 Task: Look for space in Williamsport, United States from 6th September, 2023 to 10th September, 2023 for 1 adult in price range Rs.9000 to Rs.17000. Place can be private room with 1  bedroom having 1 bed and 1 bathroom. Property type can be house, flat, guest house, hotel. Booking option can be shelf check-in. Required host language is English.
Action: Mouse moved to (590, 77)
Screenshot: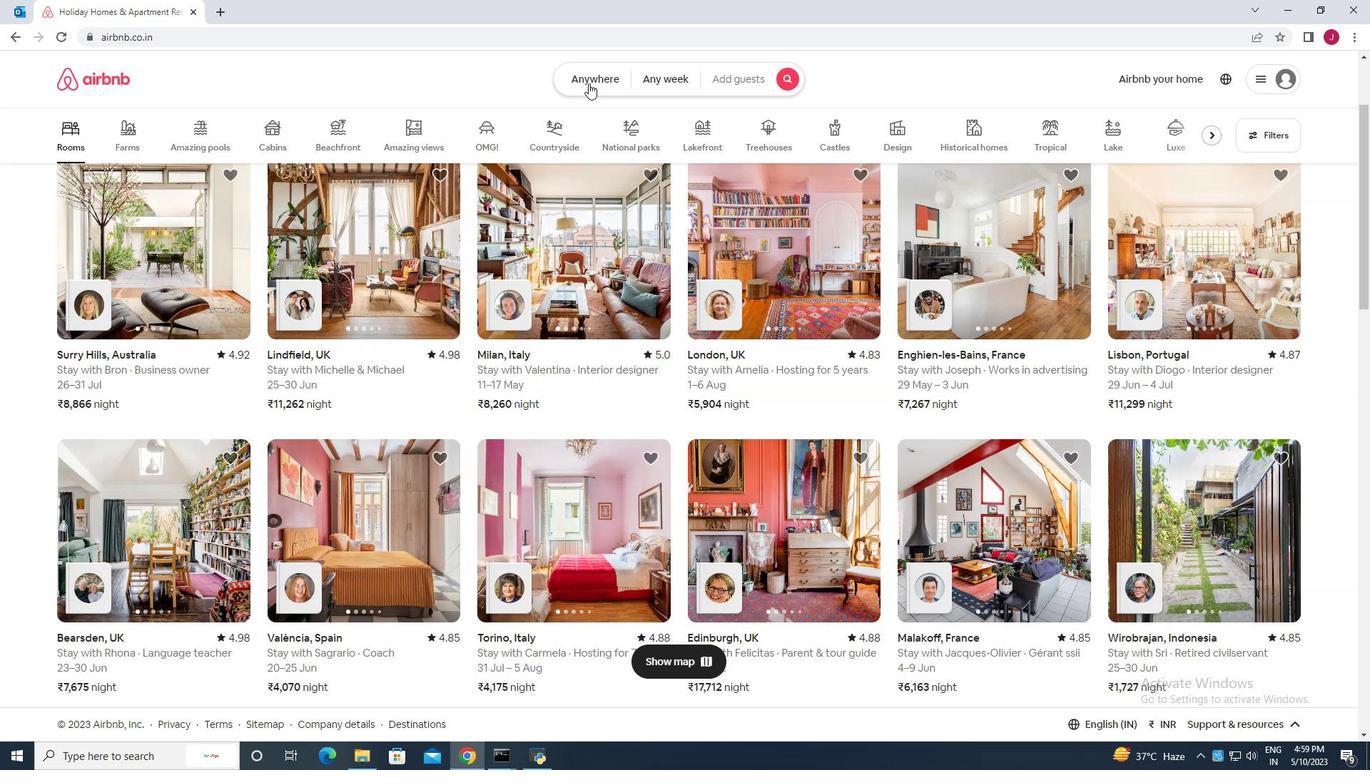 
Action: Mouse pressed left at (590, 77)
Screenshot: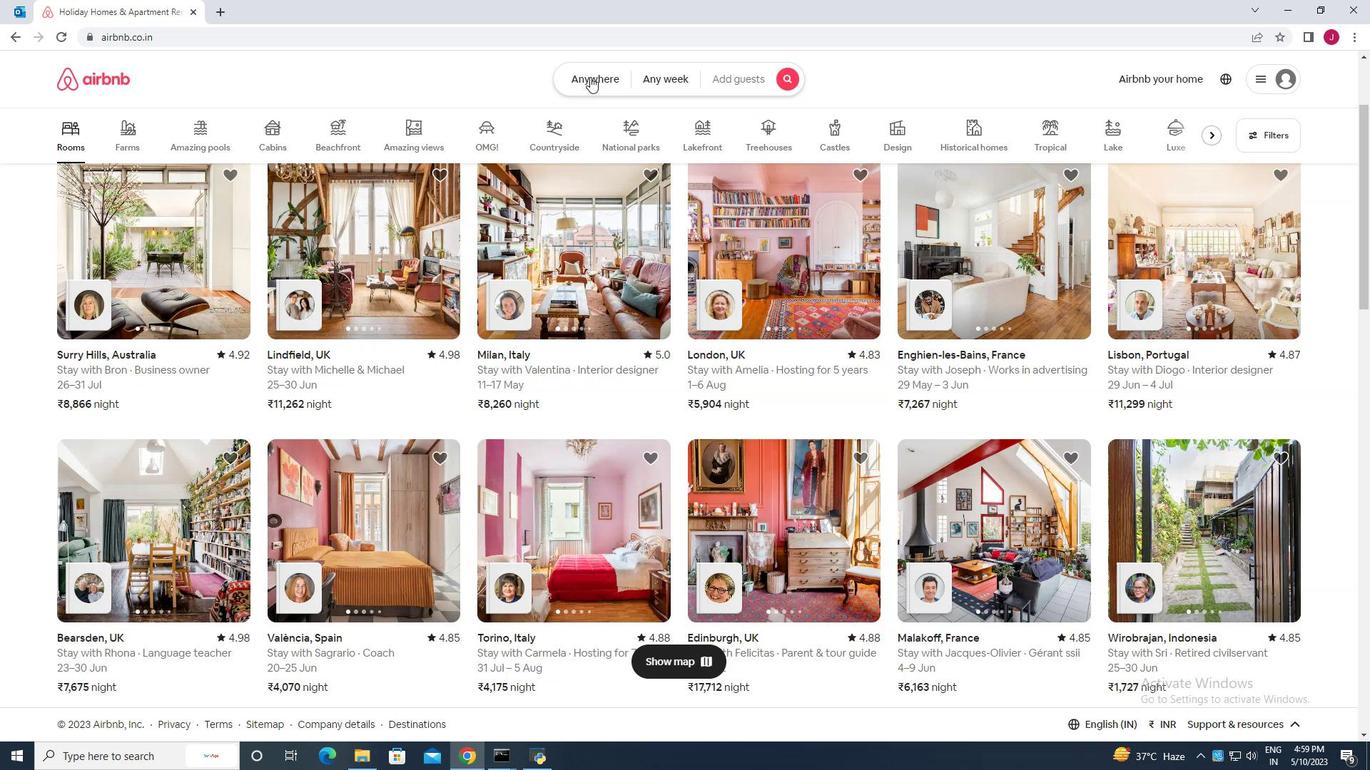 
Action: Mouse moved to (450, 138)
Screenshot: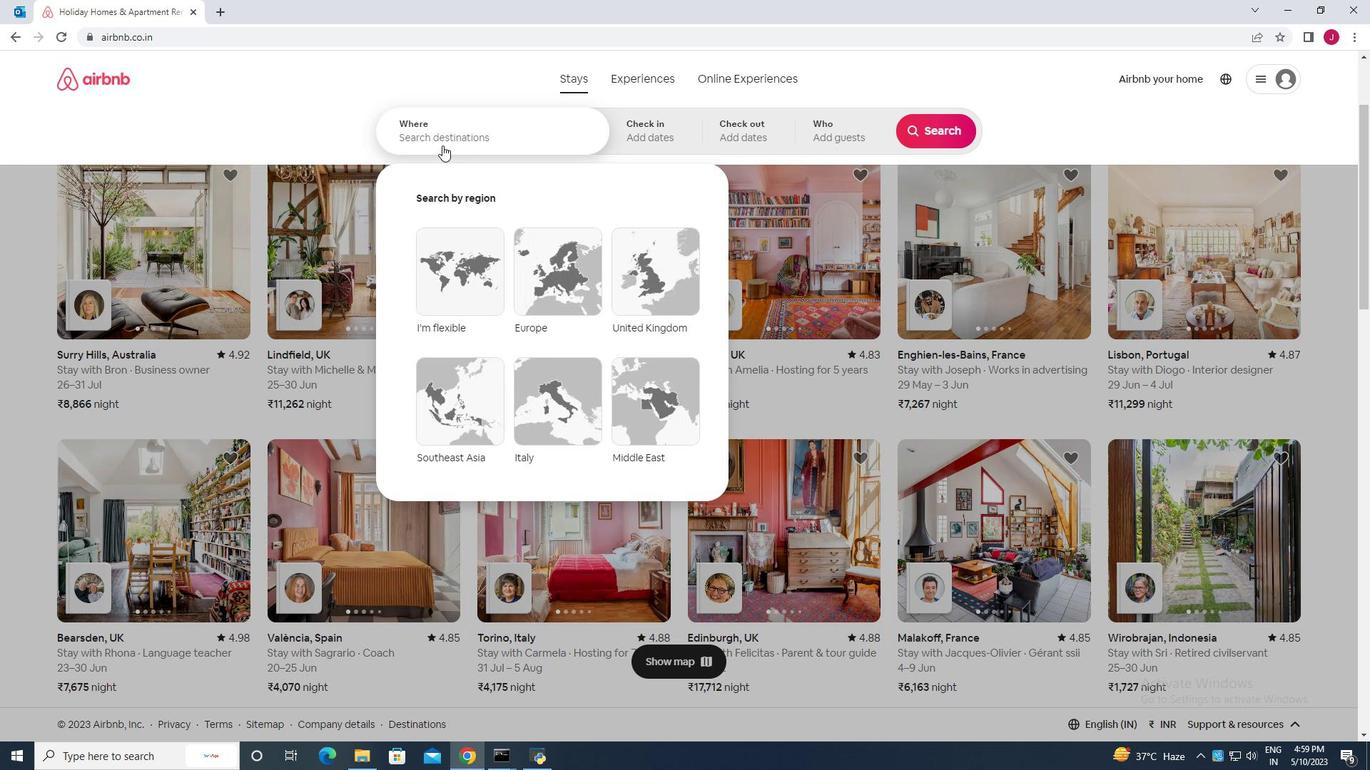 
Action: Mouse pressed left at (450, 138)
Screenshot: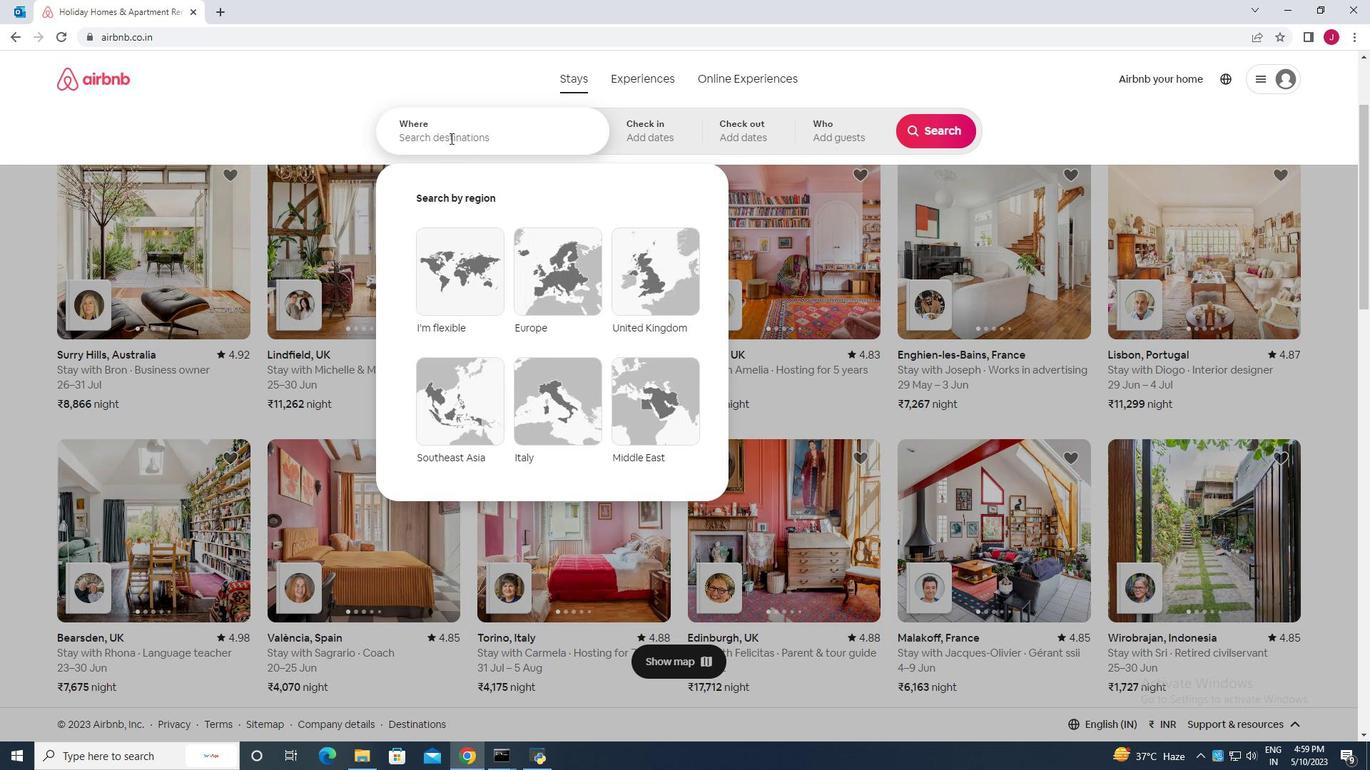 
Action: Key pressed willima<Key.backspace><Key.backspace>amsport<Key.space>united<Key.space>states<Key.enter>
Screenshot: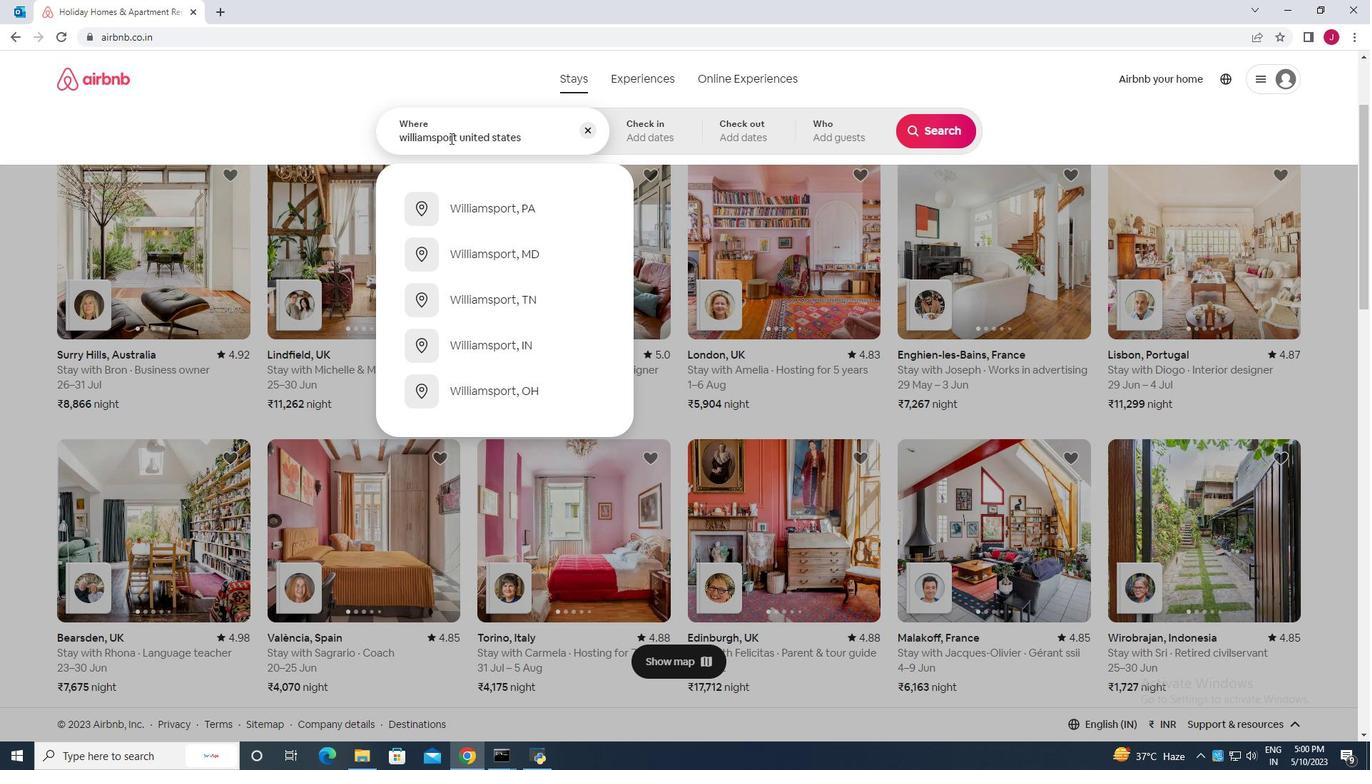 
Action: Mouse moved to (931, 247)
Screenshot: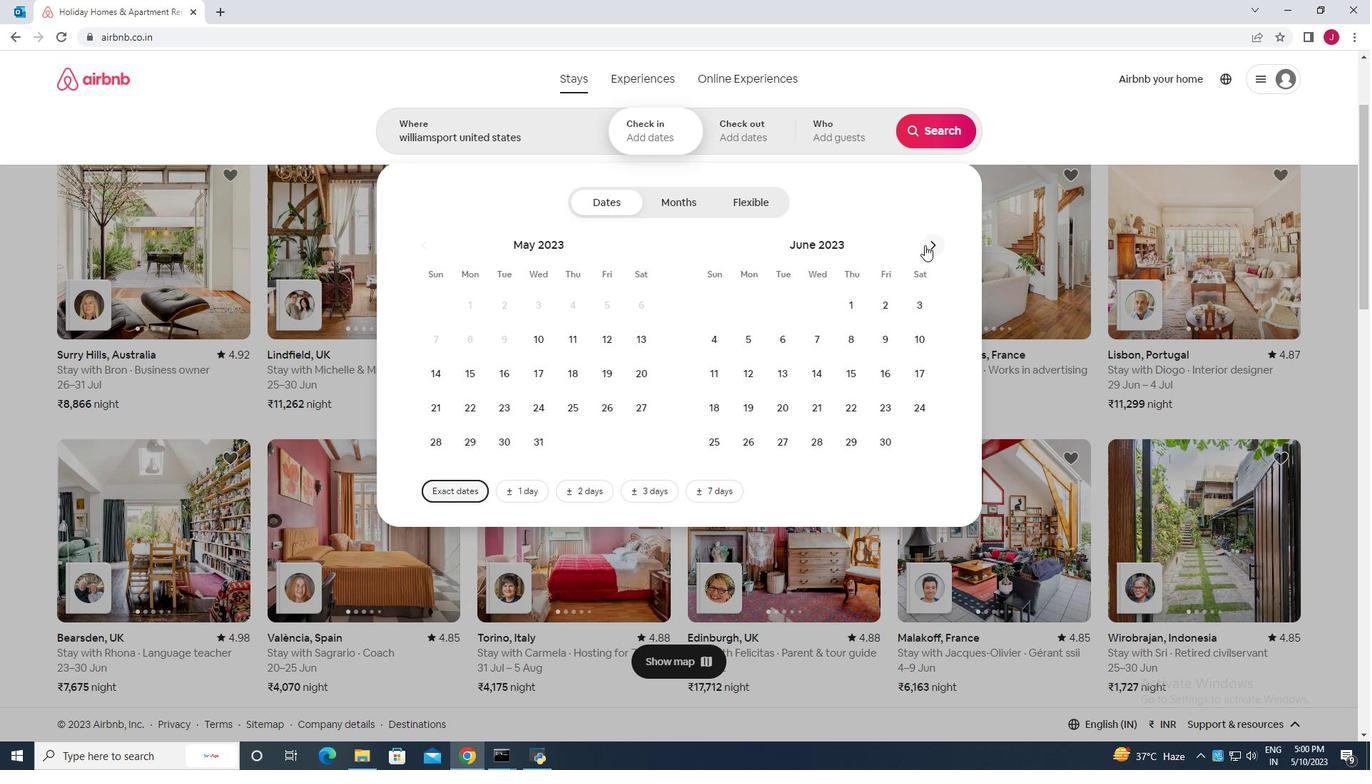 
Action: Mouse pressed left at (931, 247)
Screenshot: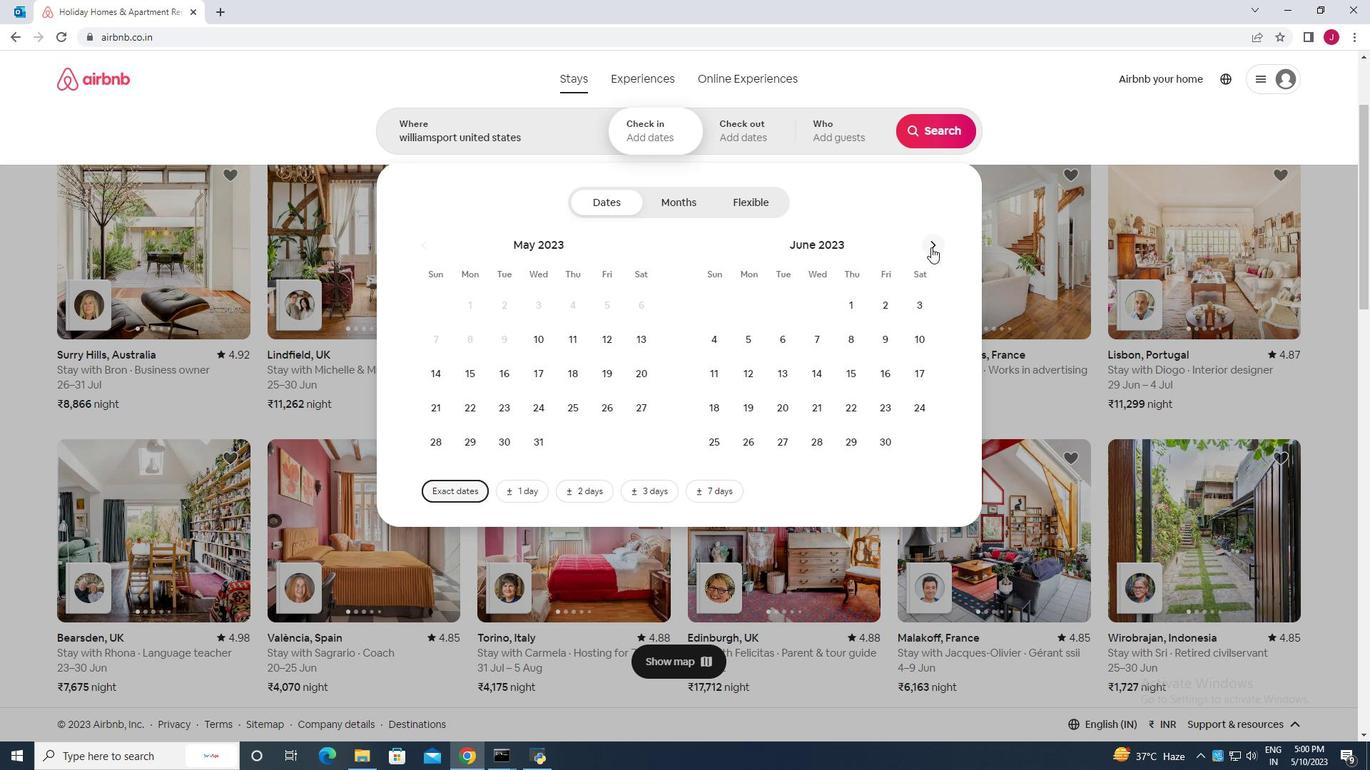 
Action: Mouse pressed left at (931, 247)
Screenshot: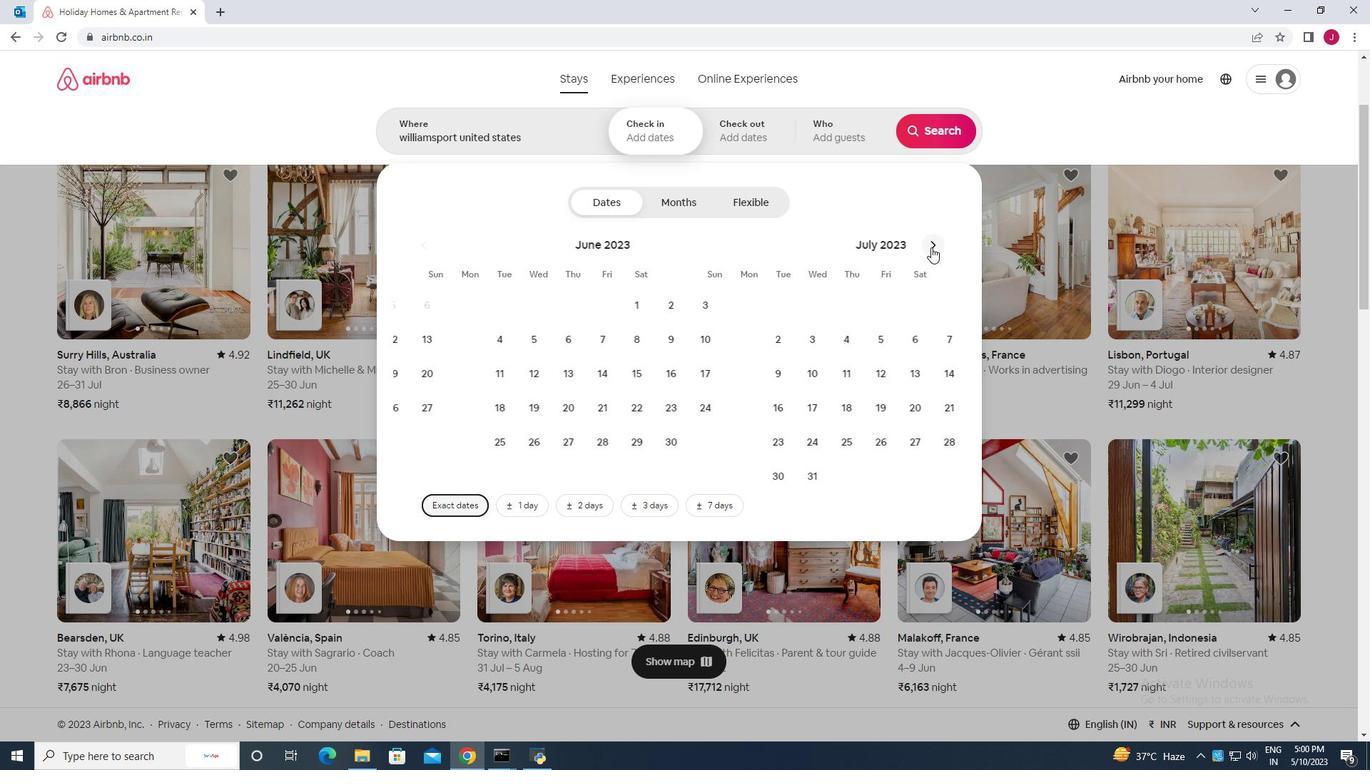 
Action: Mouse moved to (928, 249)
Screenshot: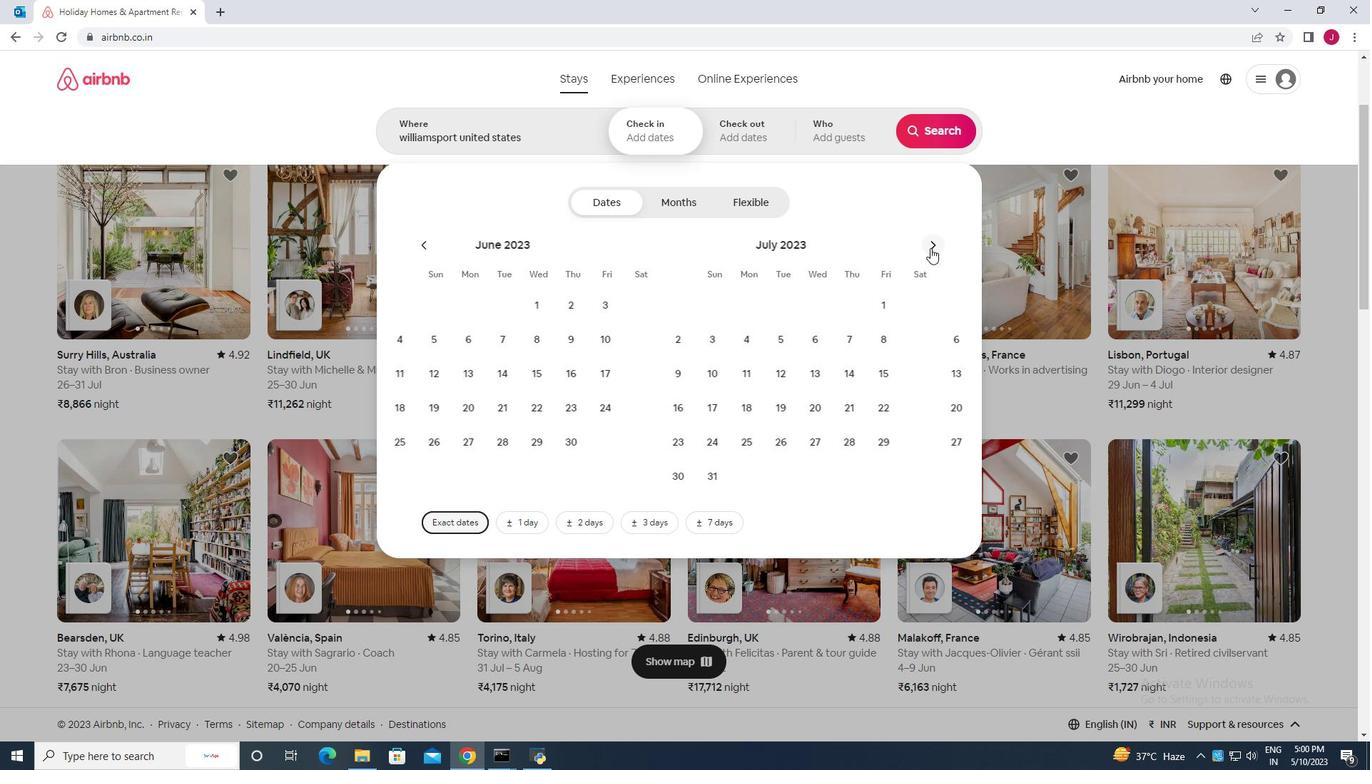 
Action: Mouse pressed left at (928, 249)
Screenshot: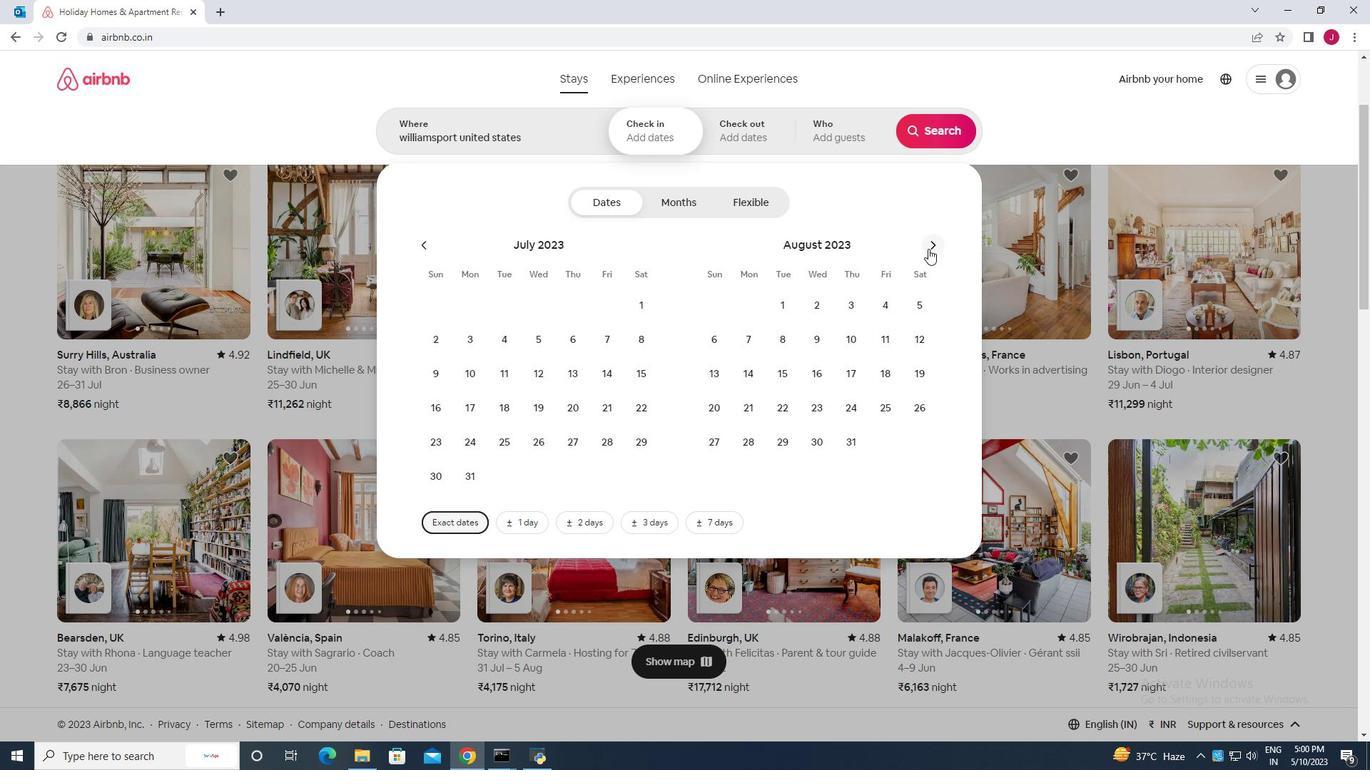 
Action: Mouse moved to (814, 341)
Screenshot: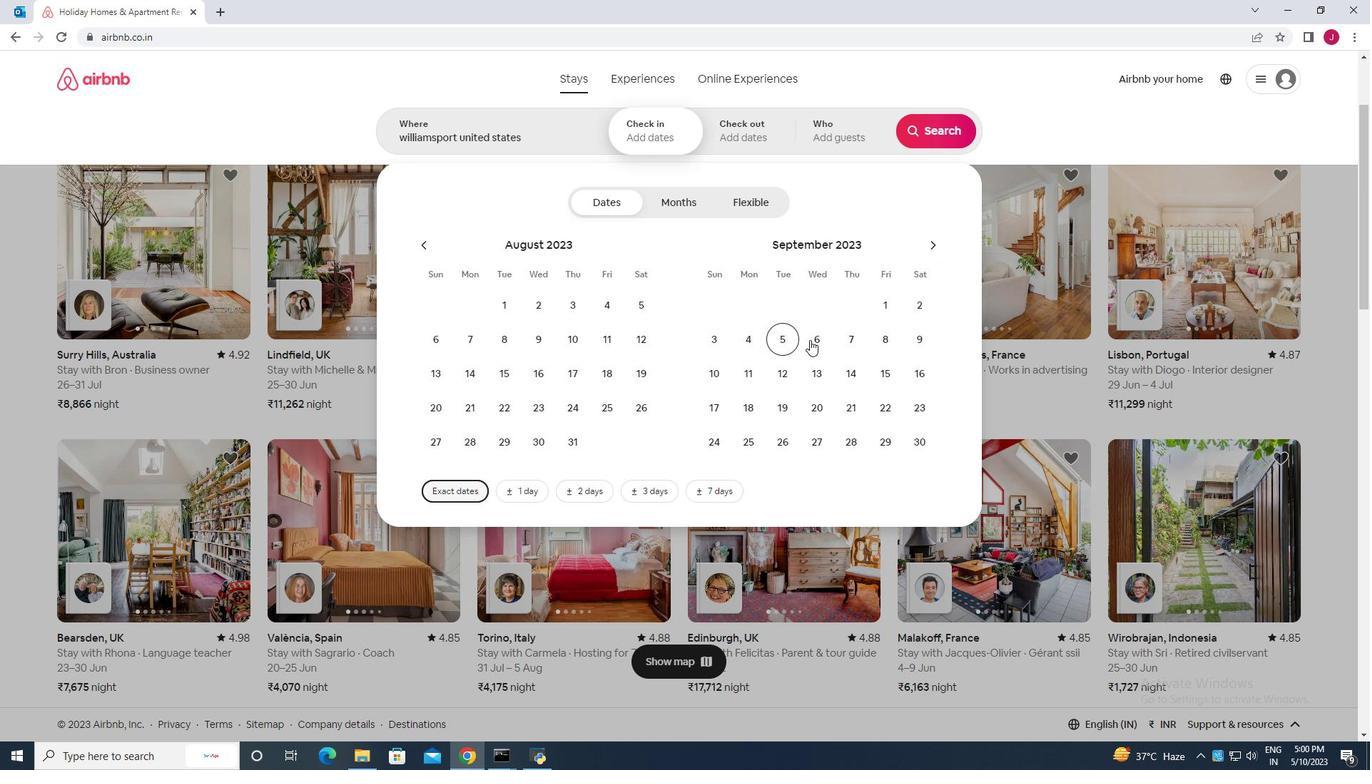 
Action: Mouse pressed left at (814, 341)
Screenshot: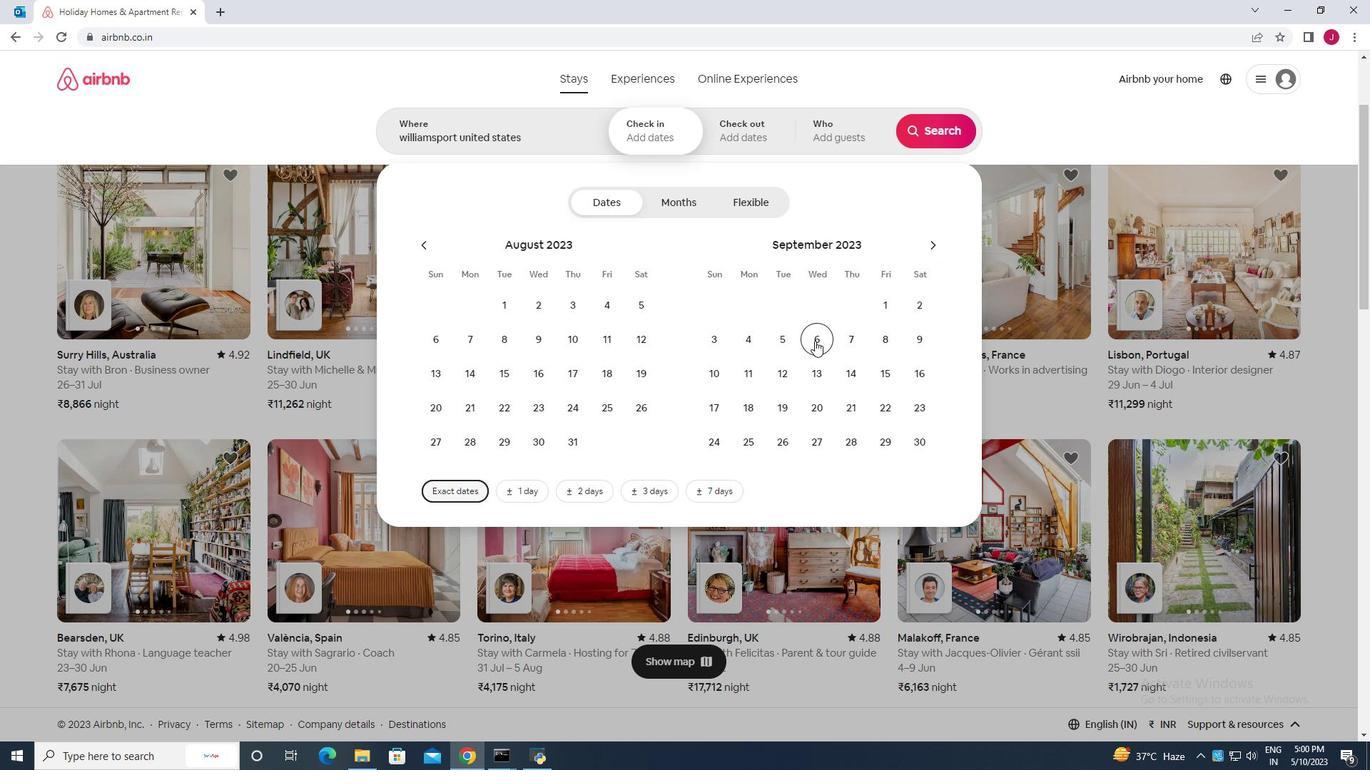 
Action: Mouse moved to (722, 374)
Screenshot: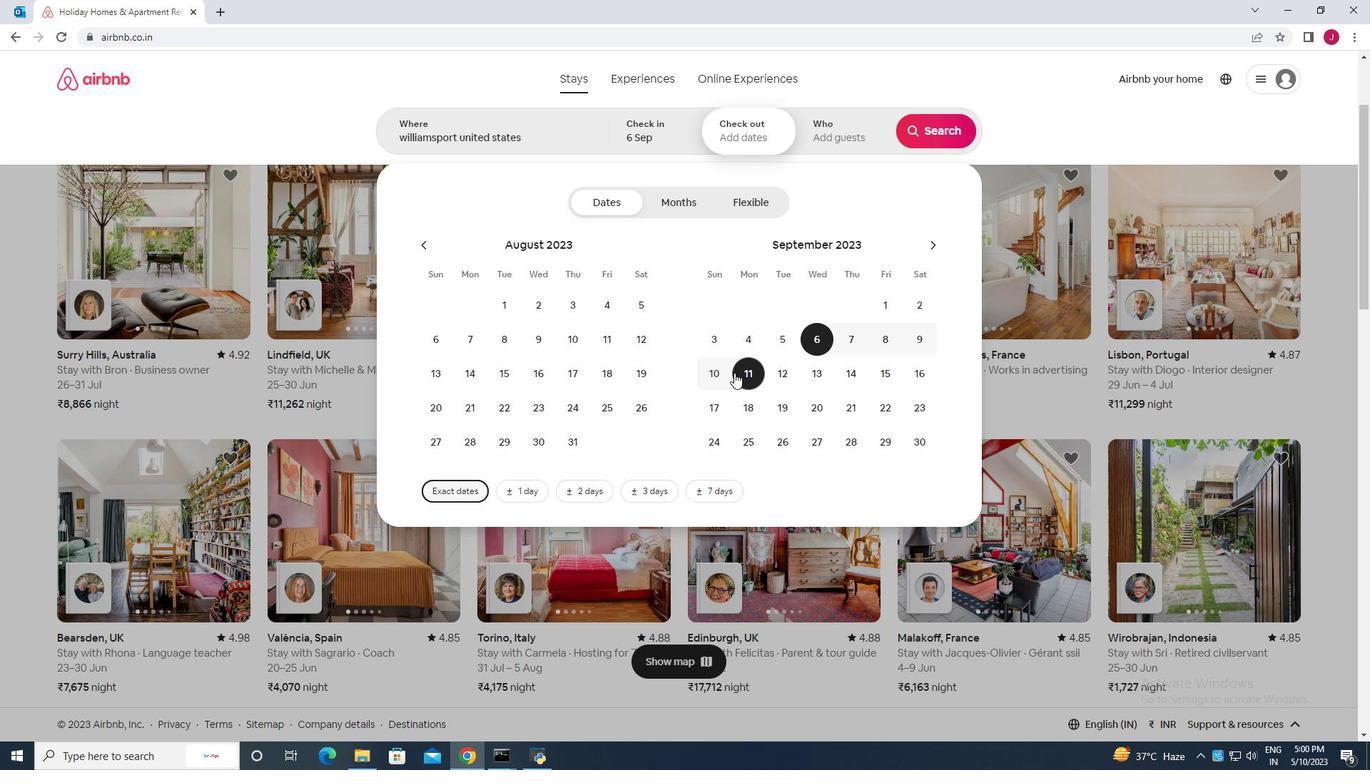 
Action: Mouse pressed left at (722, 374)
Screenshot: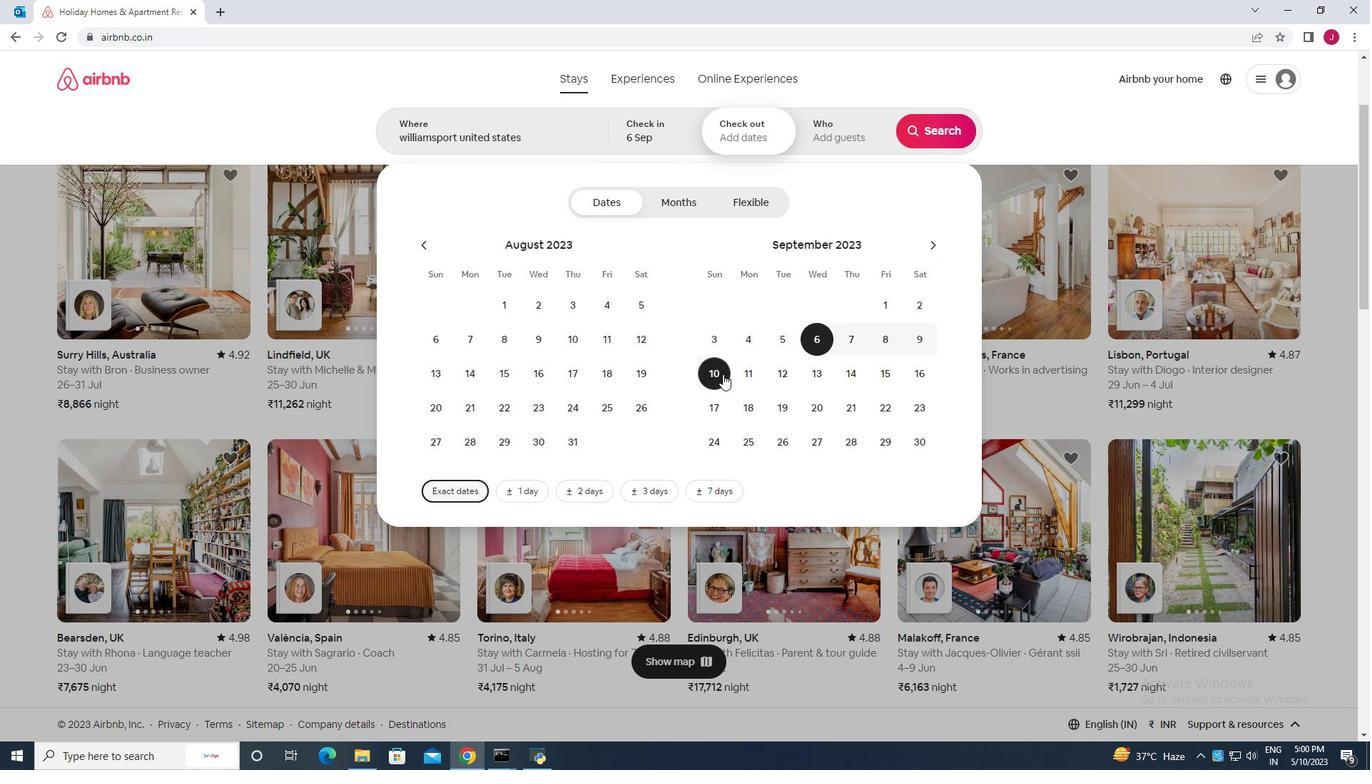 
Action: Mouse moved to (825, 139)
Screenshot: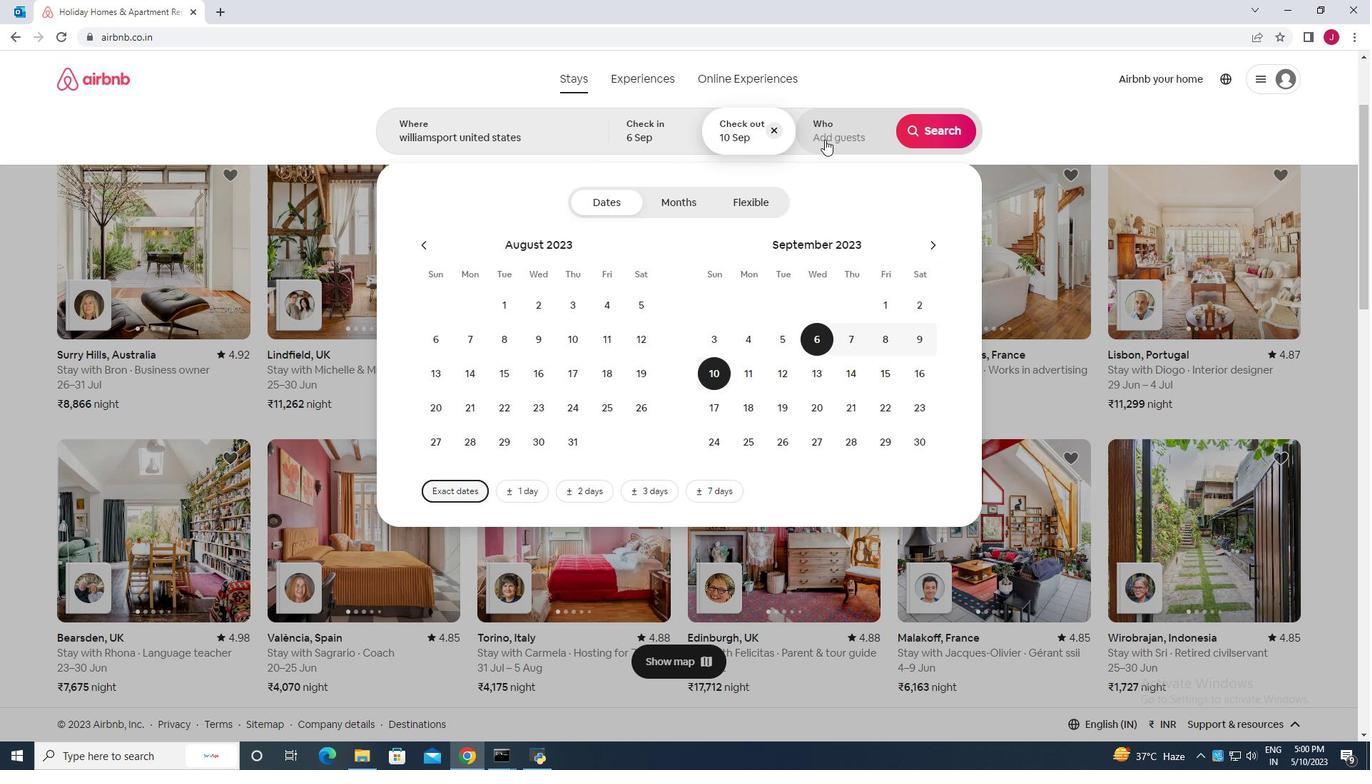
Action: Mouse pressed left at (825, 139)
Screenshot: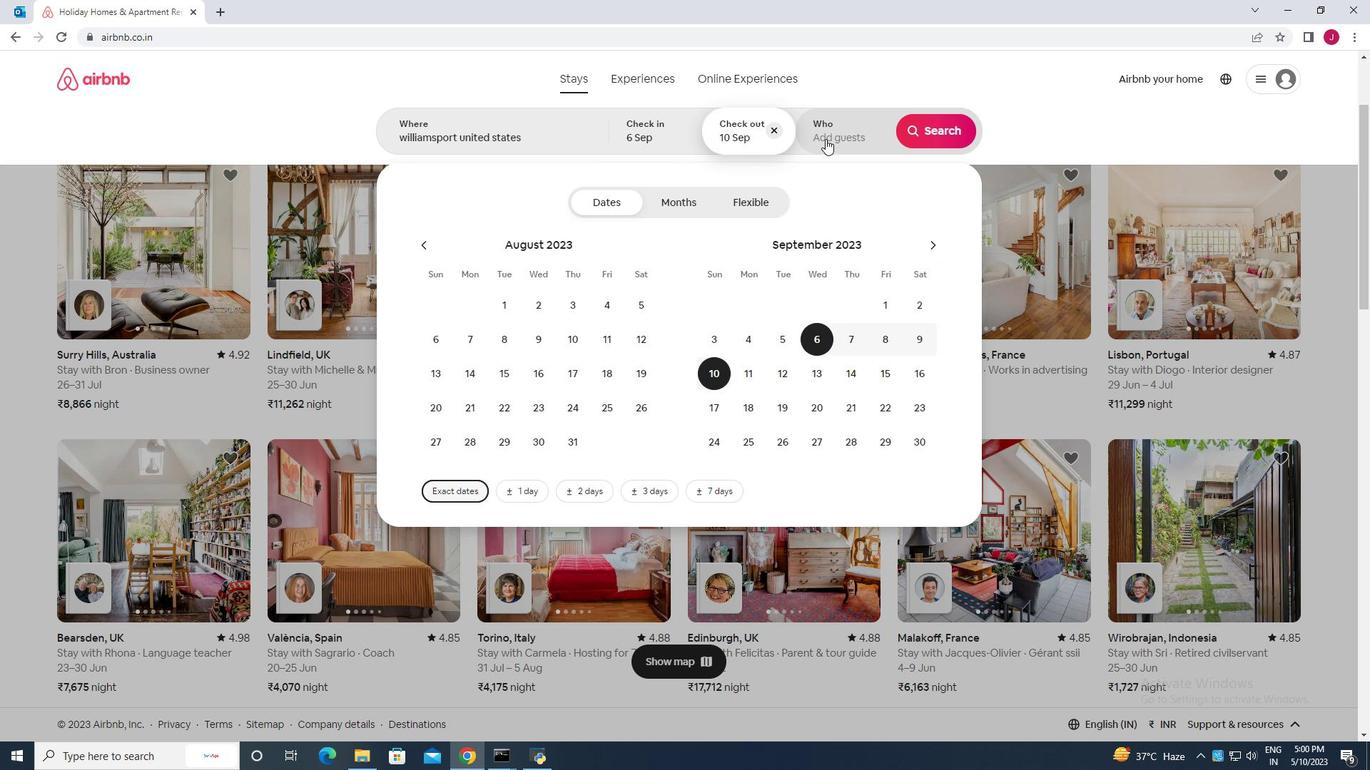 
Action: Mouse moved to (942, 206)
Screenshot: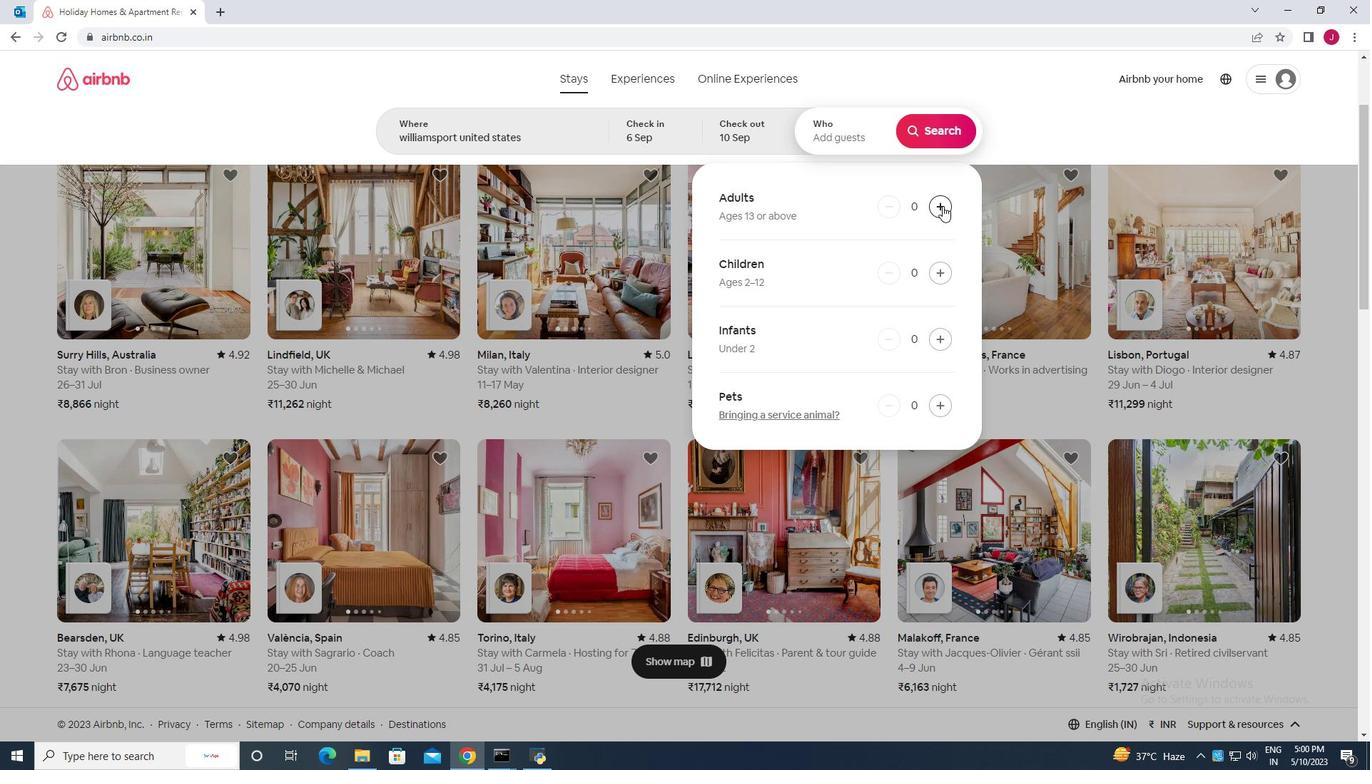 
Action: Mouse pressed left at (942, 206)
Screenshot: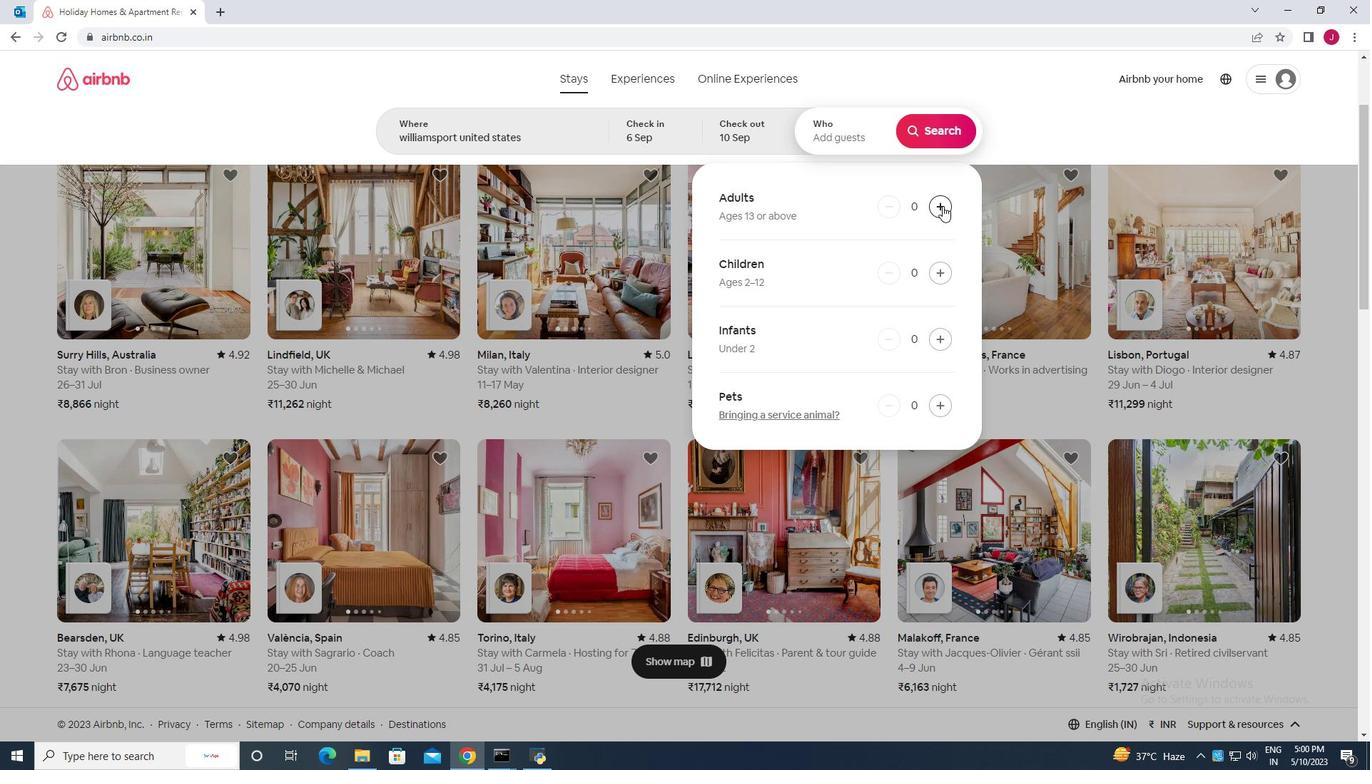 
Action: Mouse moved to (934, 137)
Screenshot: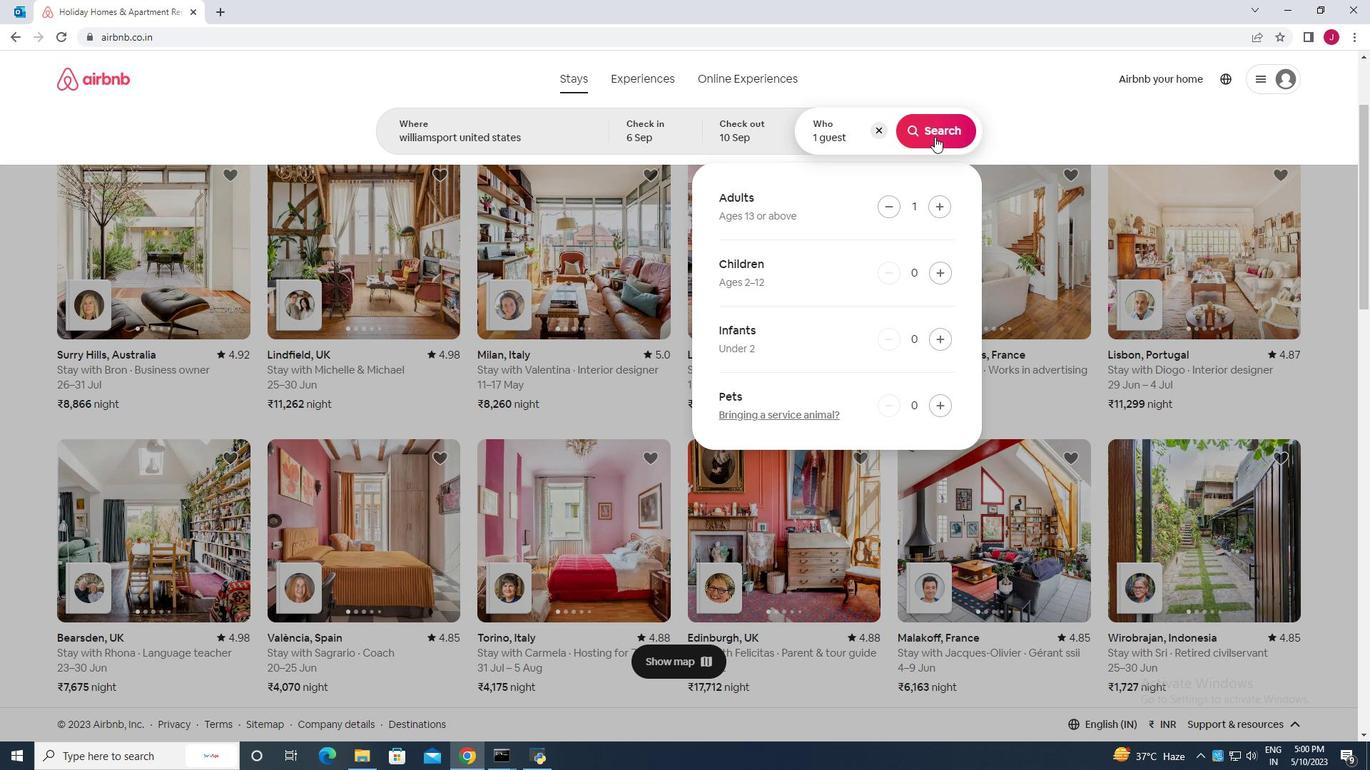 
Action: Mouse pressed left at (934, 137)
Screenshot: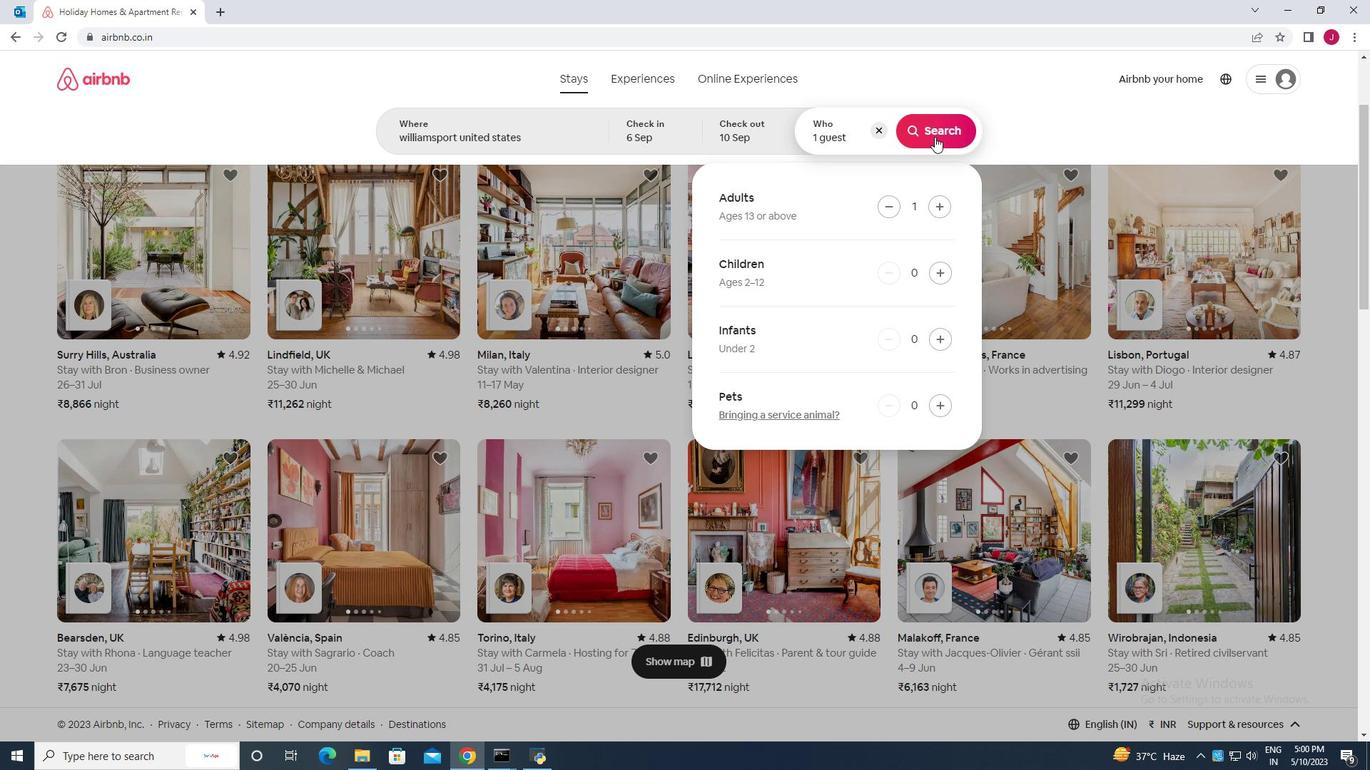 
Action: Mouse moved to (1314, 139)
Screenshot: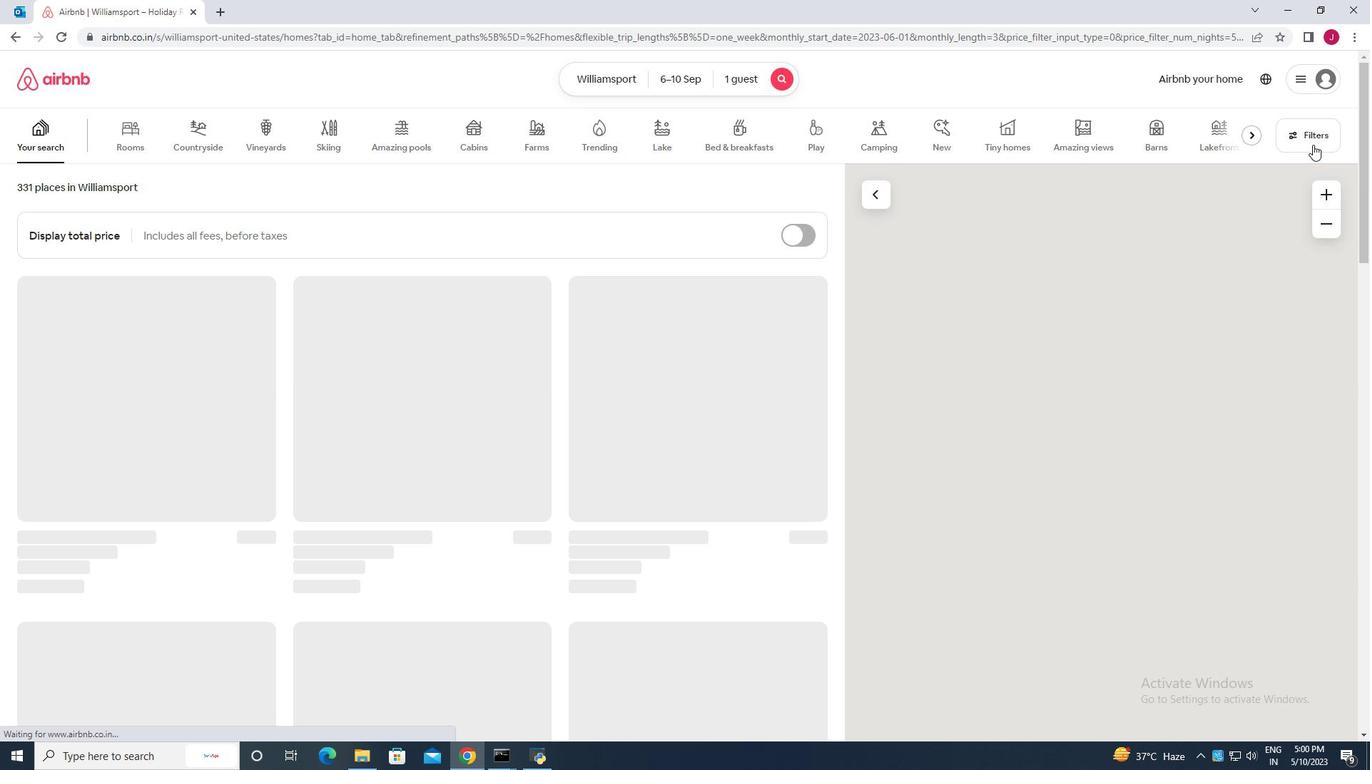 
Action: Mouse pressed left at (1314, 139)
Screenshot: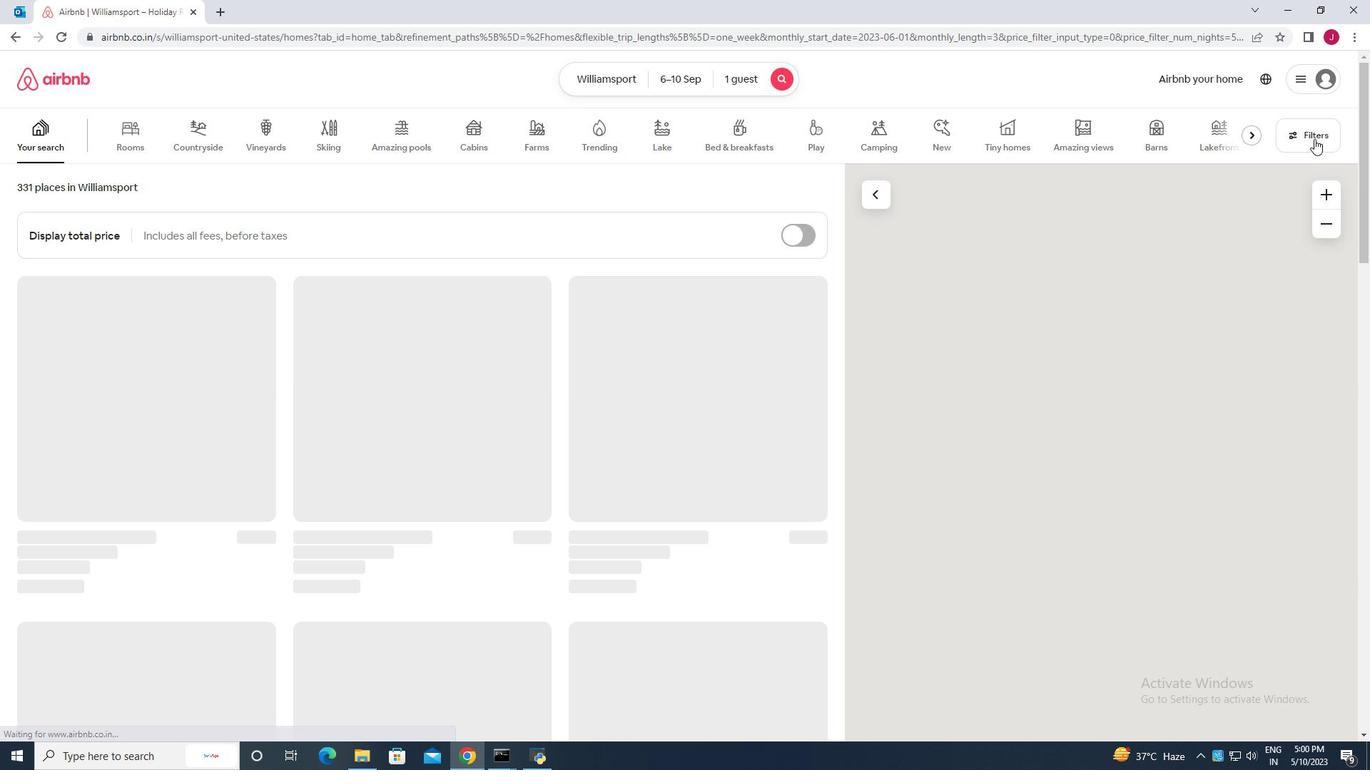 
Action: Mouse moved to (521, 486)
Screenshot: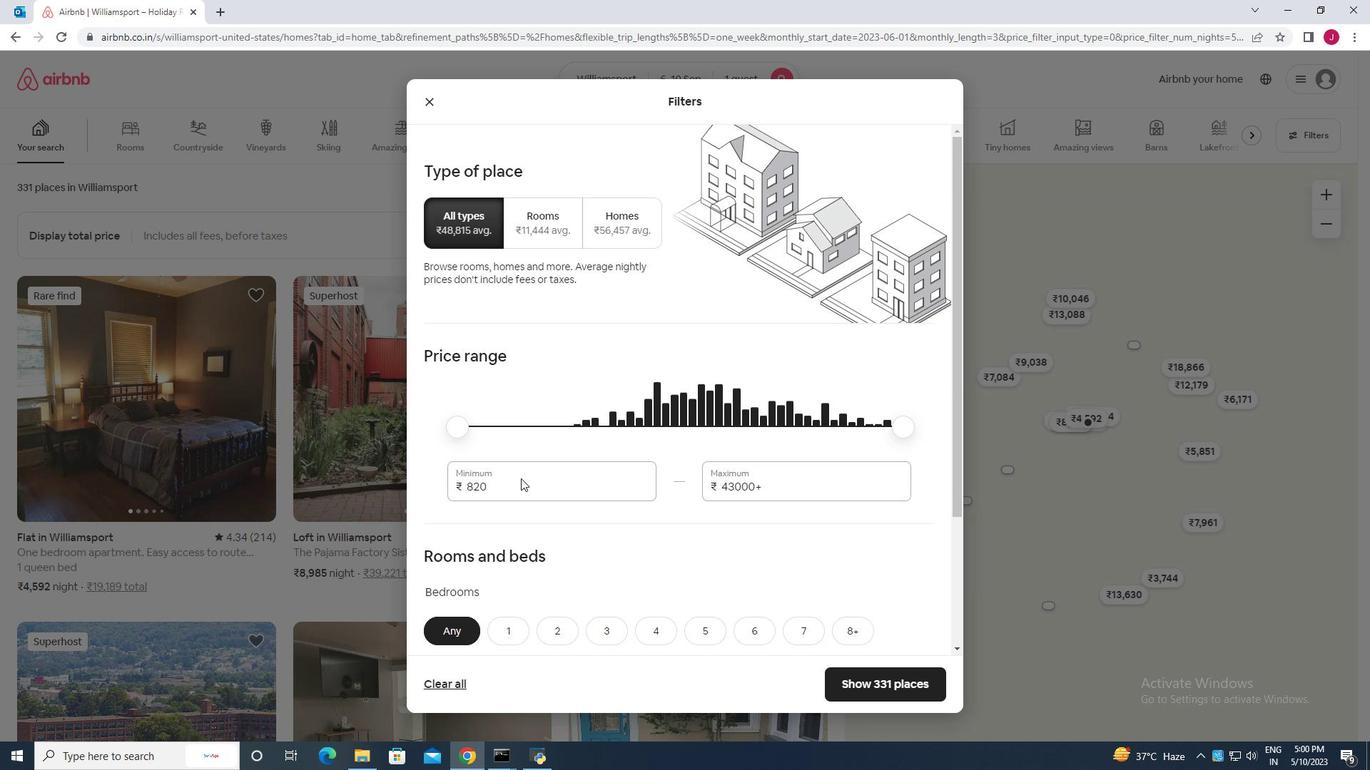 
Action: Mouse pressed left at (521, 486)
Screenshot: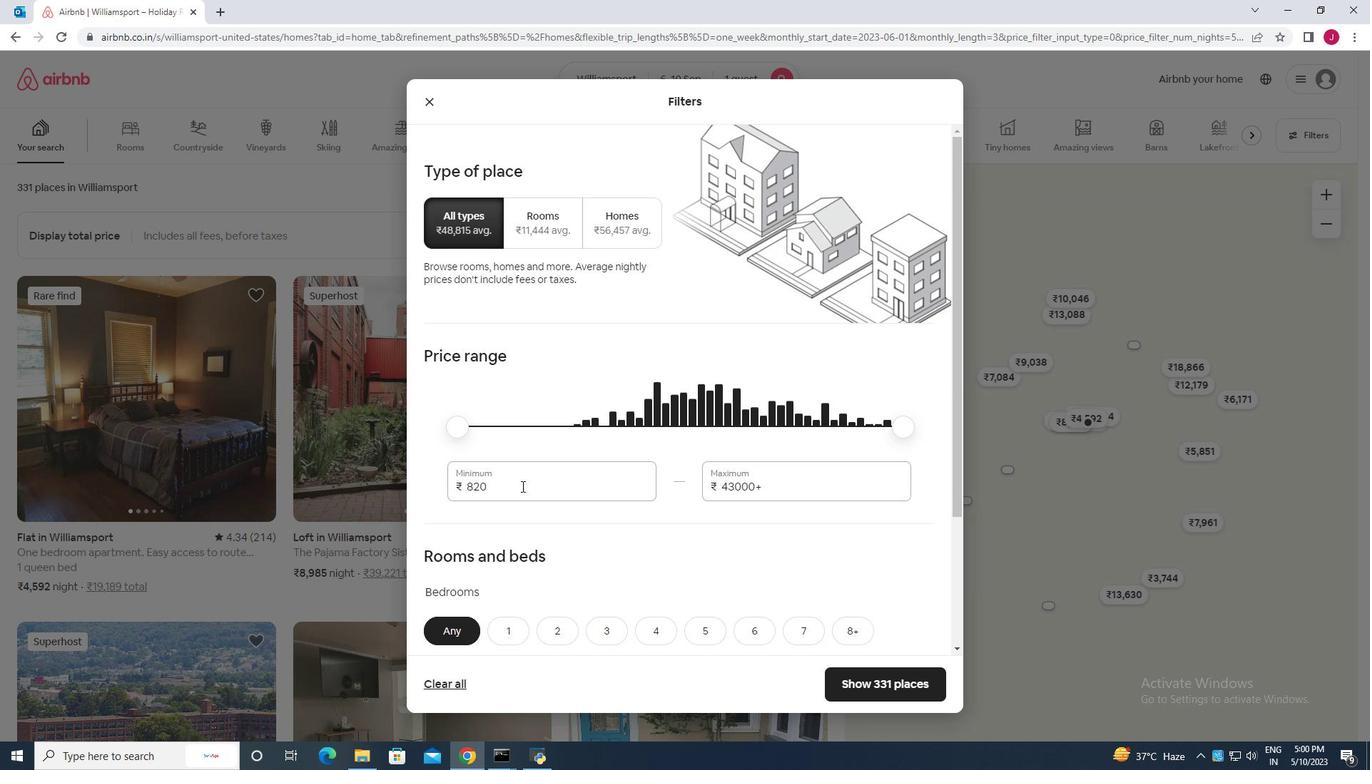 
Action: Mouse moved to (518, 486)
Screenshot: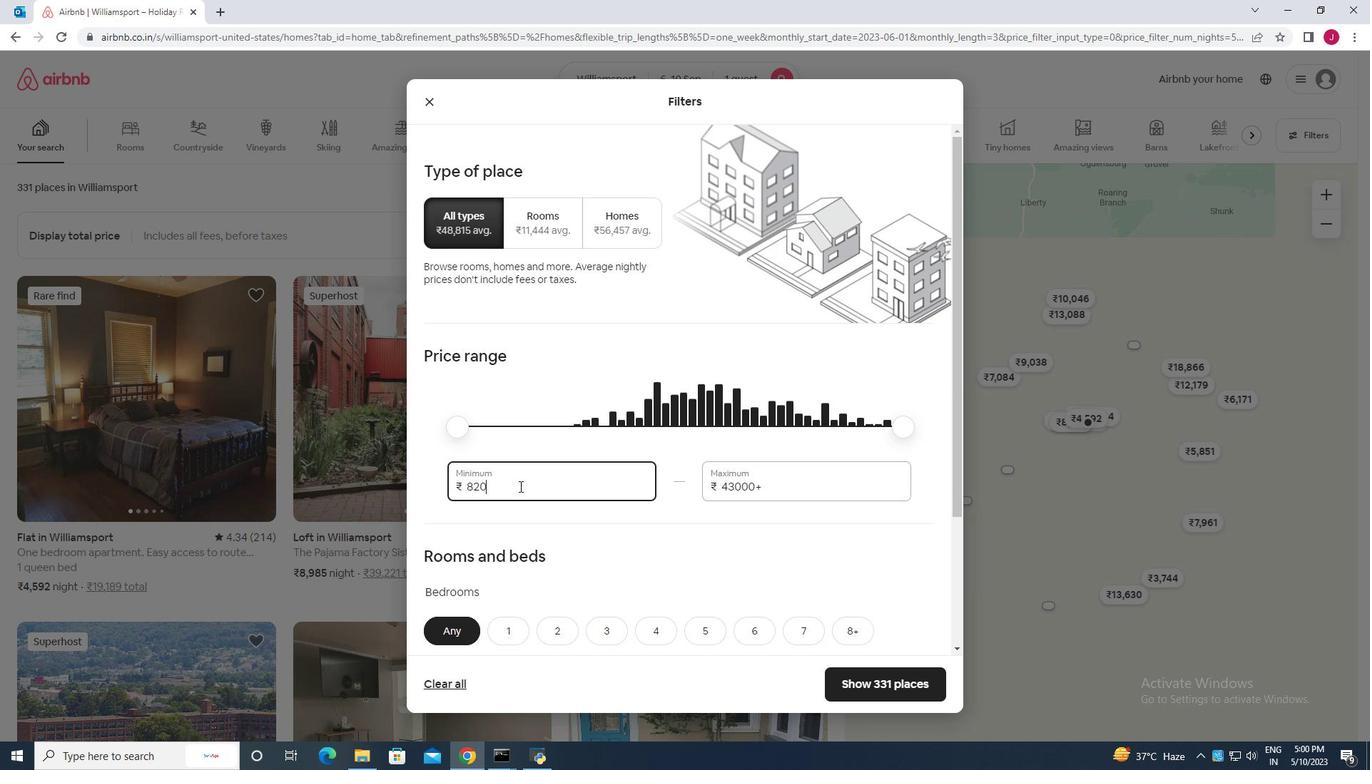 
Action: Key pressed <Key.backspace><Key.backspace><Key.backspace><Key.backspace><Key.backspace><Key.backspace><Key.backspace><Key.backspace><Key.backspace><Key.backspace><Key.backspace><Key.backspace><Key.backspace><Key.backspace><Key.backspace><Key.backspace><Key.backspace><Key.backspace><Key.backspace>9000
Screenshot: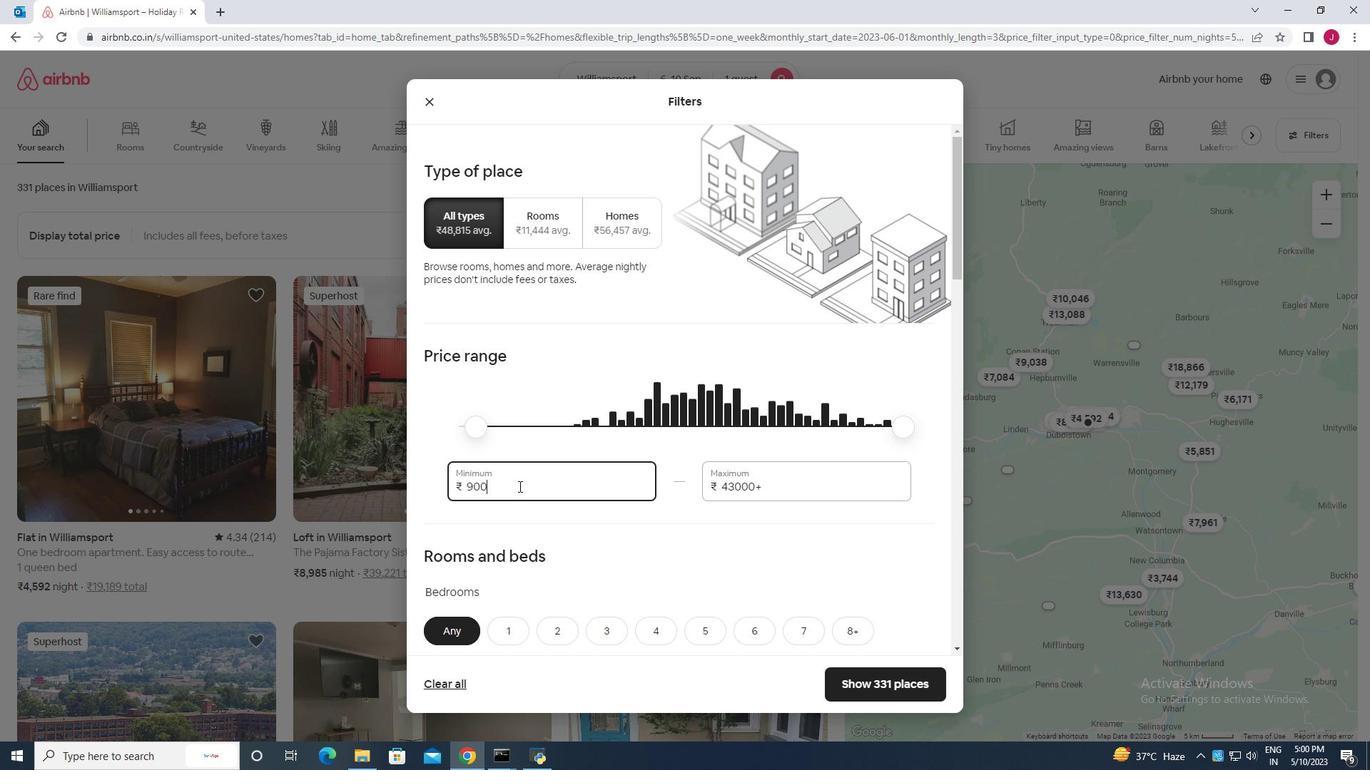 
Action: Mouse moved to (821, 493)
Screenshot: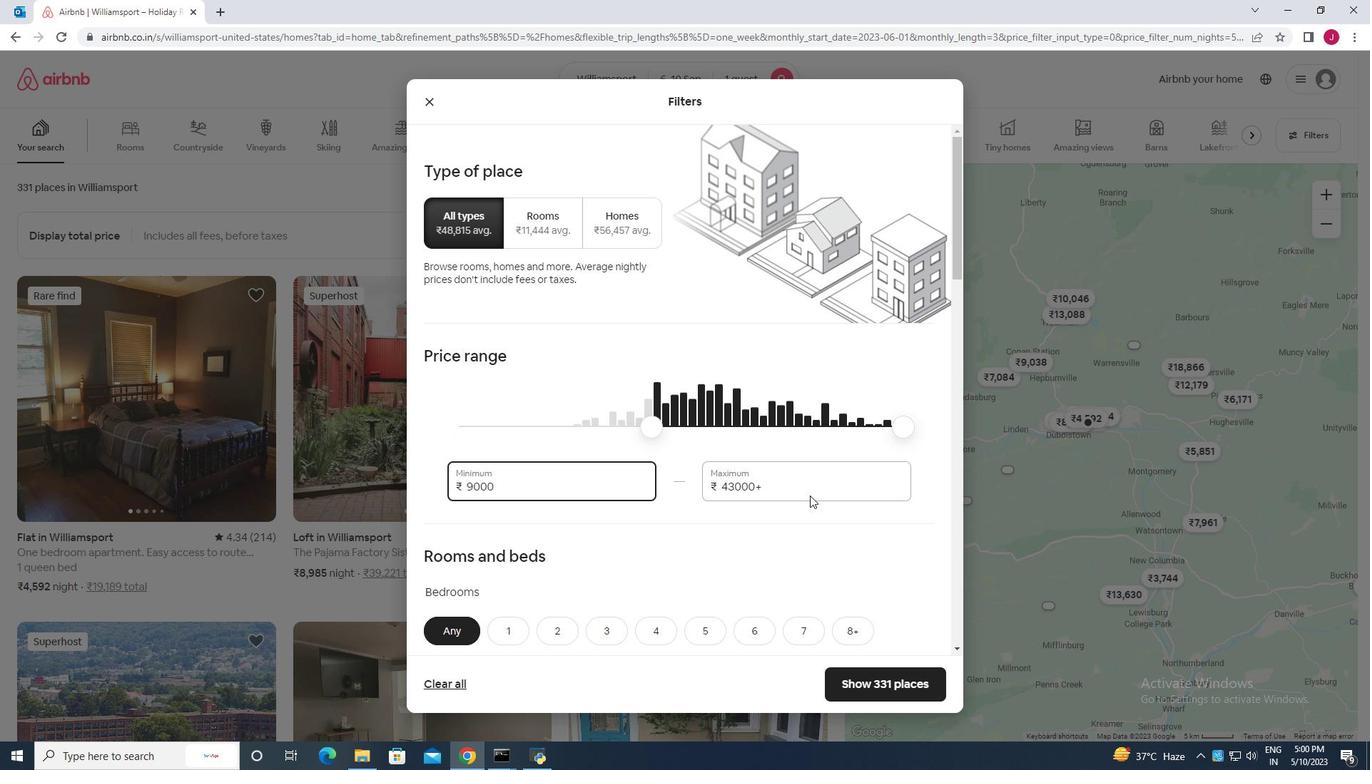
Action: Mouse pressed left at (821, 493)
Screenshot: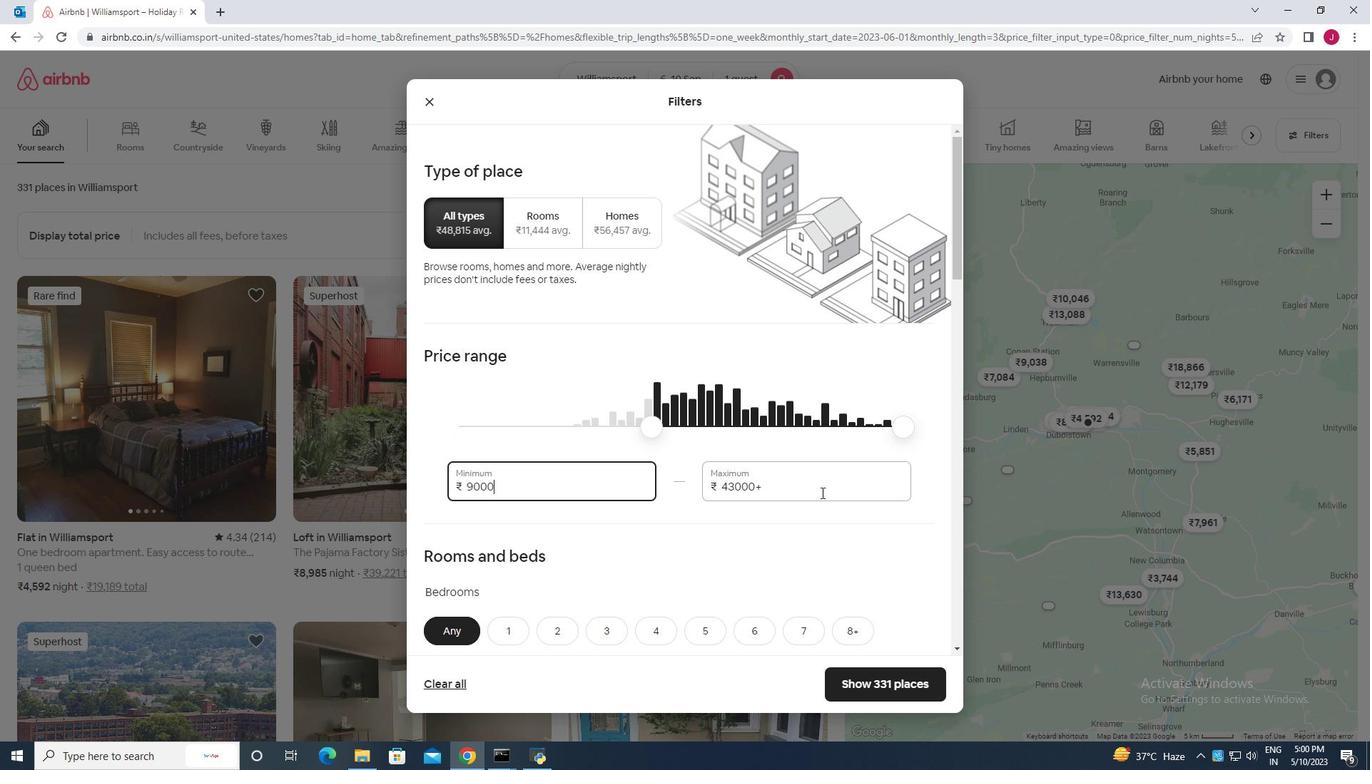 
Action: Mouse moved to (808, 485)
Screenshot: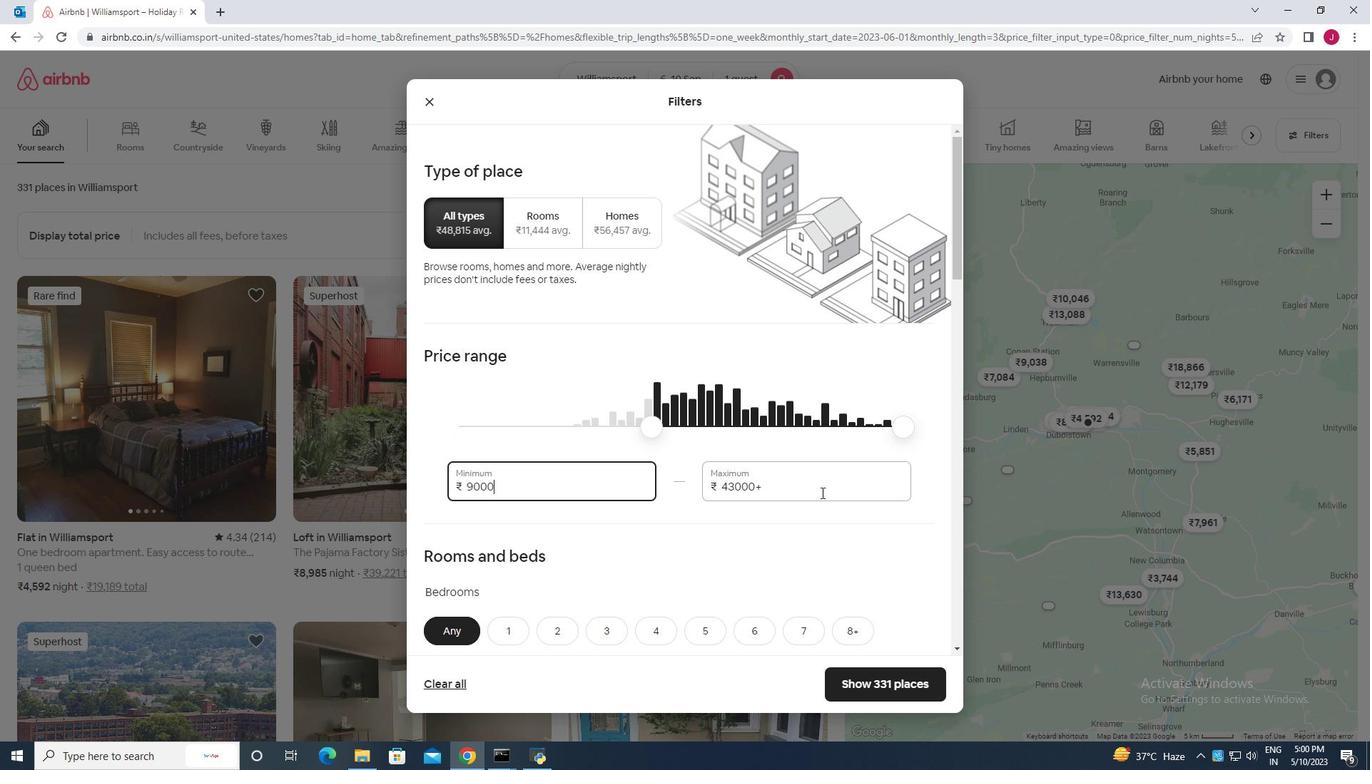 
Action: Key pressed <Key.backspace><Key.backspace><Key.backspace><Key.backspace><Key.backspace><Key.backspace><Key.backspace><Key.backspace><Key.backspace><Key.backspace><Key.backspace><Key.backspace>17000
Screenshot: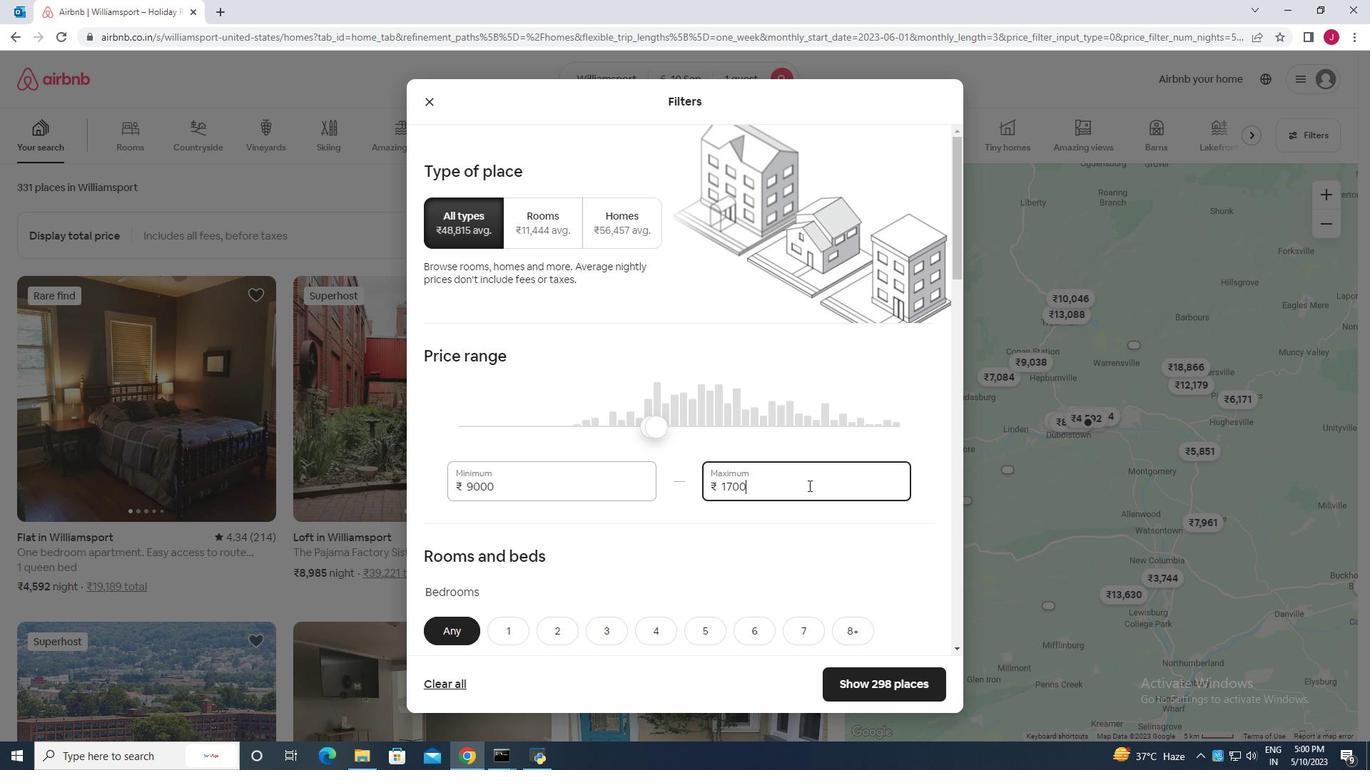 
Action: Mouse moved to (808, 496)
Screenshot: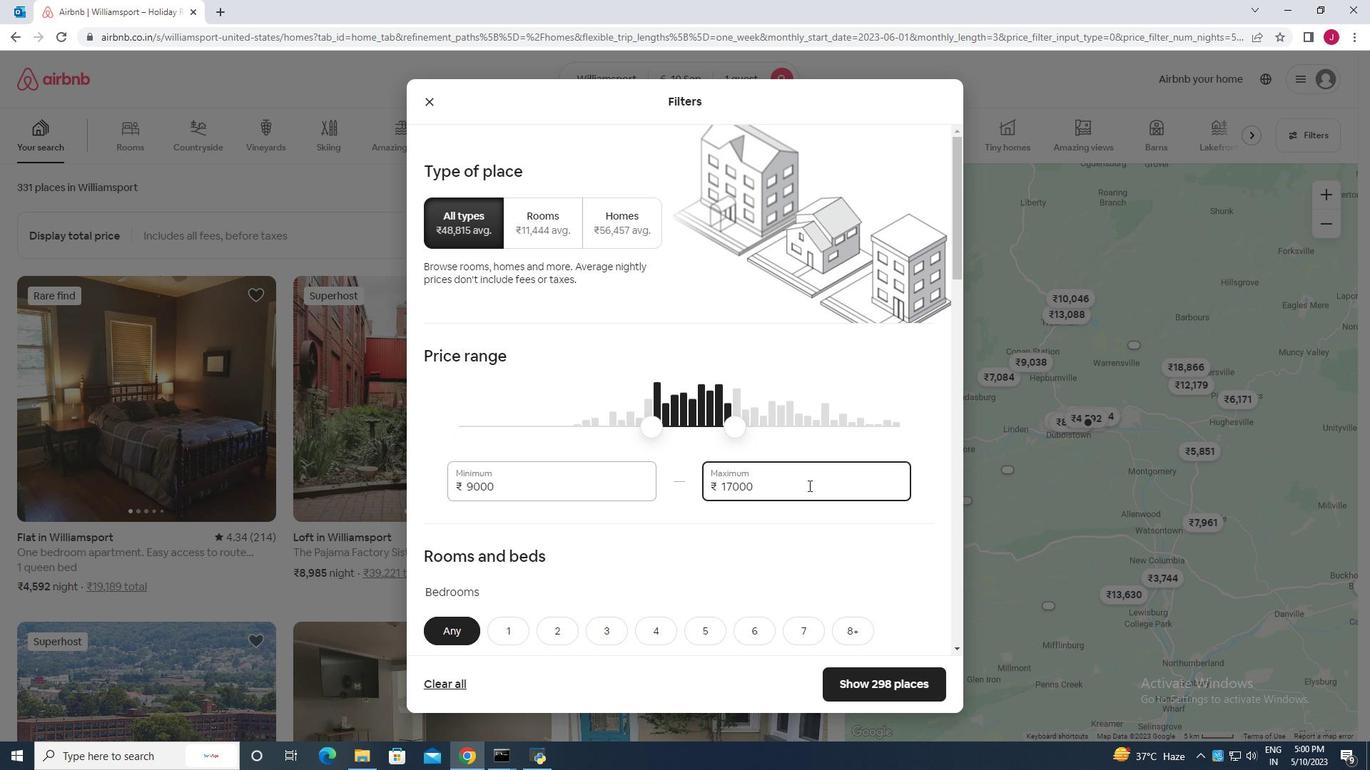 
Action: Mouse scrolled (808, 495) with delta (0, 0)
Screenshot: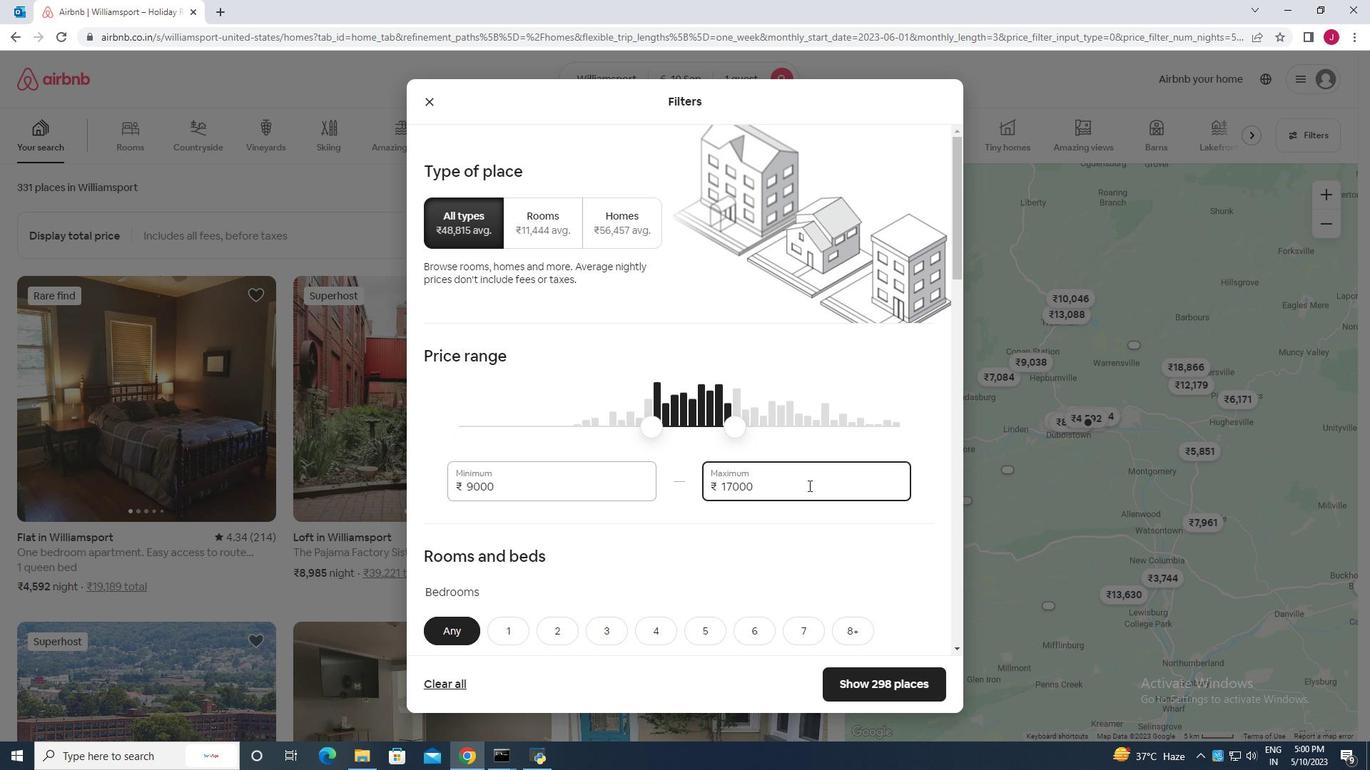 
Action: Mouse moved to (808, 500)
Screenshot: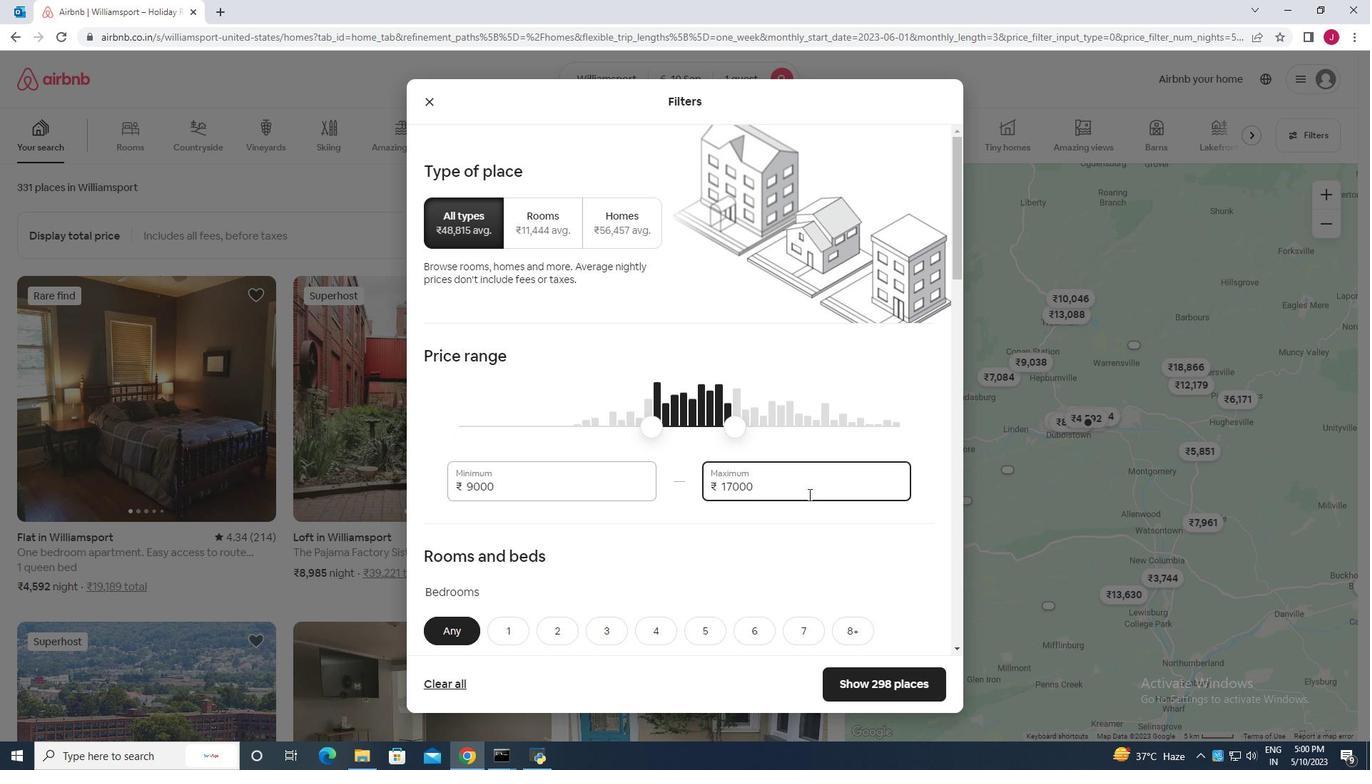 
Action: Mouse scrolled (808, 499) with delta (0, 0)
Screenshot: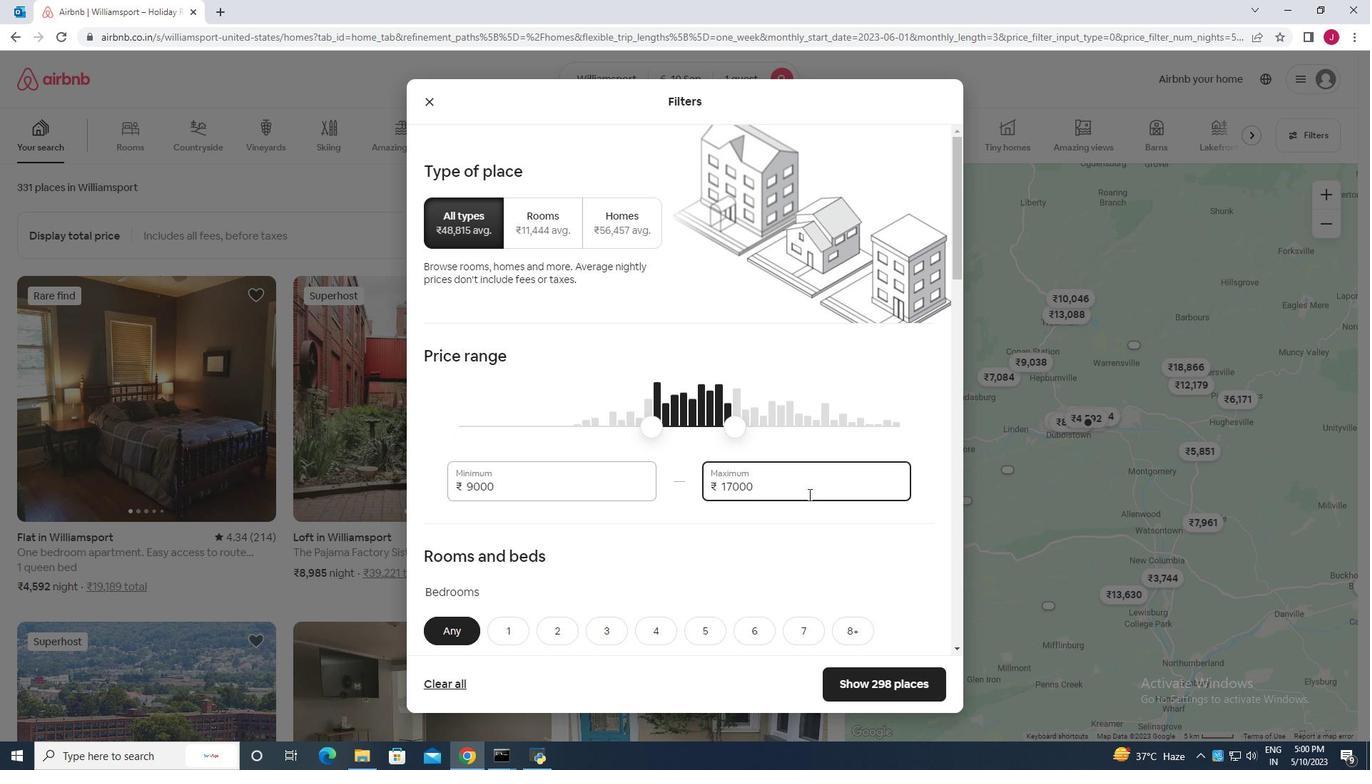 
Action: Mouse moved to (809, 503)
Screenshot: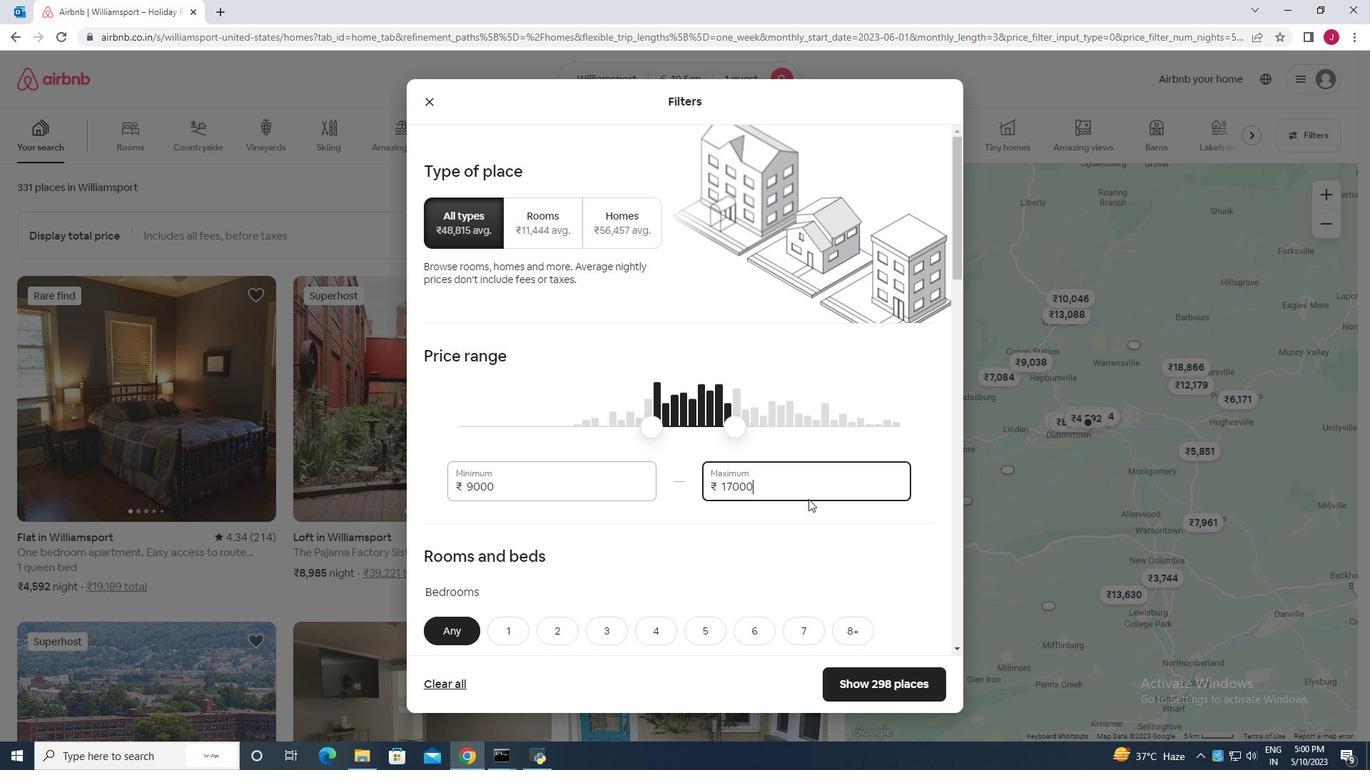 
Action: Mouse scrolled (809, 502) with delta (0, 0)
Screenshot: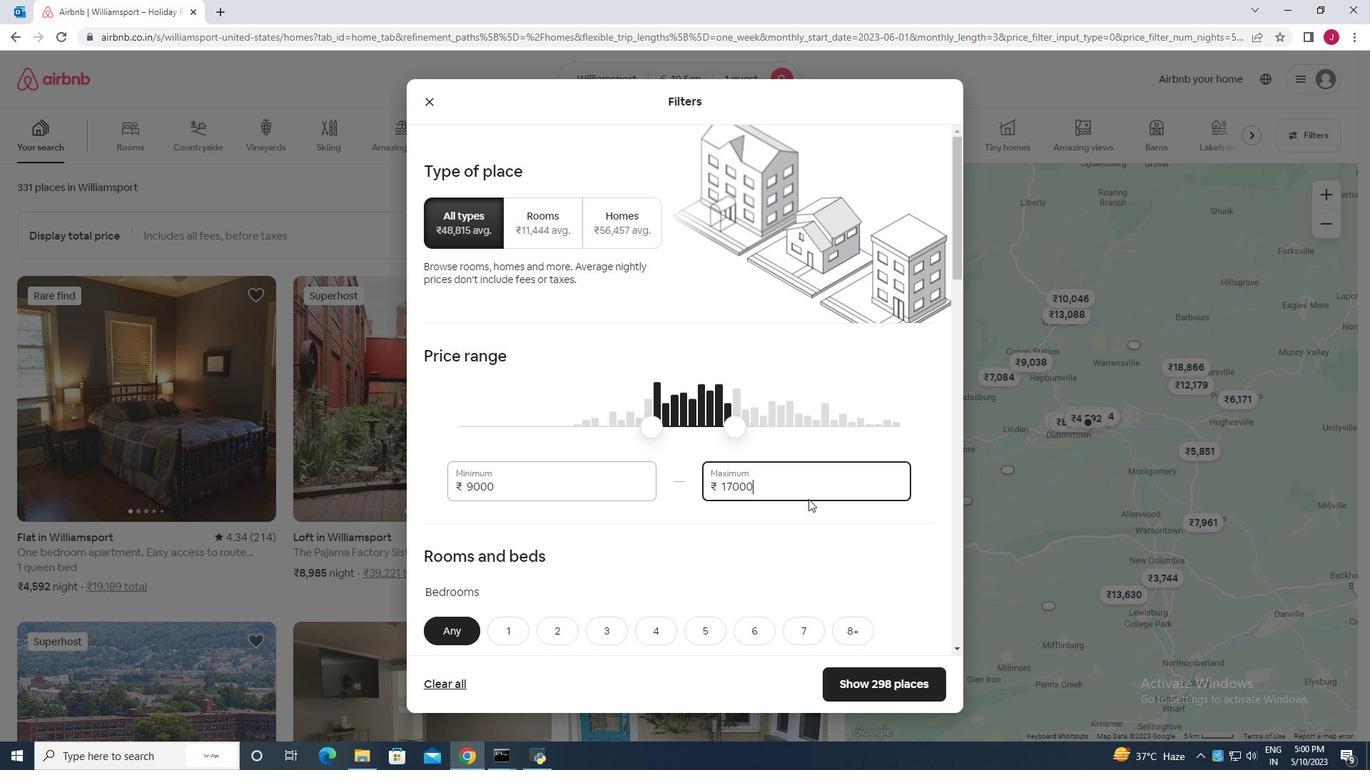 
Action: Mouse moved to (510, 422)
Screenshot: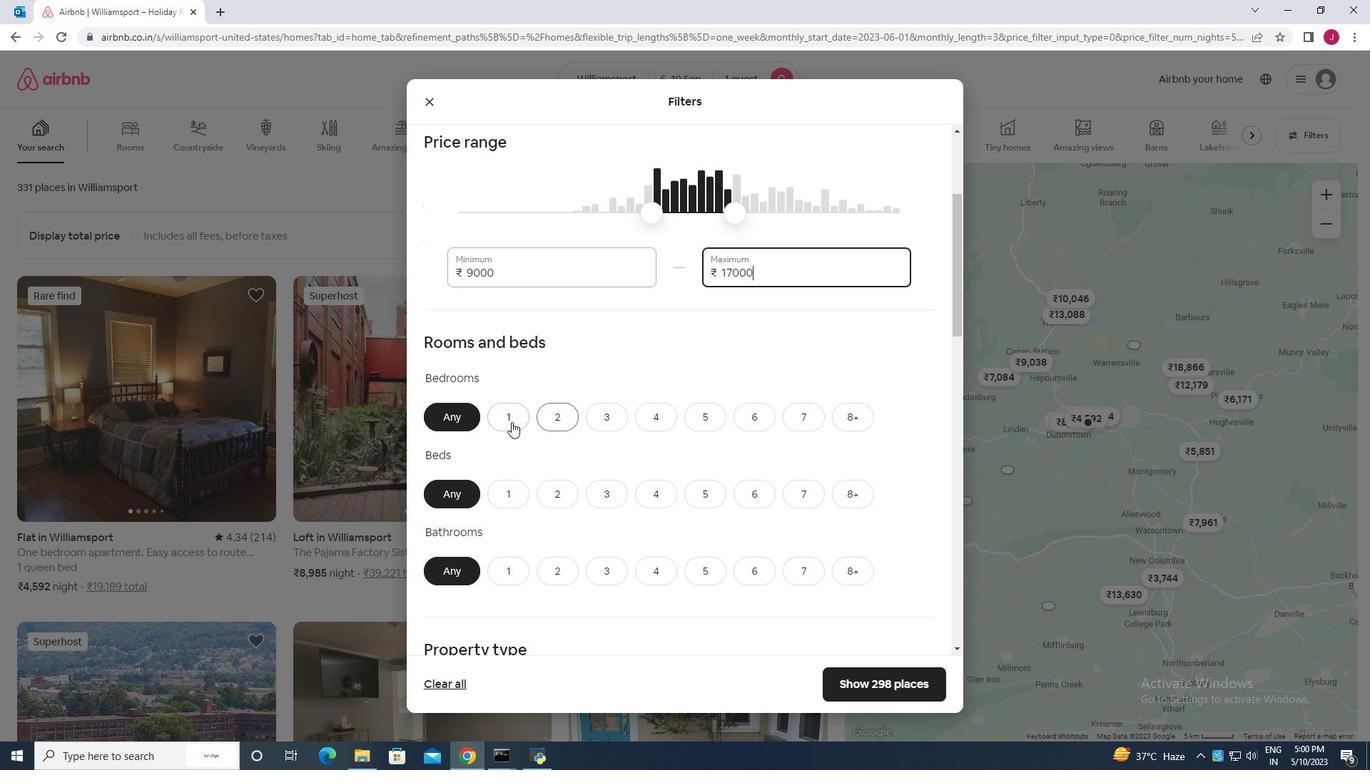 
Action: Mouse pressed left at (510, 422)
Screenshot: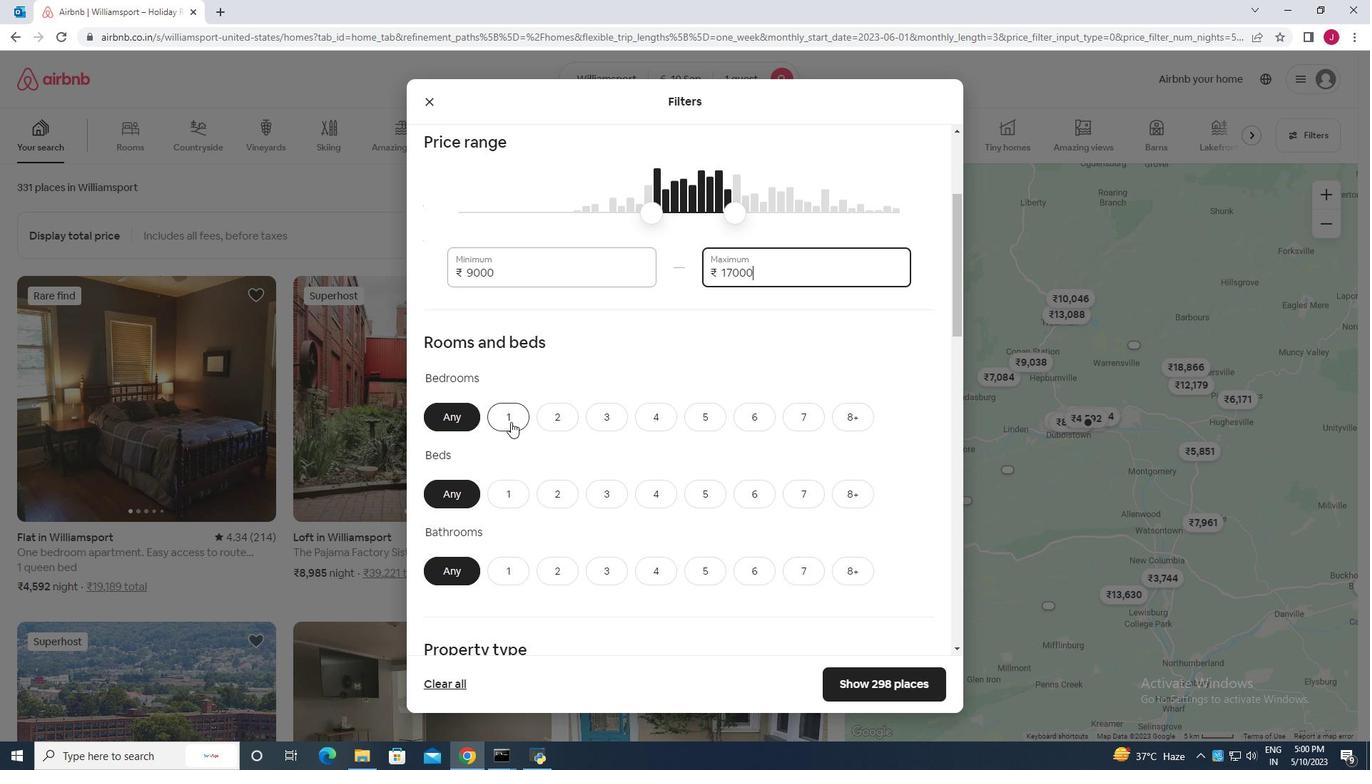 
Action: Mouse moved to (508, 499)
Screenshot: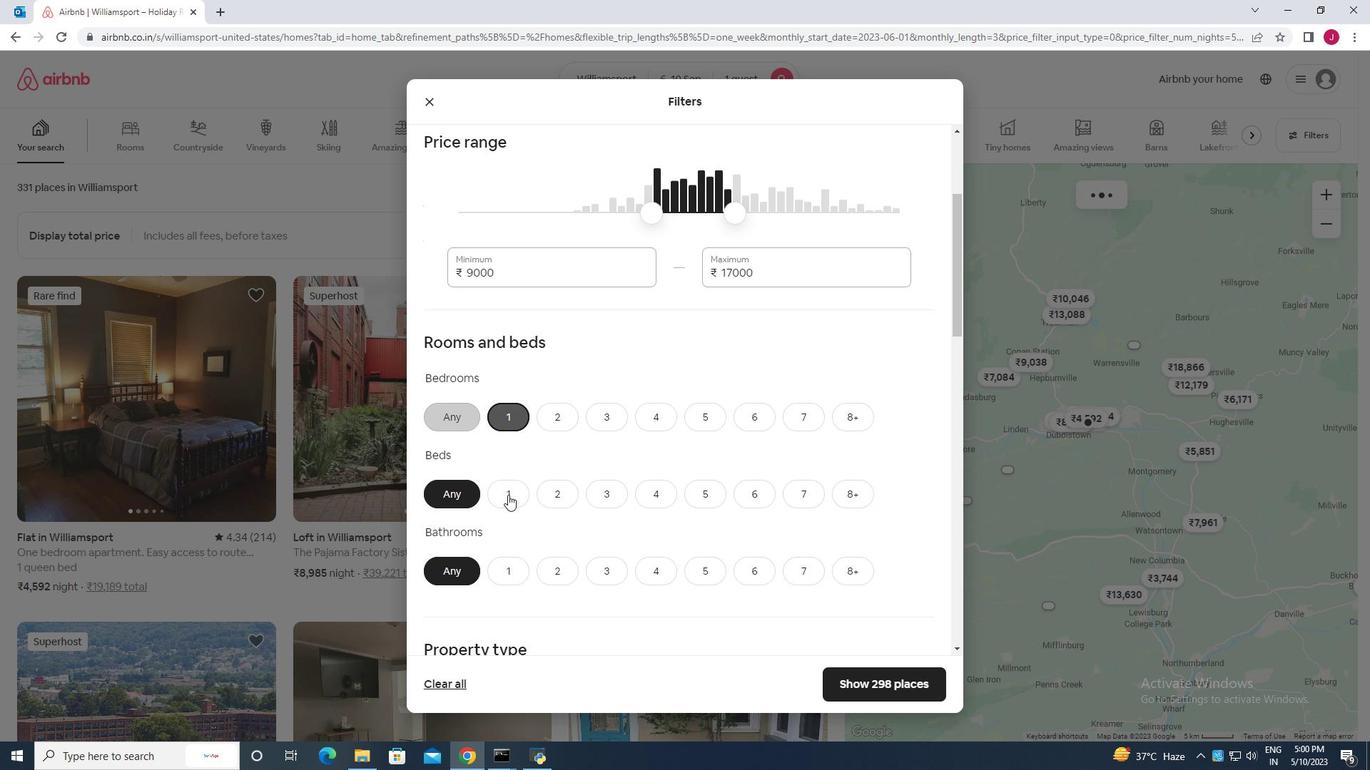 
Action: Mouse pressed left at (508, 499)
Screenshot: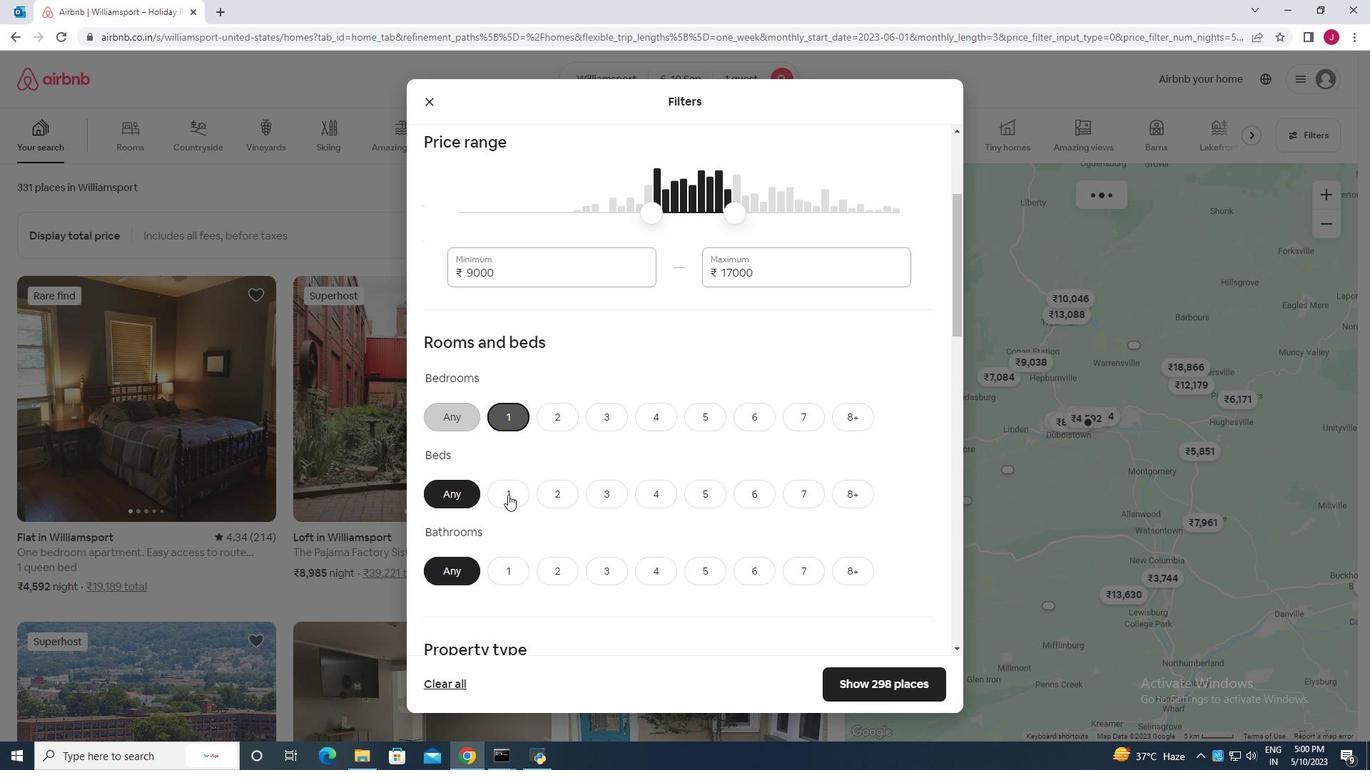 
Action: Mouse moved to (512, 565)
Screenshot: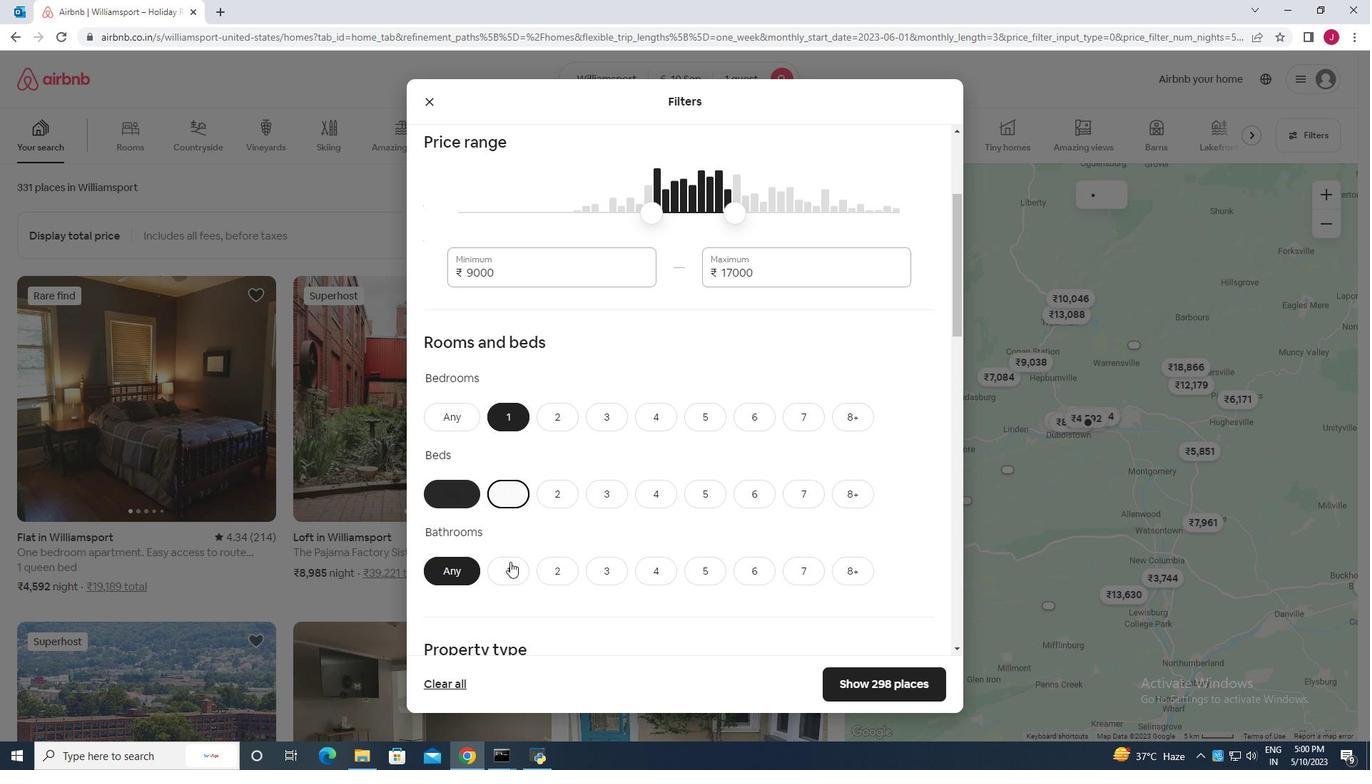
Action: Mouse pressed left at (512, 565)
Screenshot: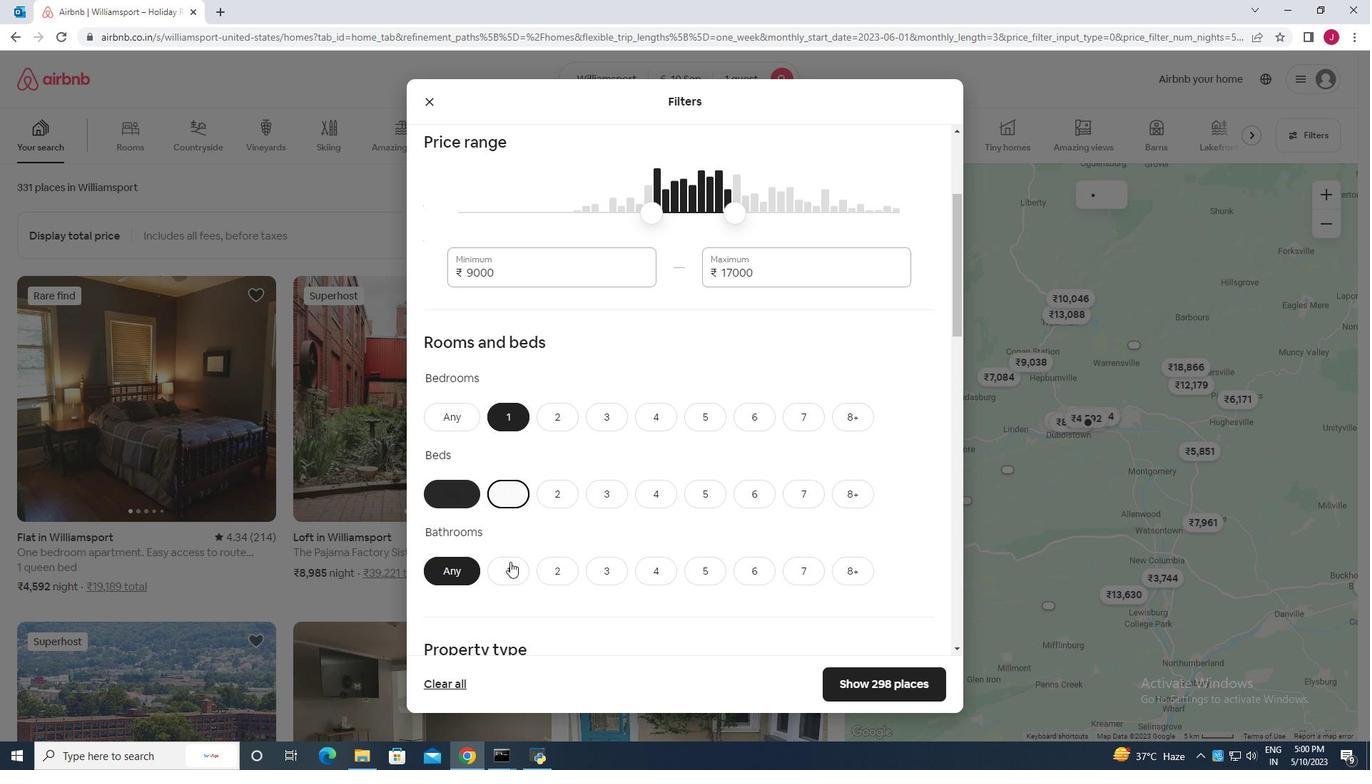 
Action: Mouse moved to (551, 549)
Screenshot: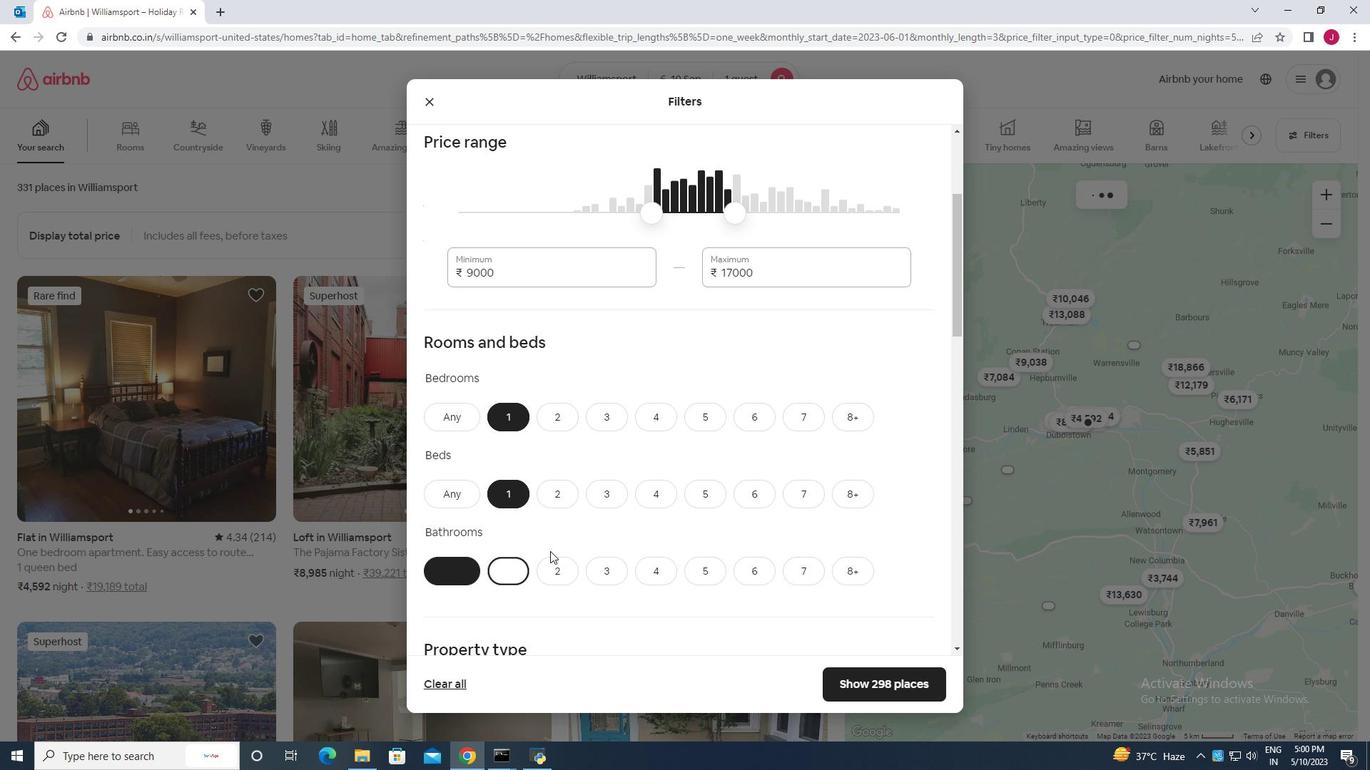 
Action: Mouse scrolled (551, 548) with delta (0, 0)
Screenshot: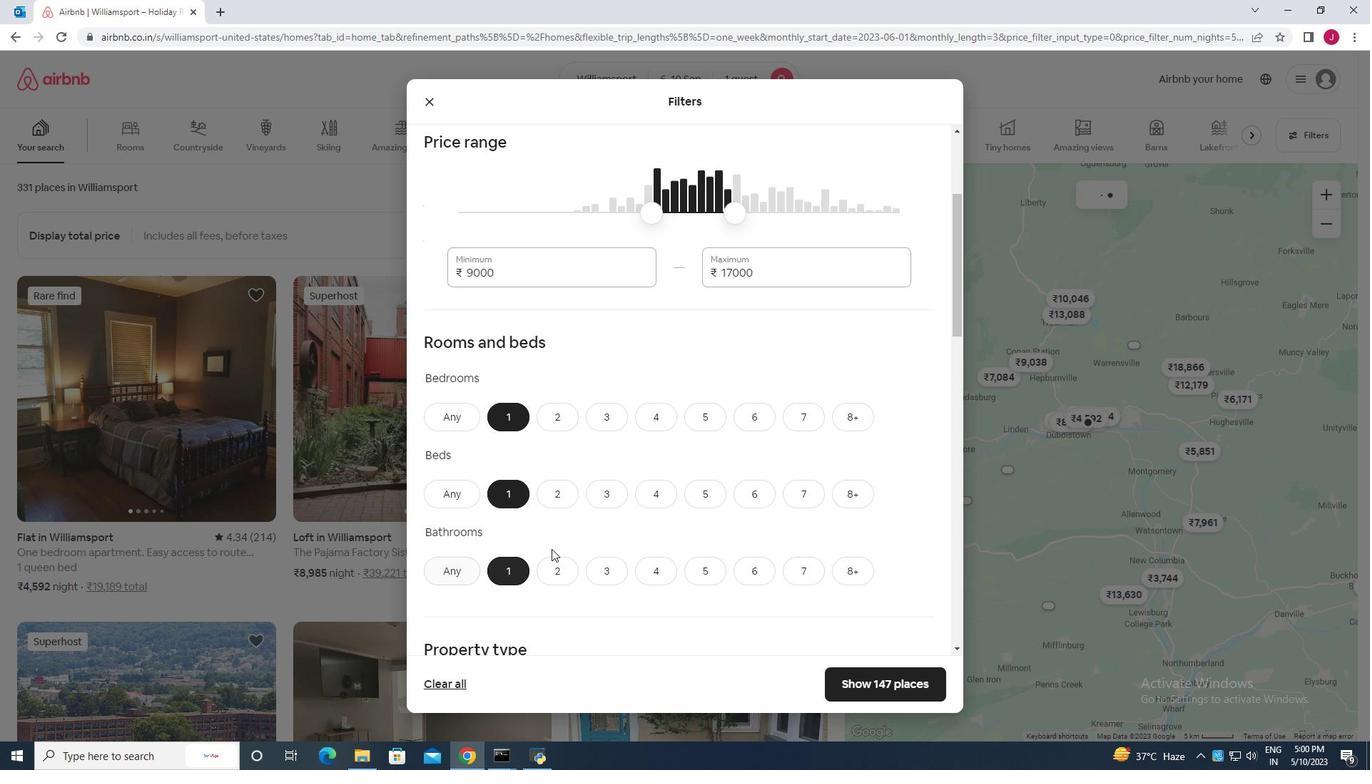 
Action: Mouse scrolled (551, 548) with delta (0, 0)
Screenshot: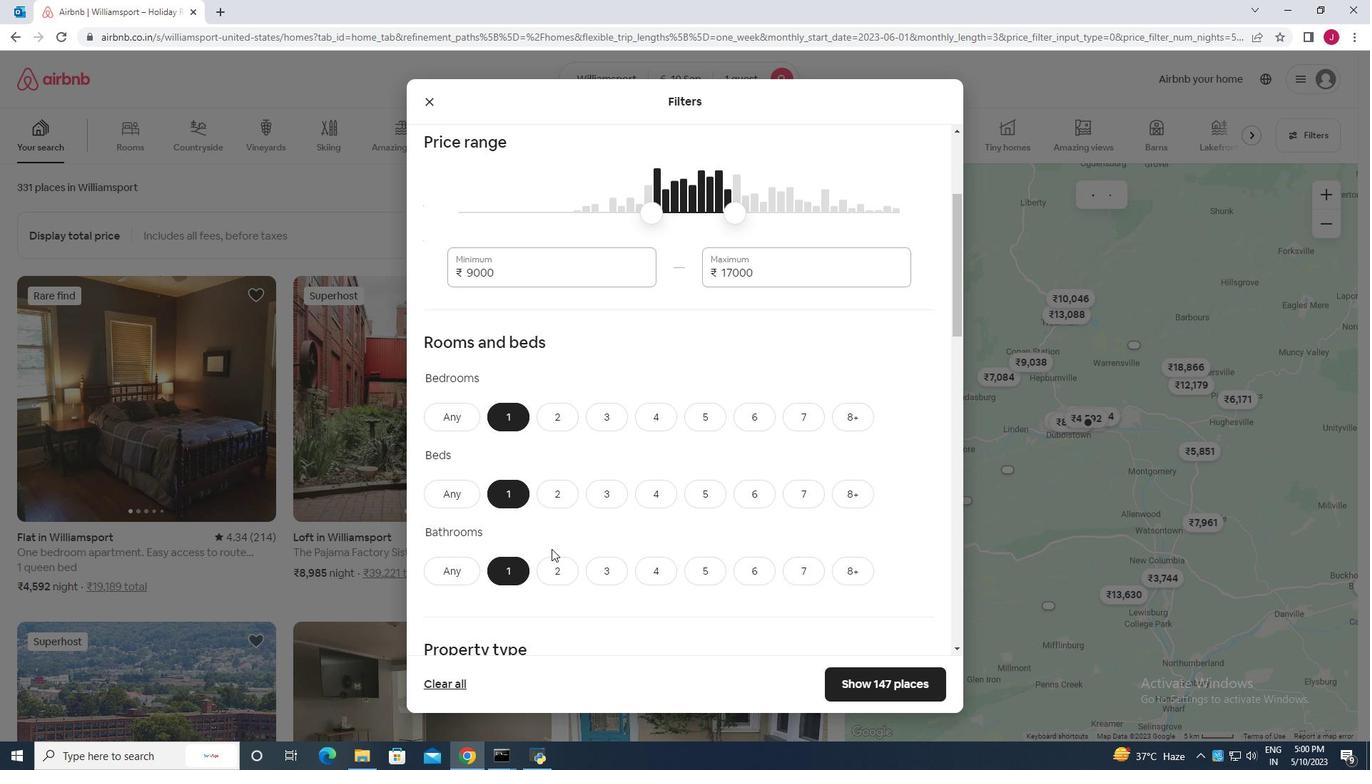 
Action: Mouse scrolled (551, 548) with delta (0, 0)
Screenshot: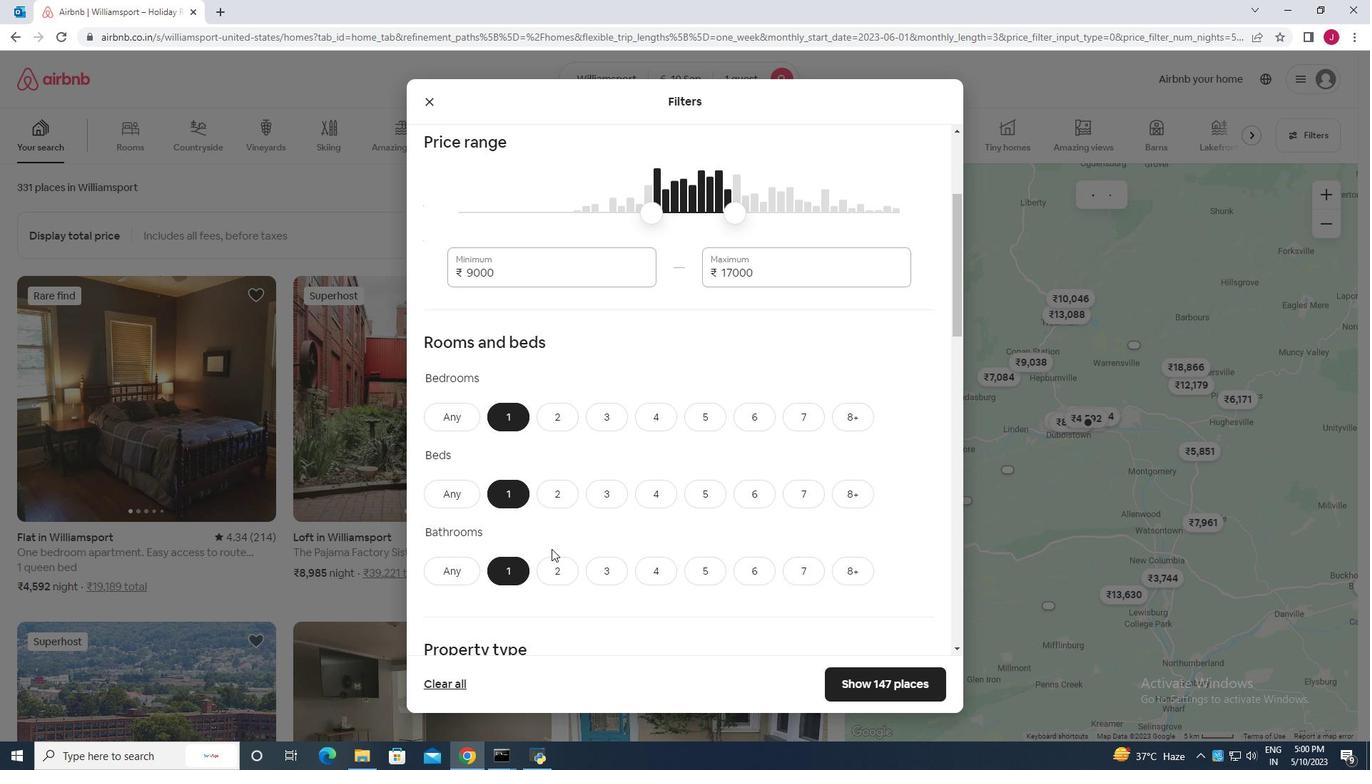 
Action: Mouse scrolled (551, 548) with delta (0, 0)
Screenshot: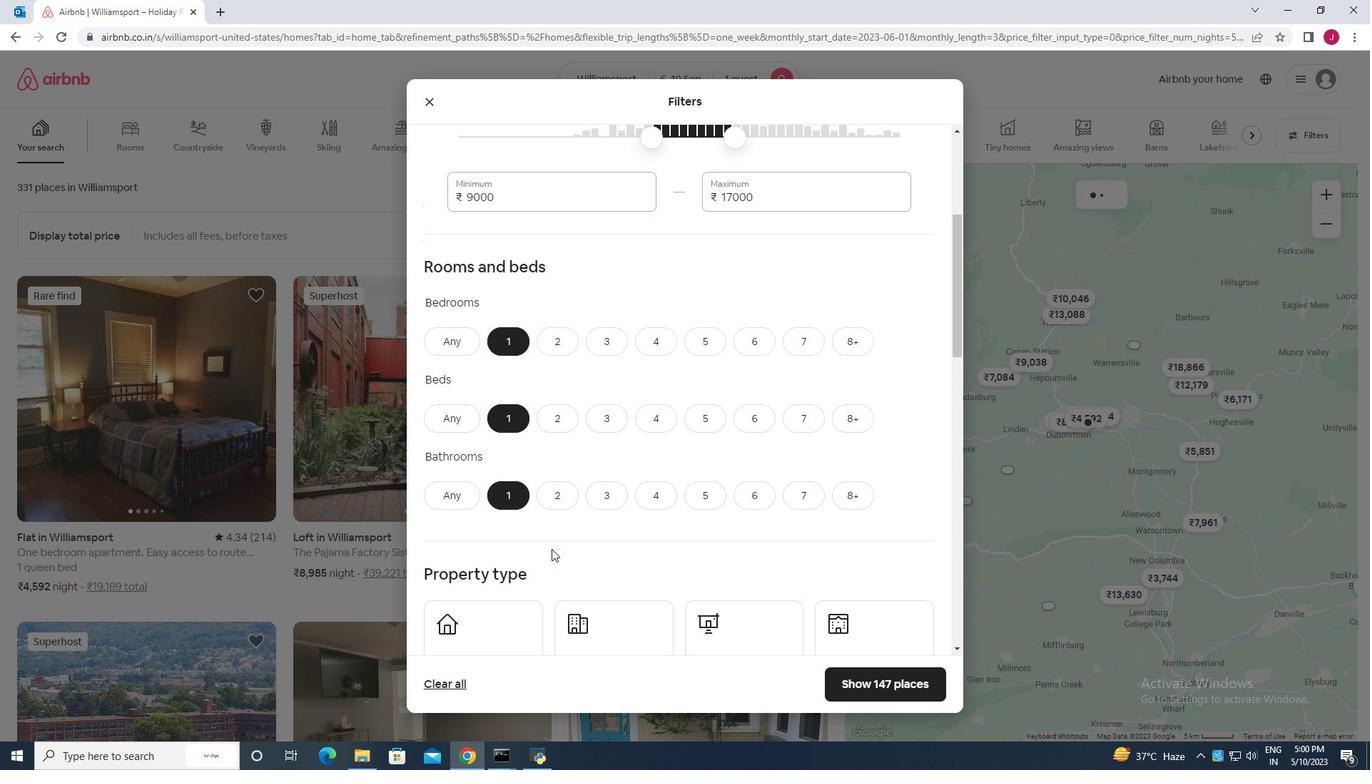 
Action: Mouse scrolled (551, 548) with delta (0, 0)
Screenshot: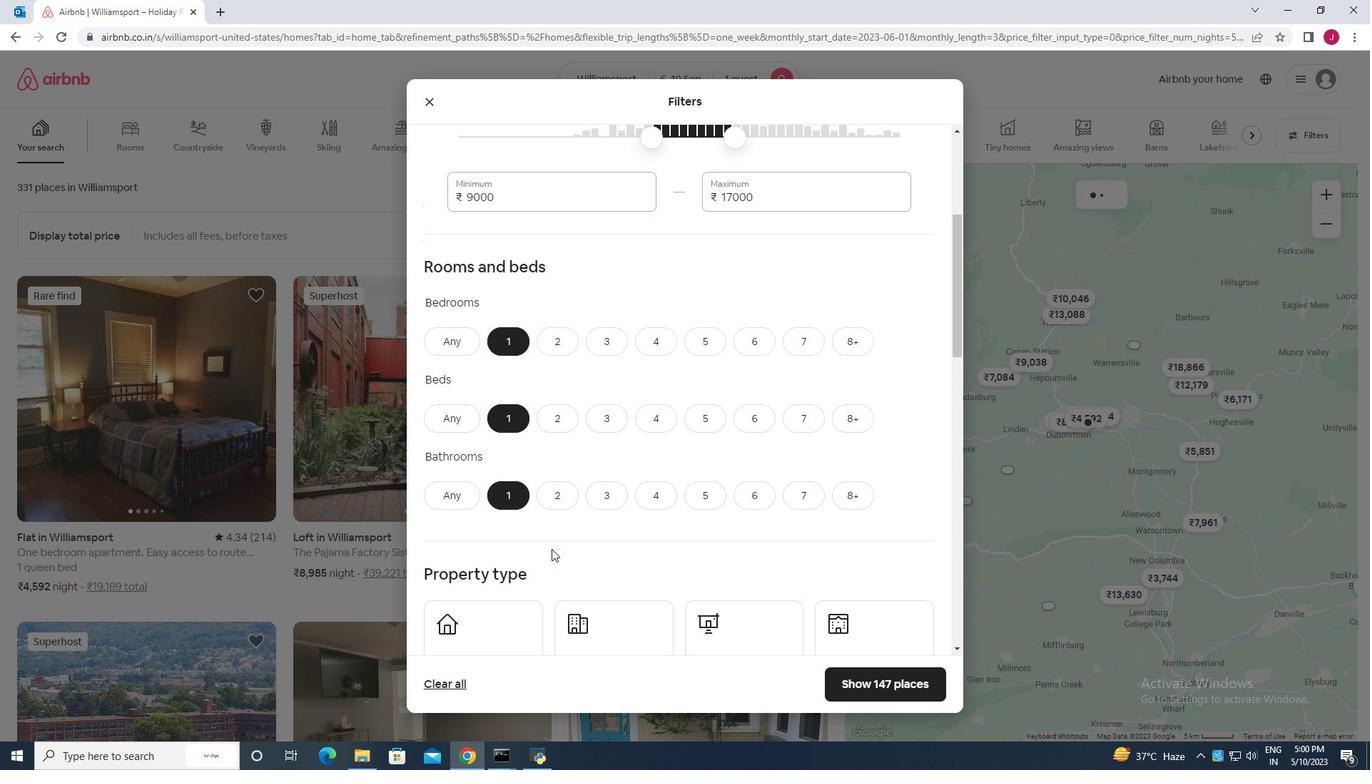 
Action: Mouse scrolled (551, 548) with delta (0, 0)
Screenshot: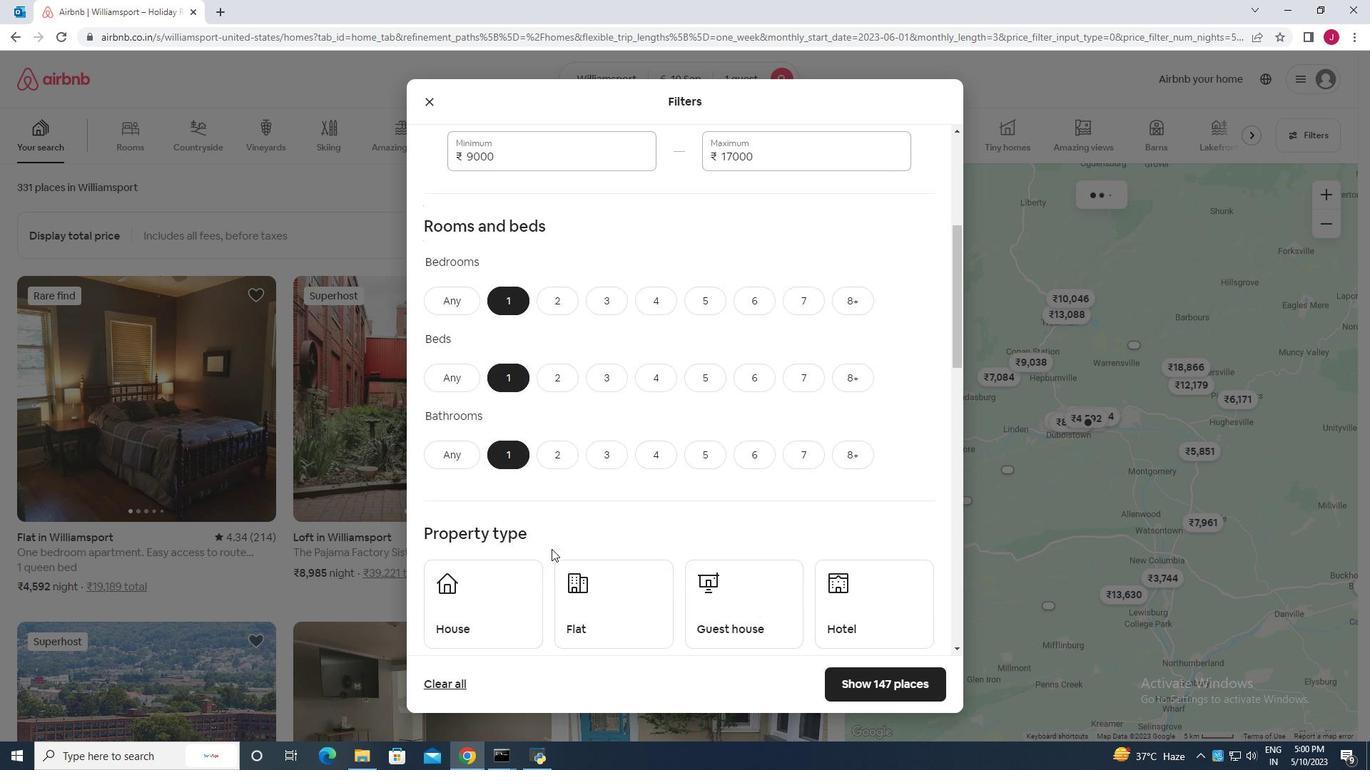 
Action: Mouse moved to (462, 306)
Screenshot: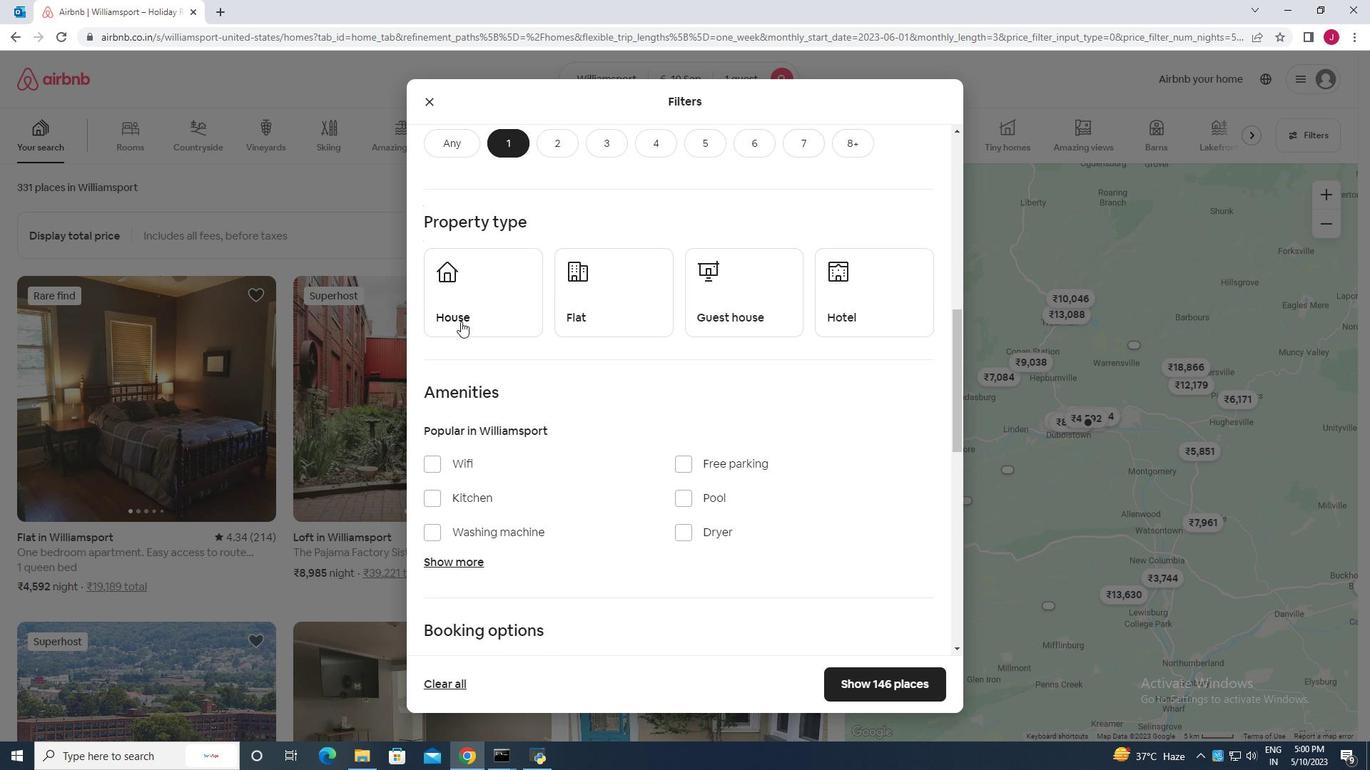 
Action: Mouse pressed left at (462, 306)
Screenshot: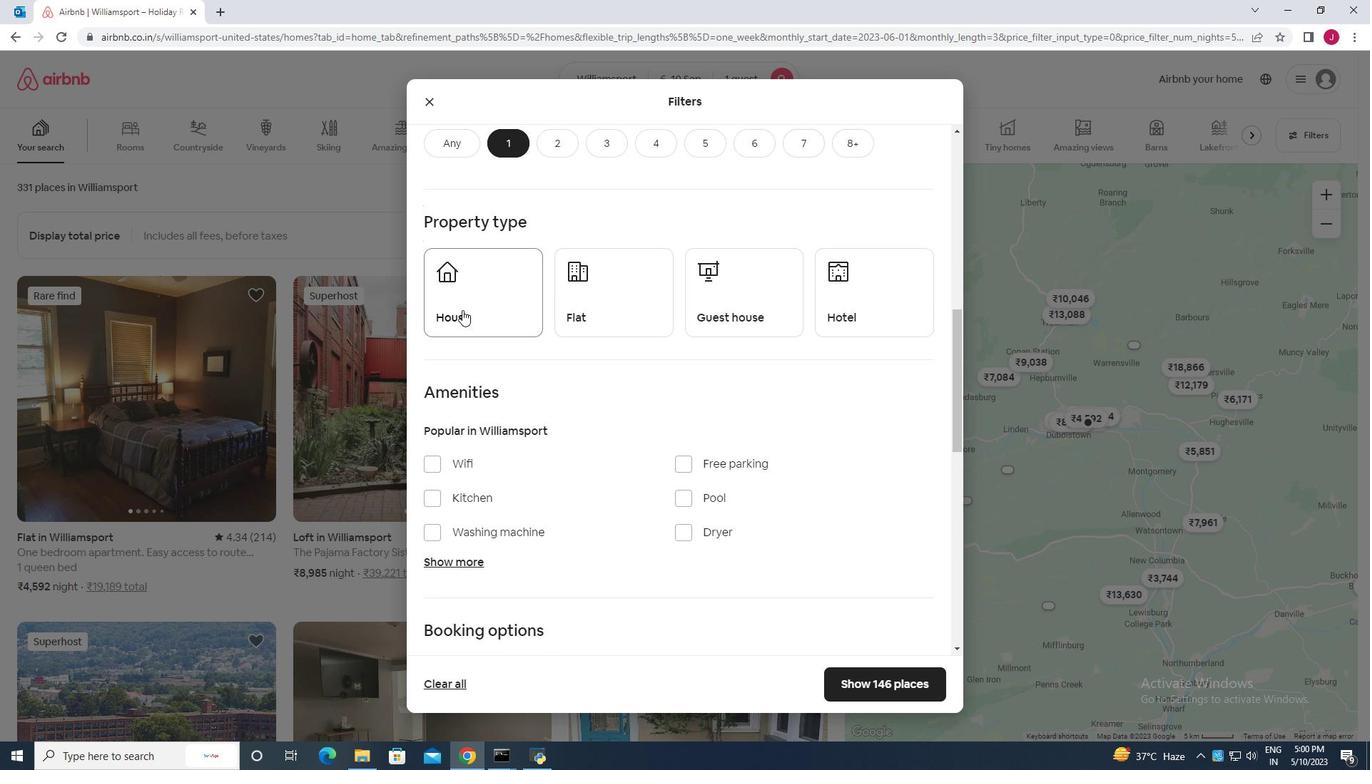 
Action: Mouse moved to (595, 292)
Screenshot: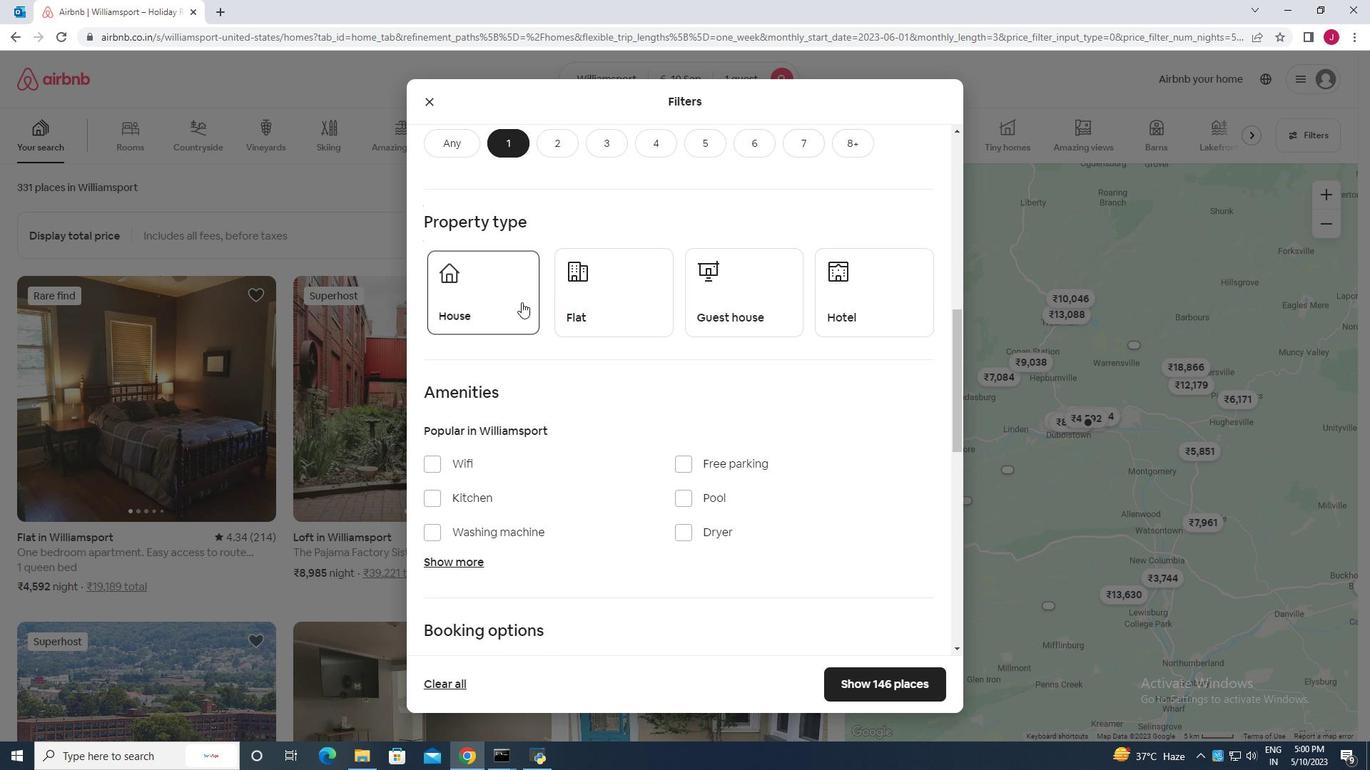 
Action: Mouse pressed left at (595, 292)
Screenshot: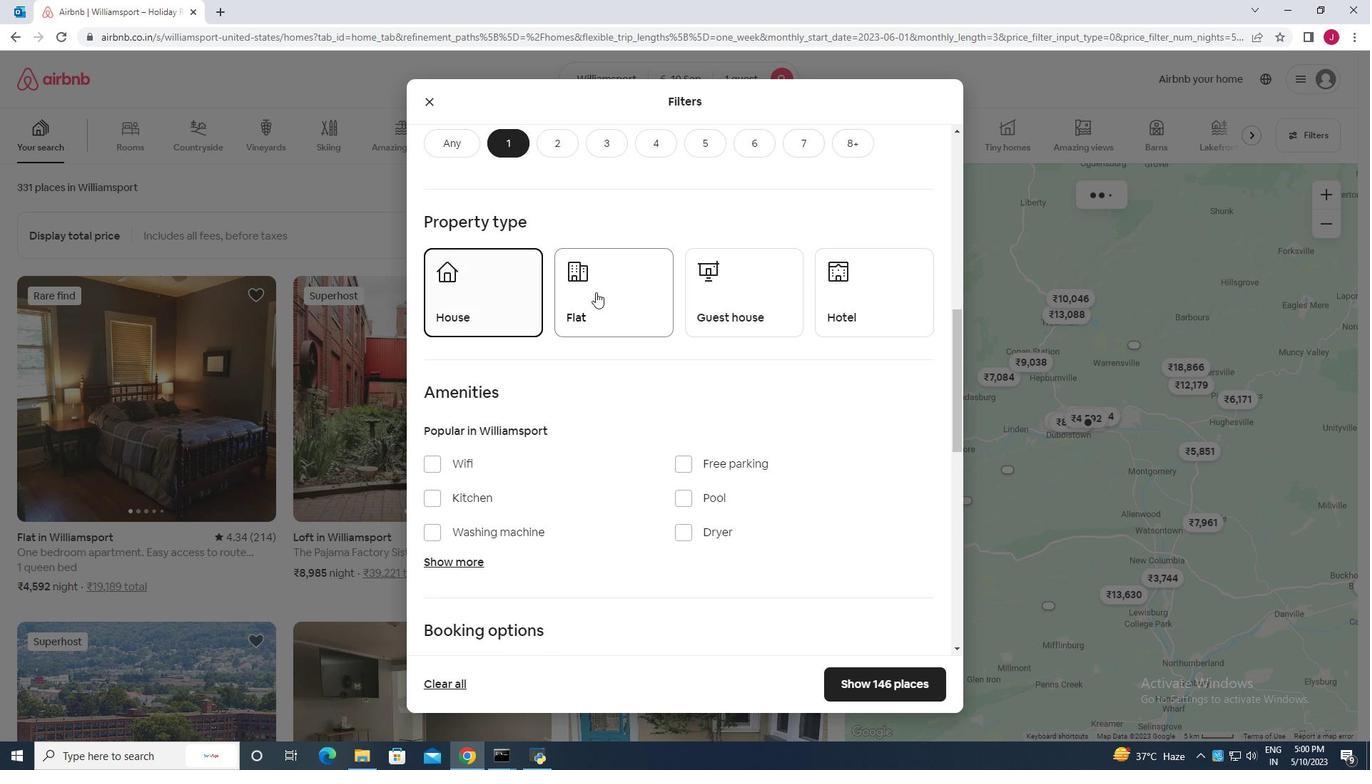 
Action: Mouse moved to (692, 299)
Screenshot: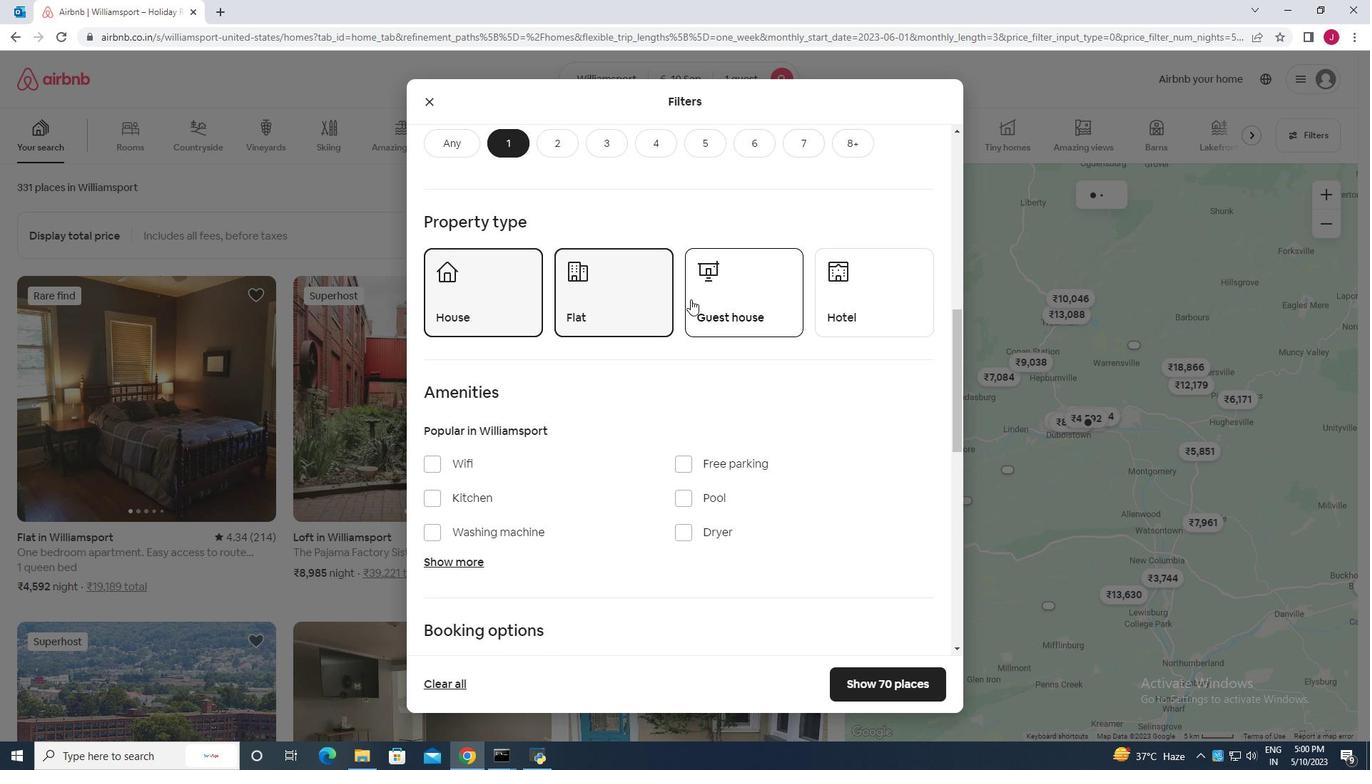 
Action: Mouse pressed left at (692, 299)
Screenshot: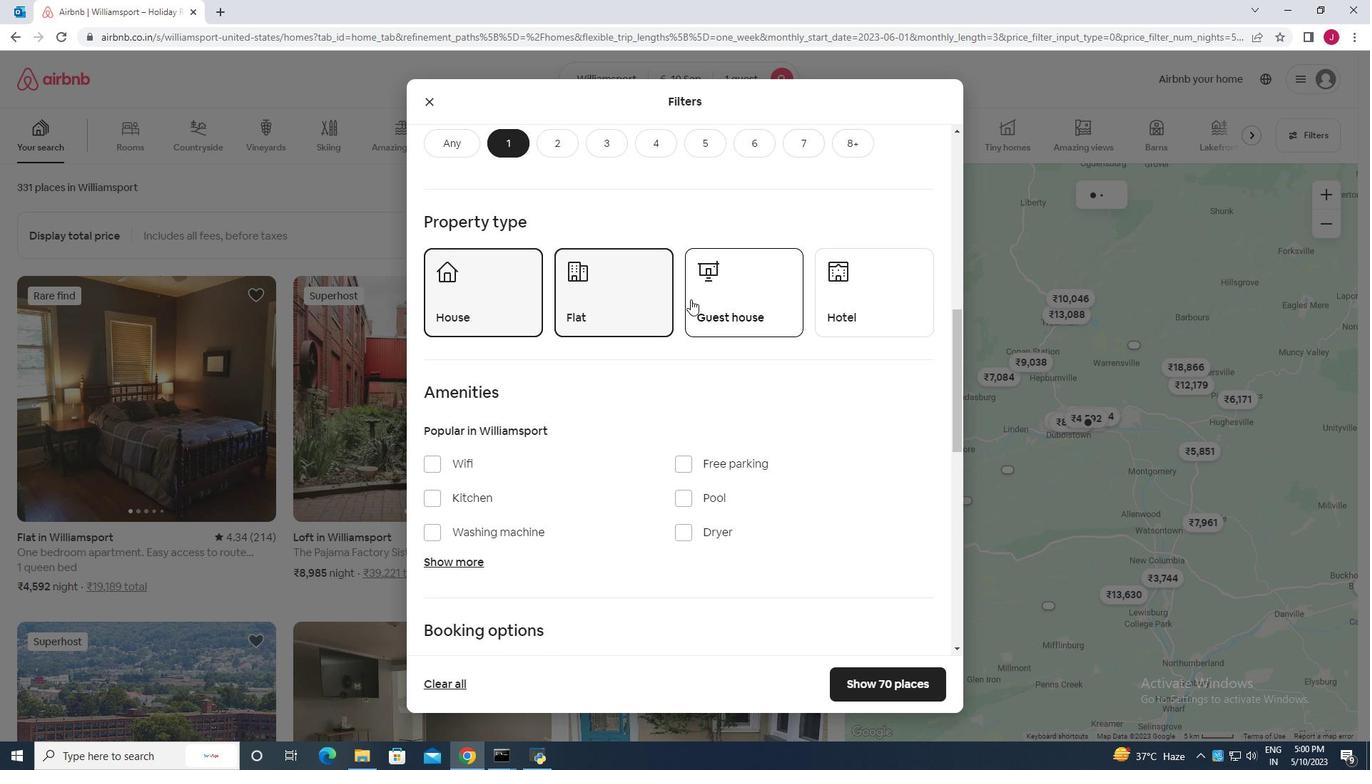 
Action: Mouse moved to (880, 311)
Screenshot: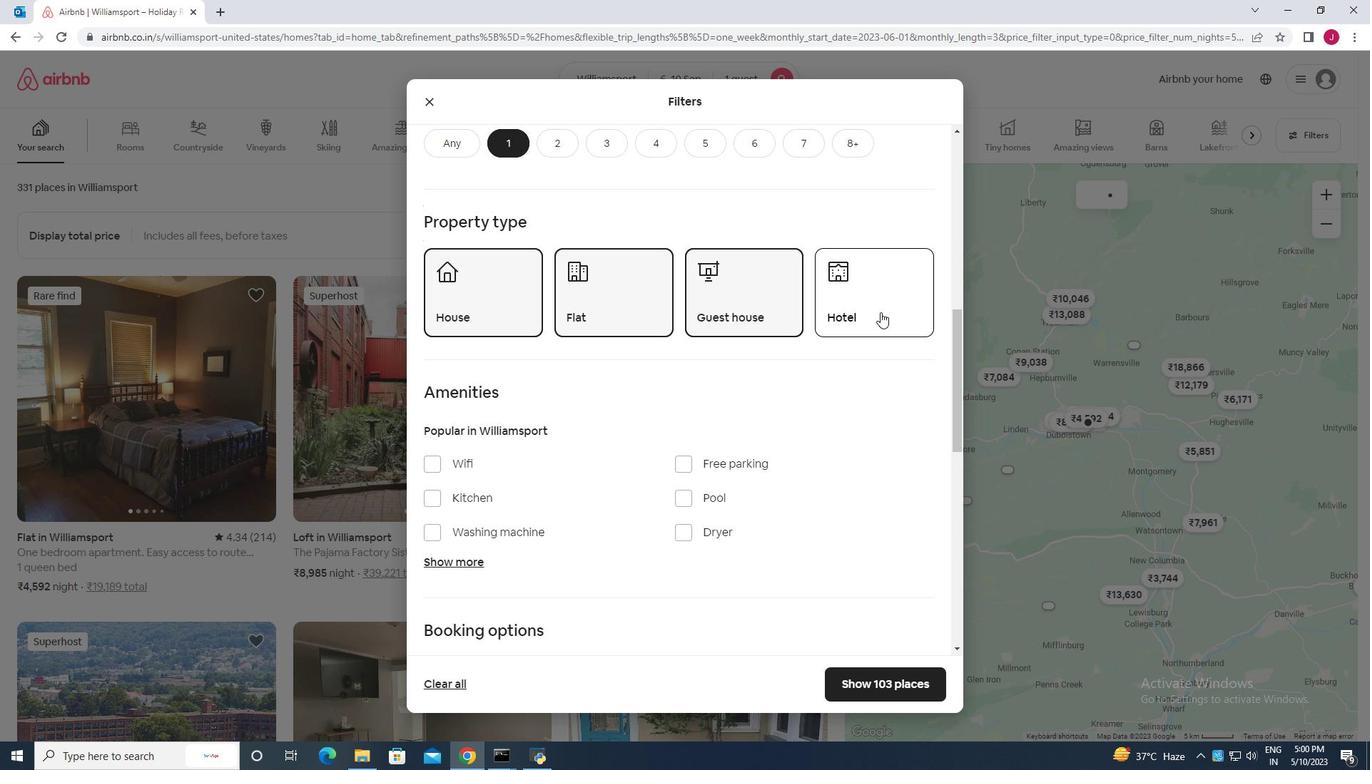 
Action: Mouse pressed left at (880, 311)
Screenshot: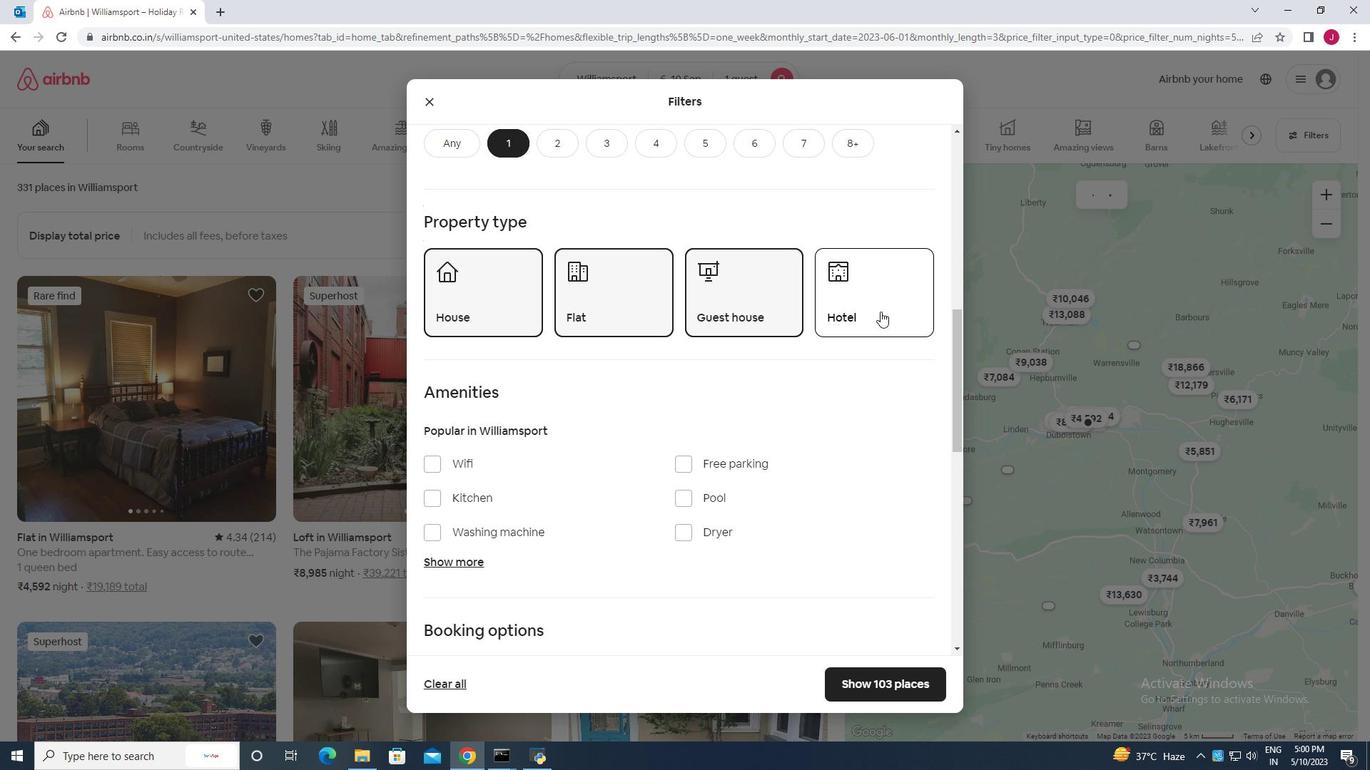 
Action: Mouse moved to (777, 340)
Screenshot: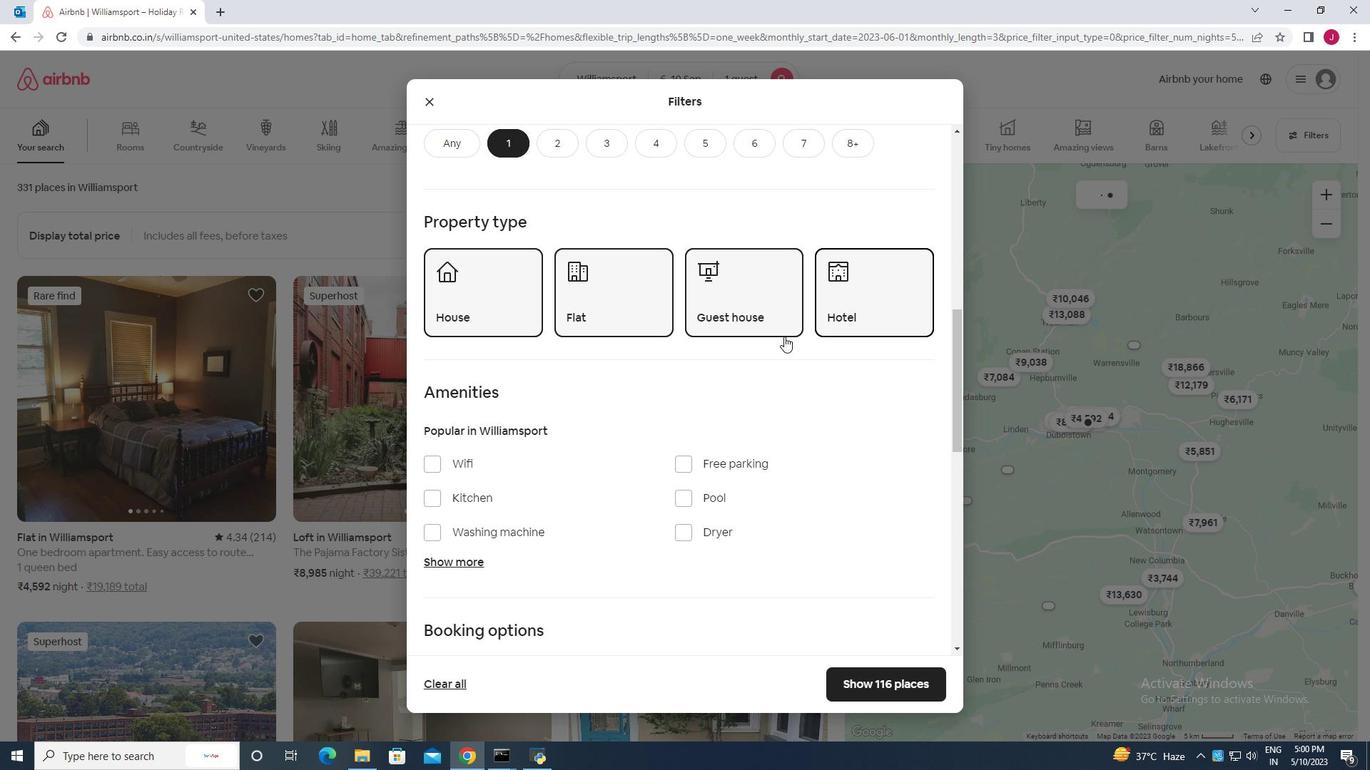 
Action: Mouse scrolled (777, 339) with delta (0, 0)
Screenshot: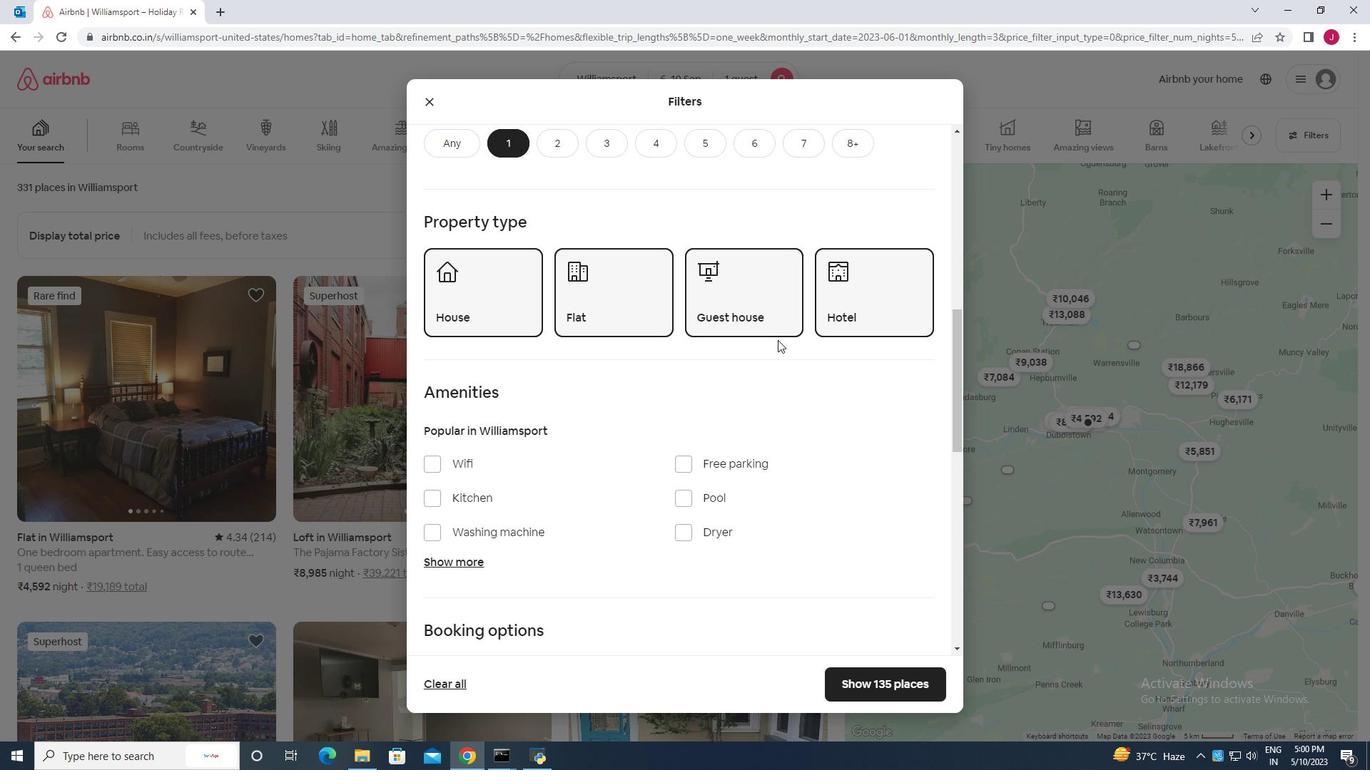 
Action: Mouse scrolled (777, 339) with delta (0, 0)
Screenshot: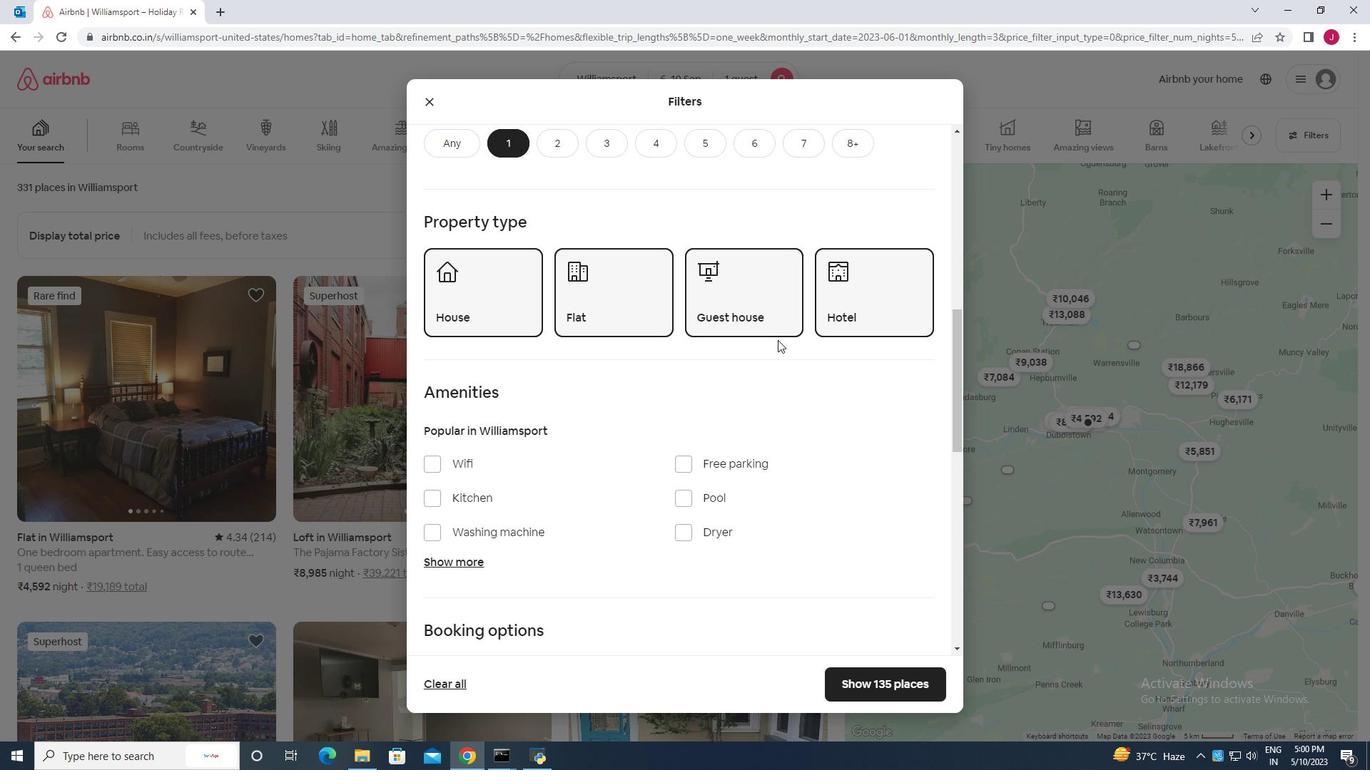 
Action: Mouse moved to (759, 373)
Screenshot: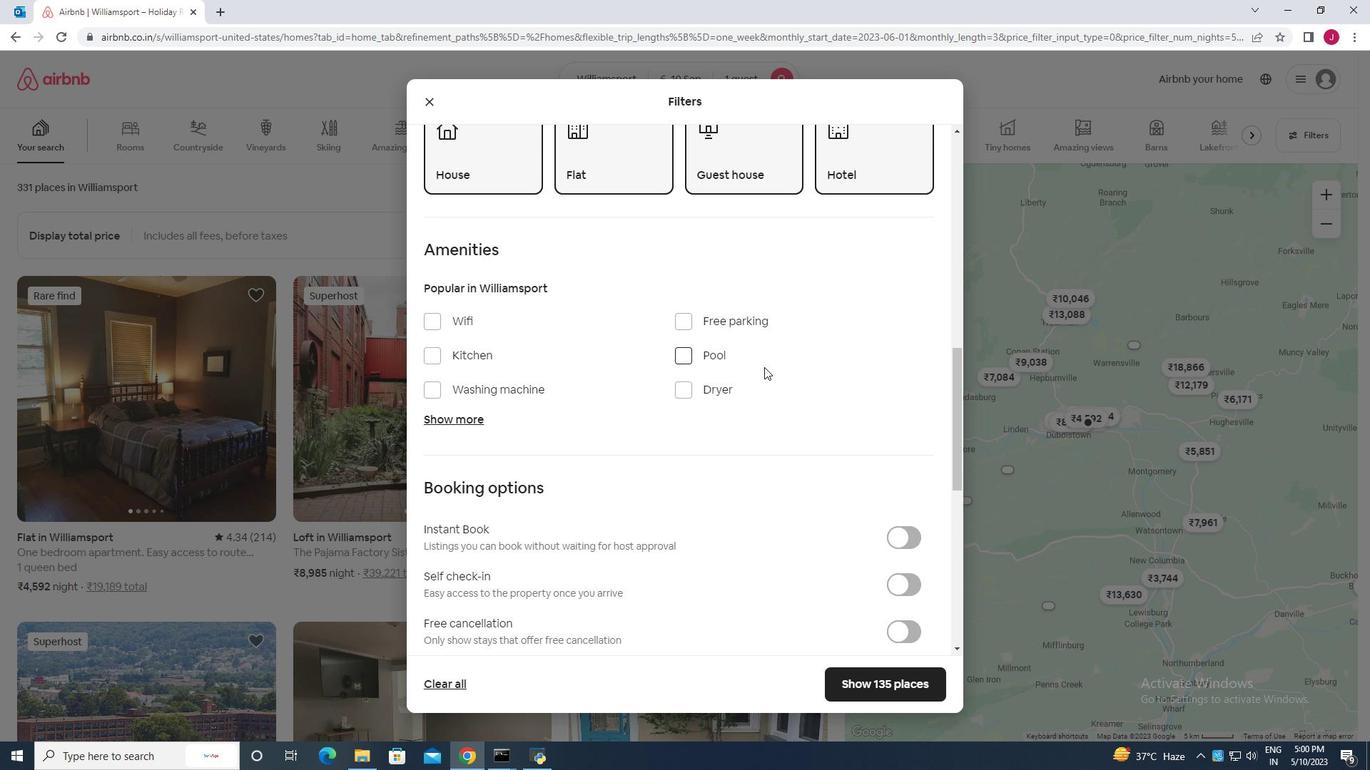 
Action: Mouse scrolled (759, 372) with delta (0, 0)
Screenshot: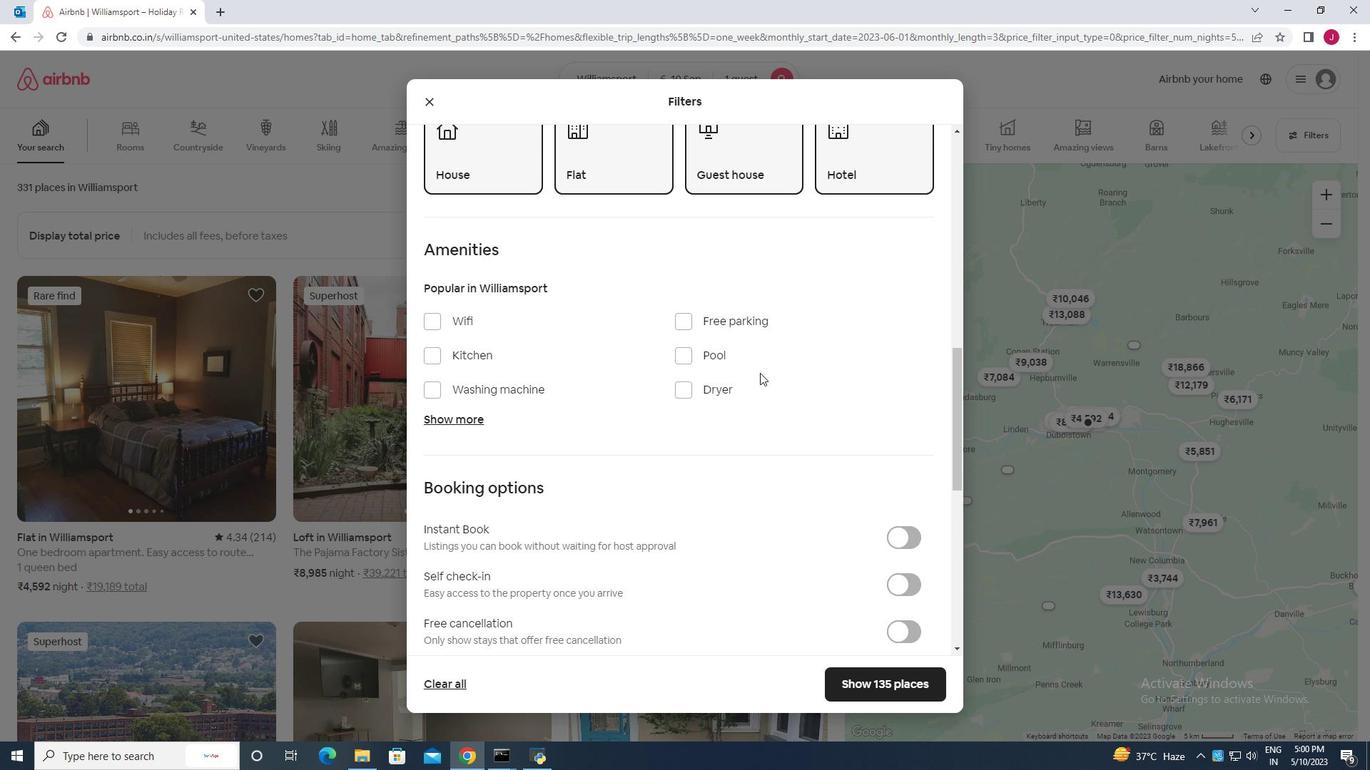 
Action: Mouse scrolled (759, 372) with delta (0, 0)
Screenshot: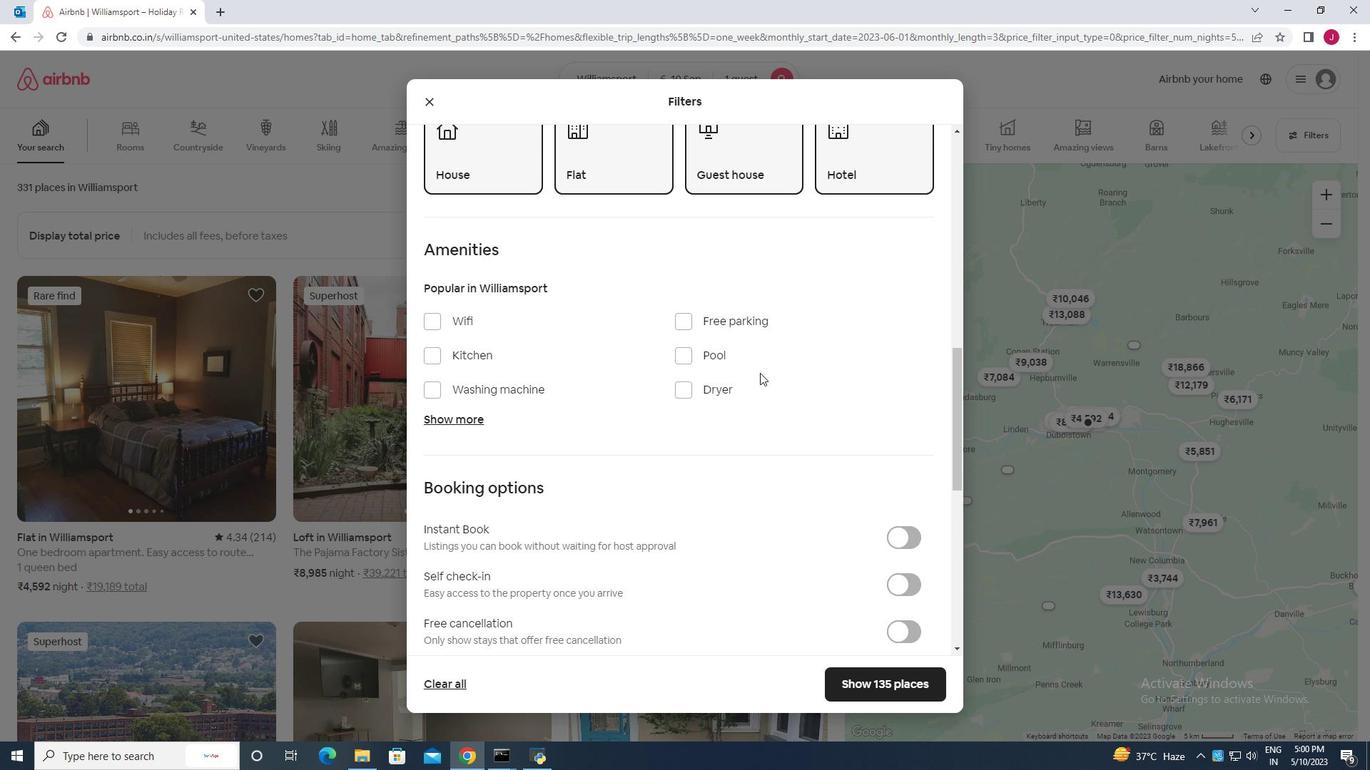 
Action: Mouse moved to (910, 444)
Screenshot: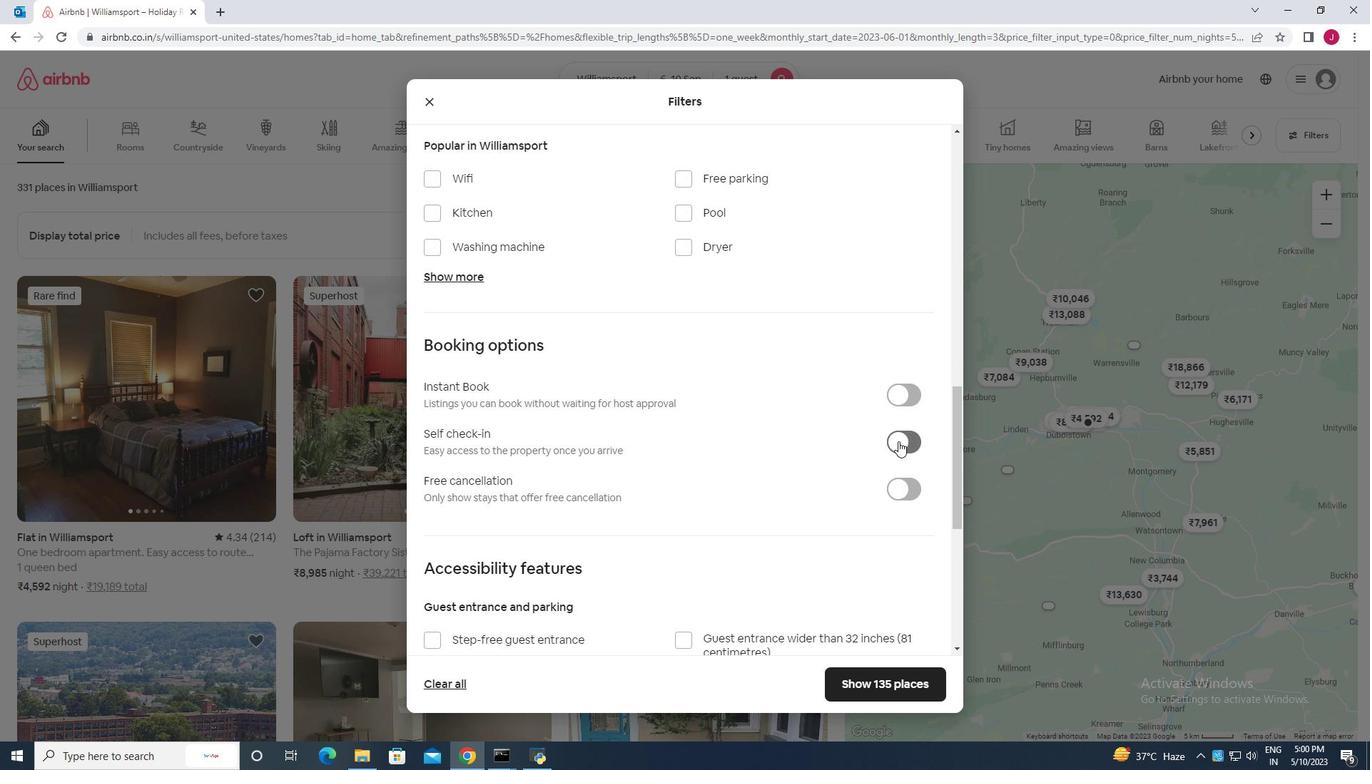 
Action: Mouse pressed left at (910, 444)
Screenshot: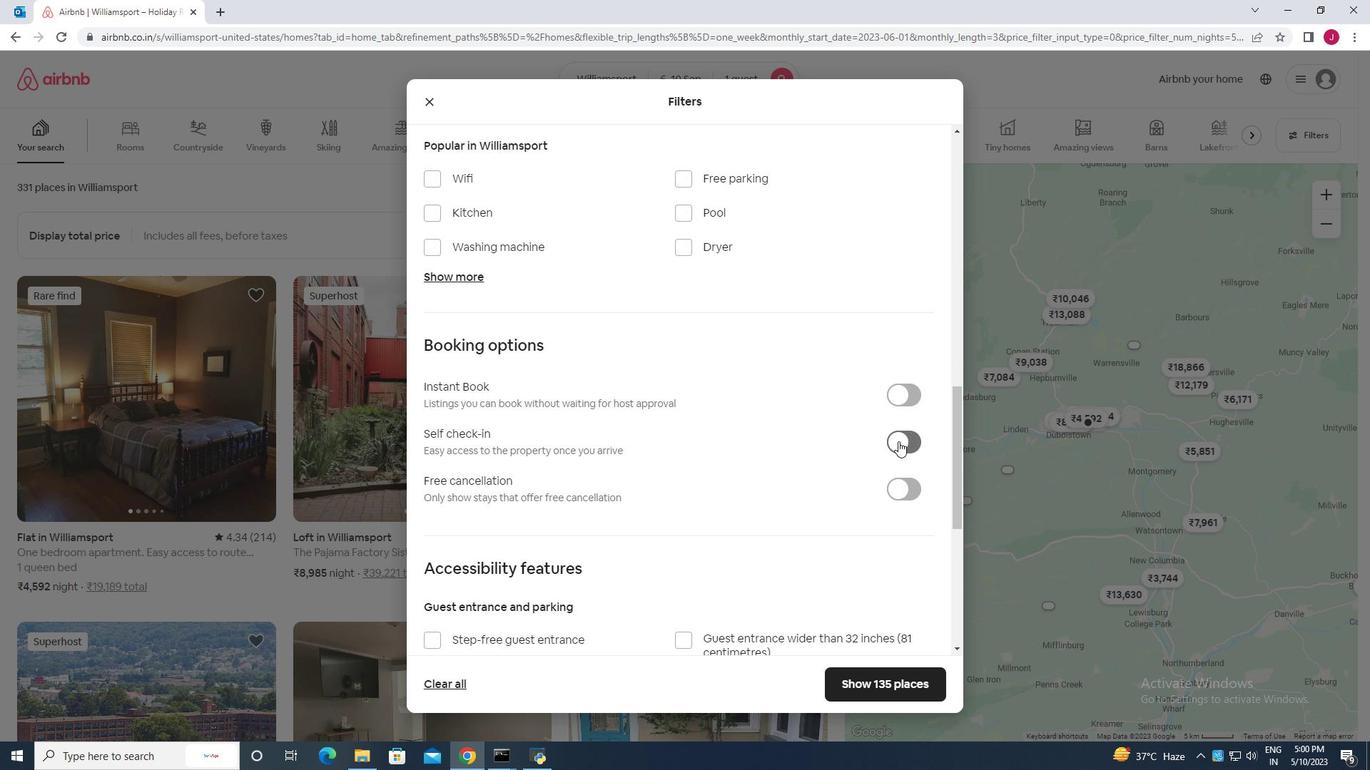
Action: Mouse moved to (684, 446)
Screenshot: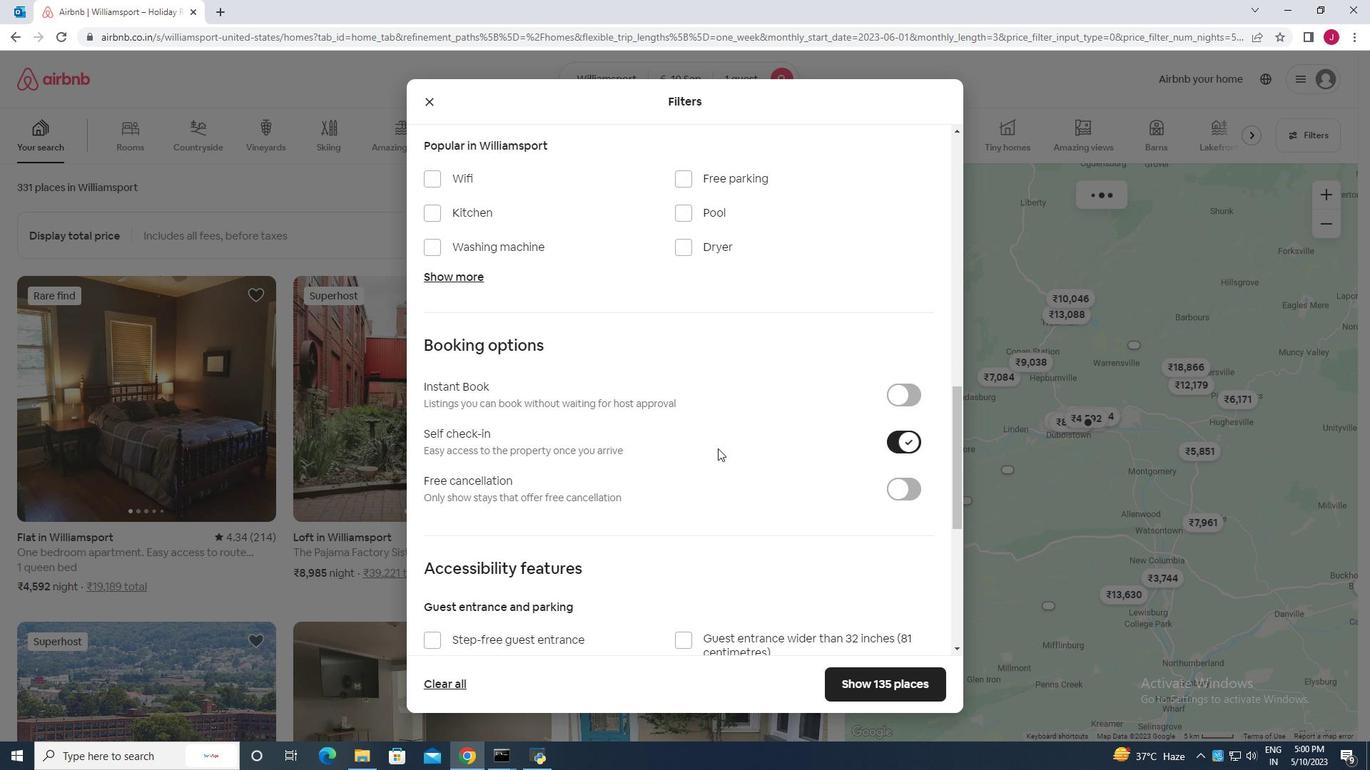 
Action: Mouse scrolled (684, 446) with delta (0, 0)
Screenshot: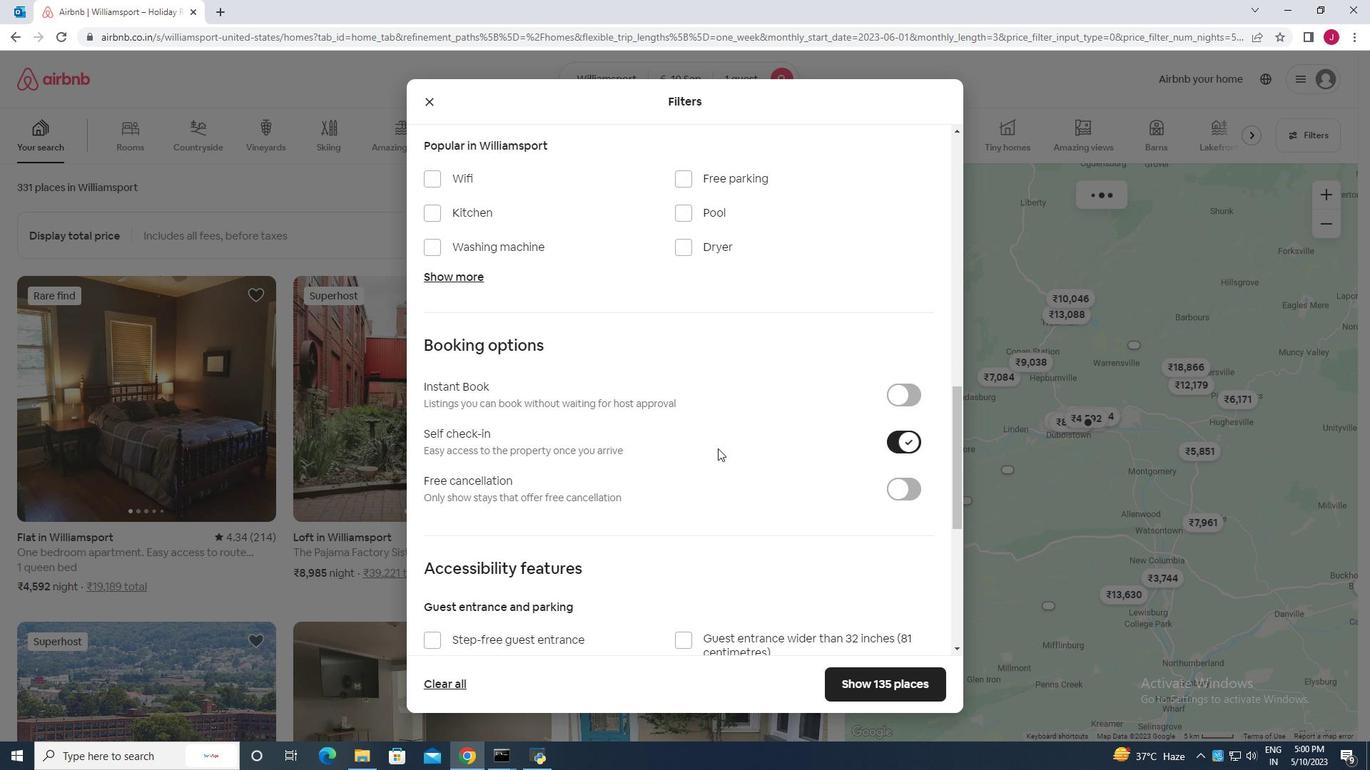 
Action: Mouse moved to (679, 448)
Screenshot: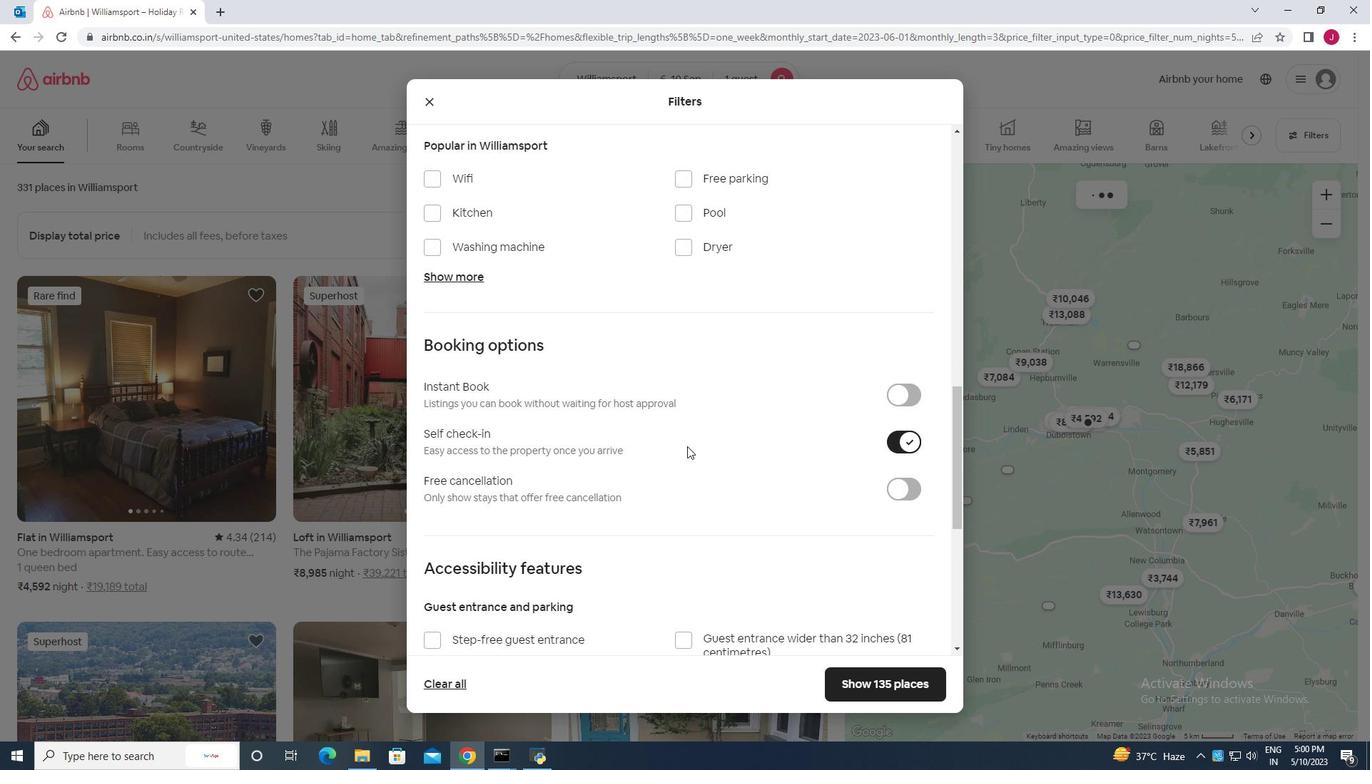 
Action: Mouse scrolled (679, 447) with delta (0, 0)
Screenshot: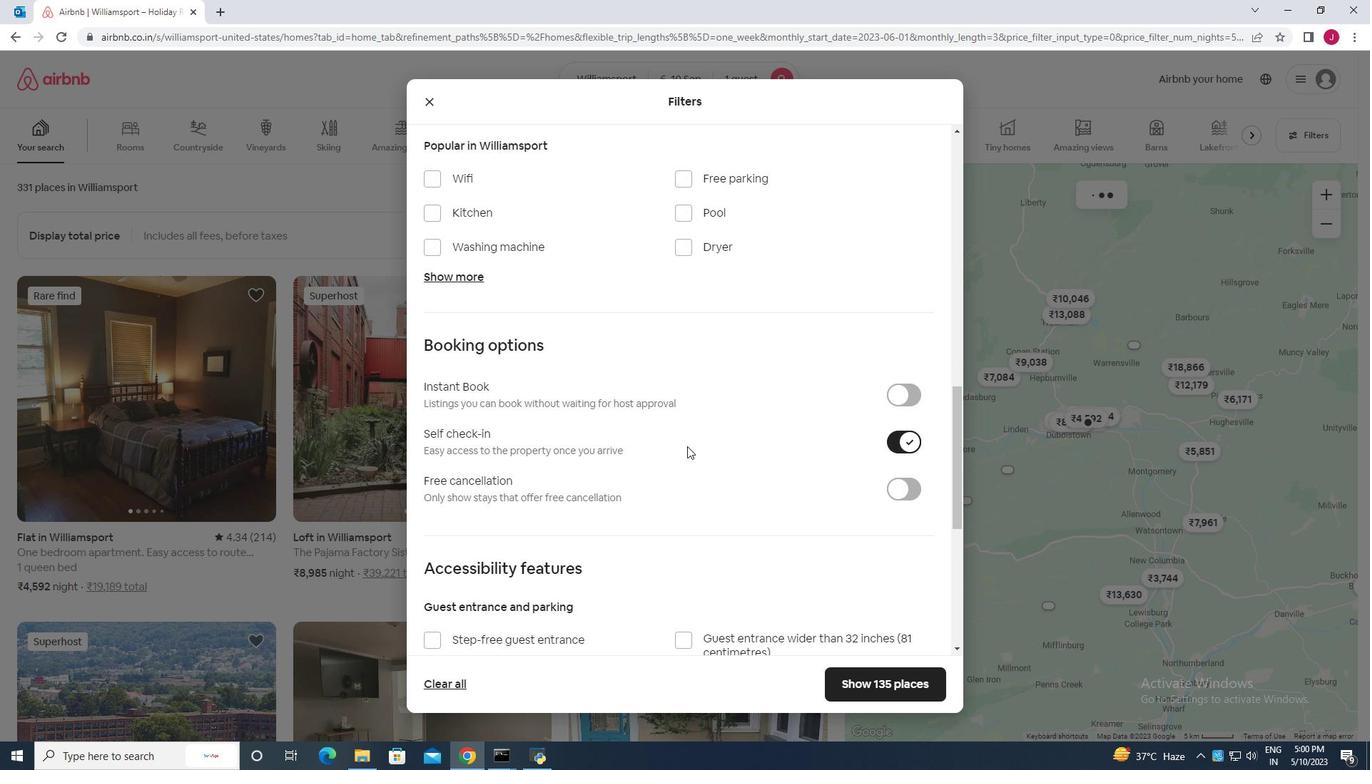 
Action: Mouse moved to (677, 448)
Screenshot: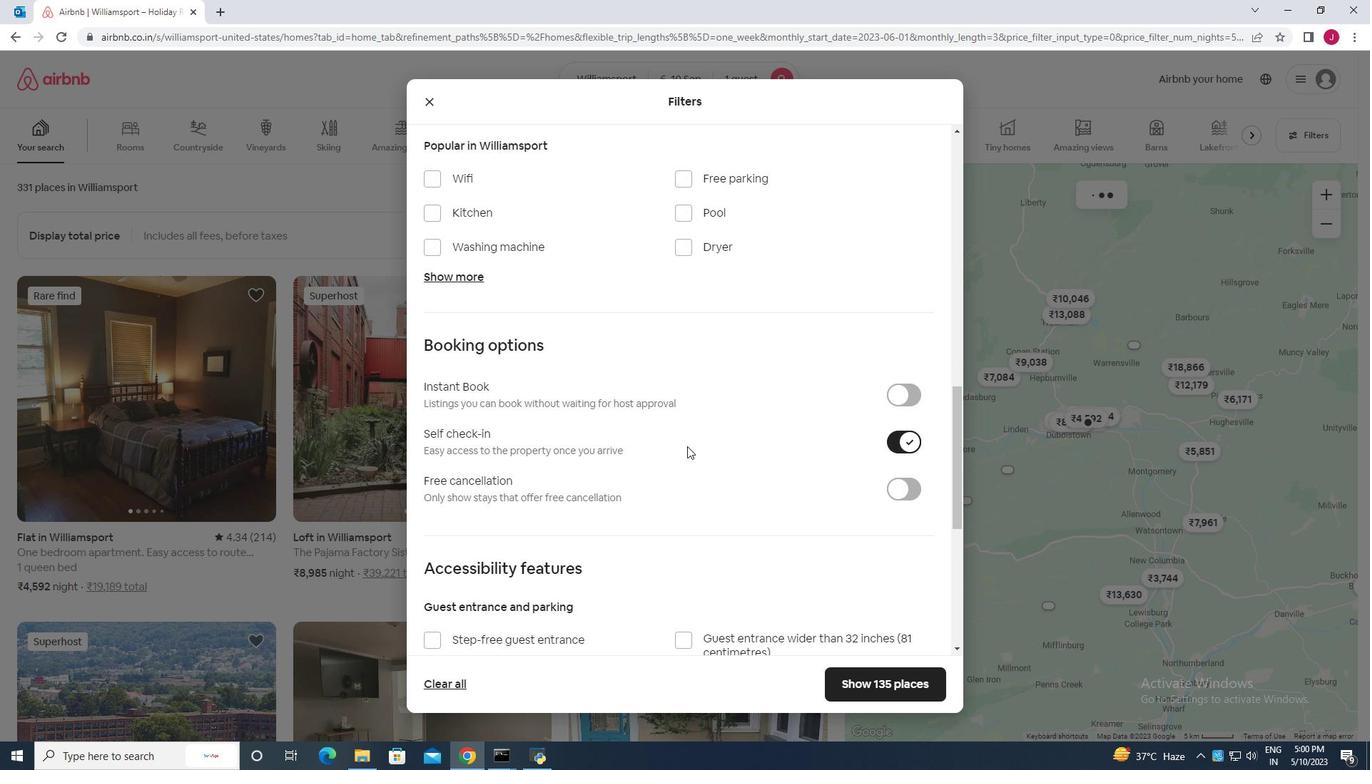 
Action: Mouse scrolled (677, 447) with delta (0, 0)
Screenshot: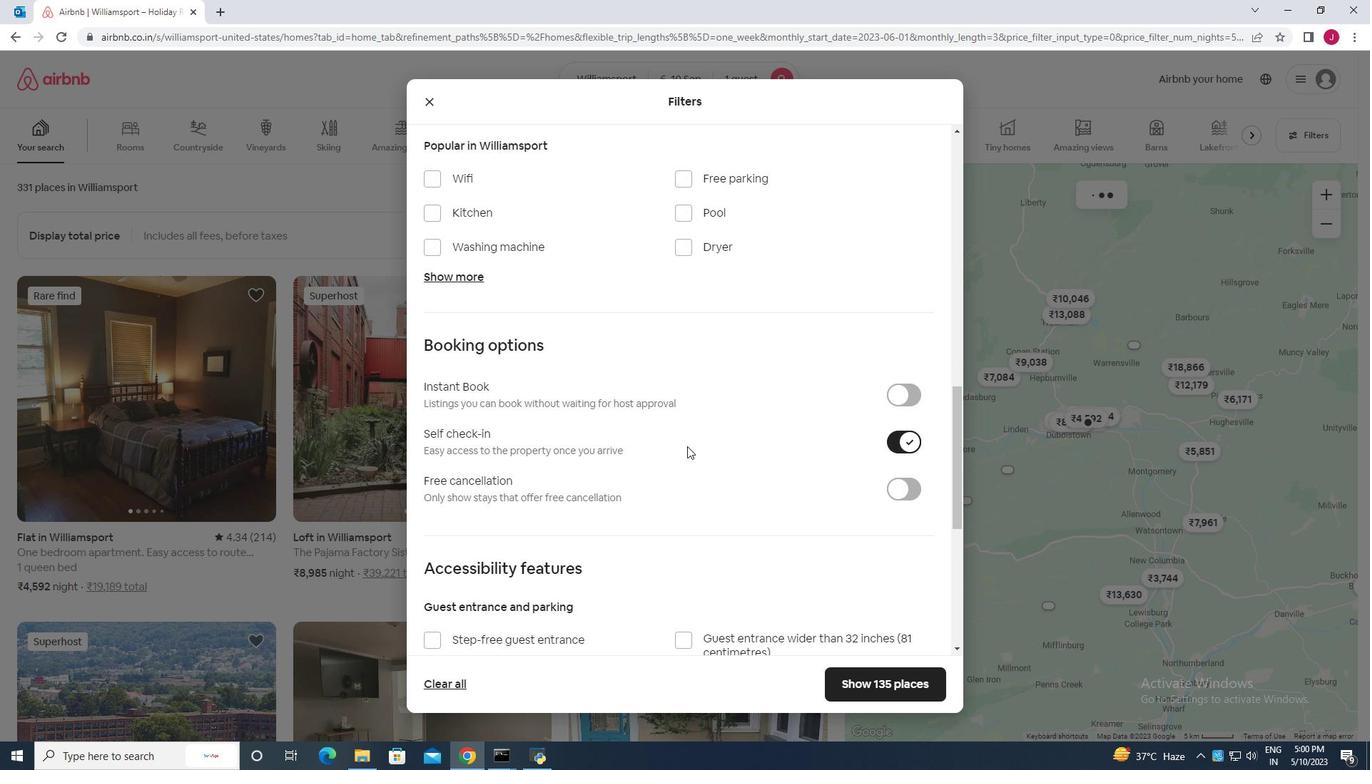
Action: Mouse moved to (677, 448)
Screenshot: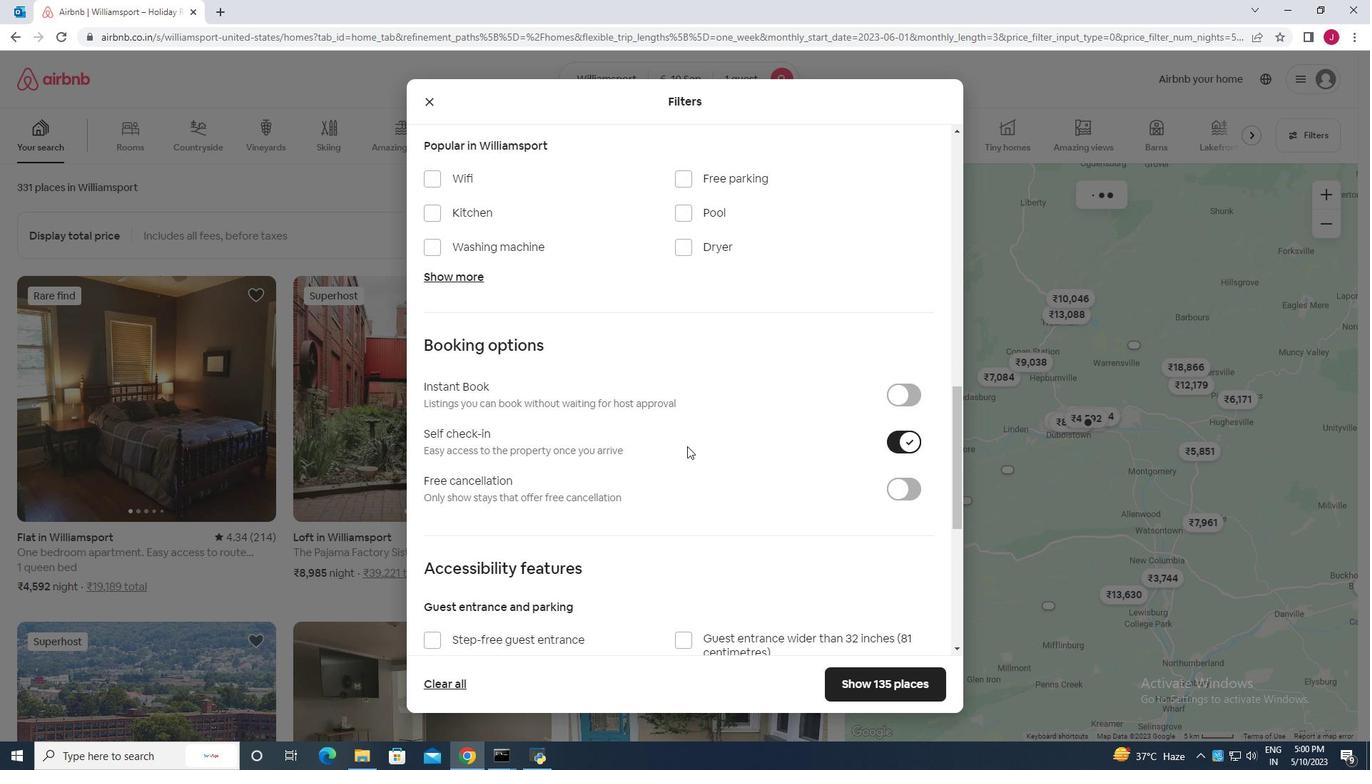 
Action: Mouse scrolled (677, 447) with delta (0, 0)
Screenshot: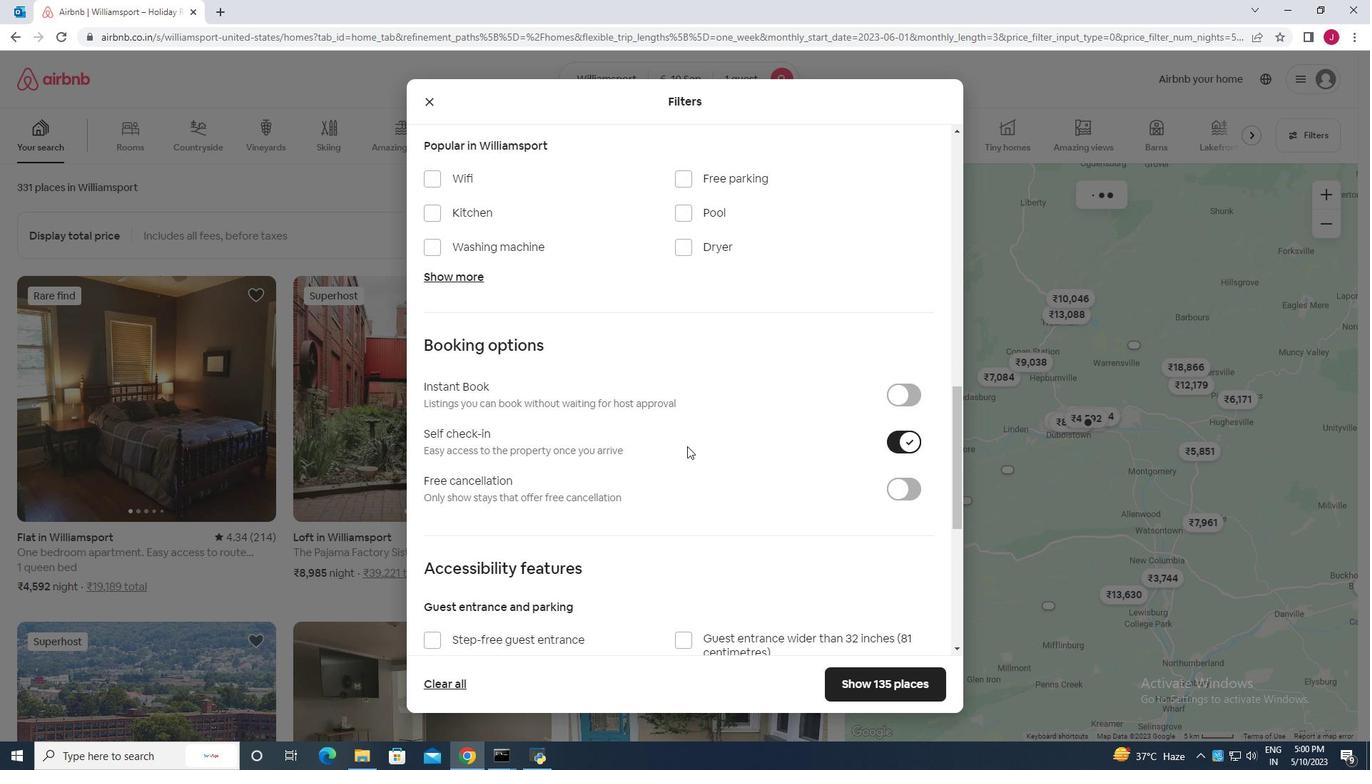 
Action: Mouse moved to (677, 448)
Screenshot: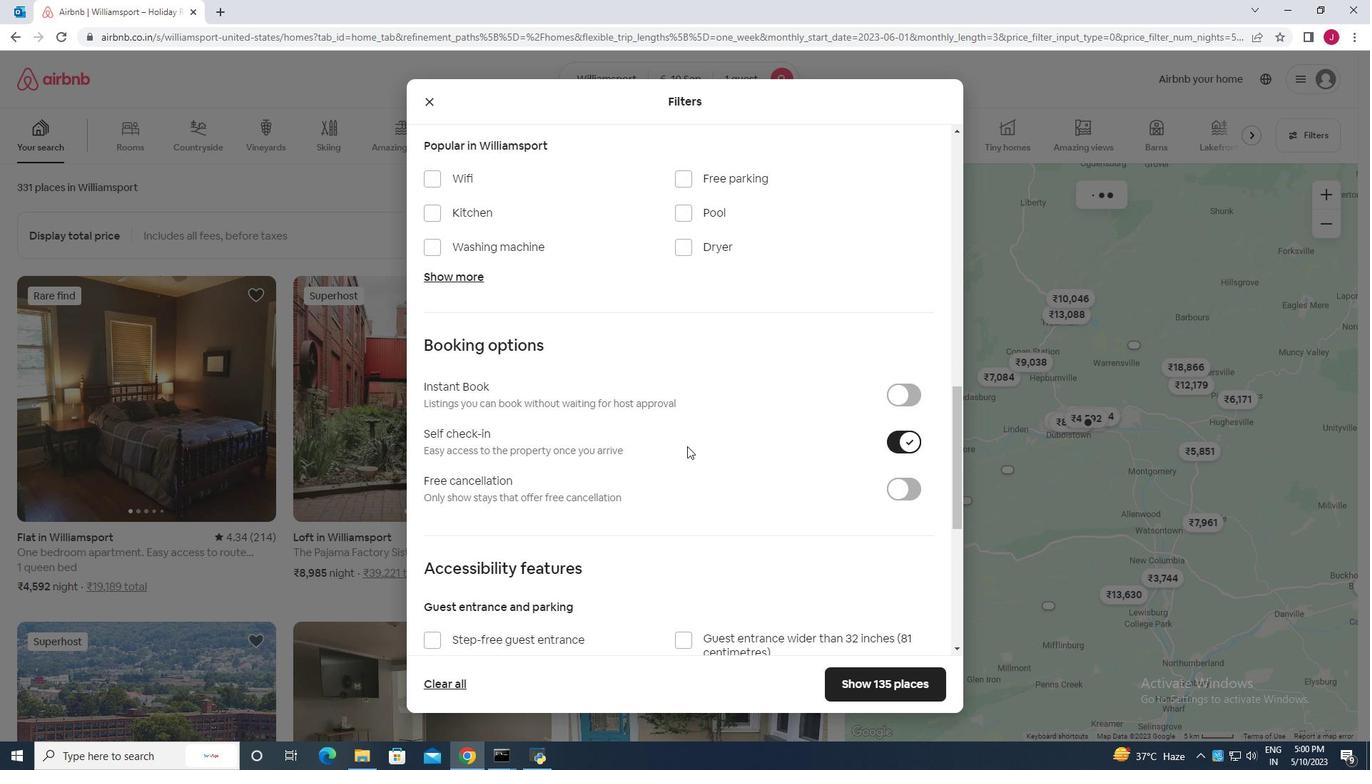 
Action: Mouse scrolled (677, 447) with delta (0, 0)
Screenshot: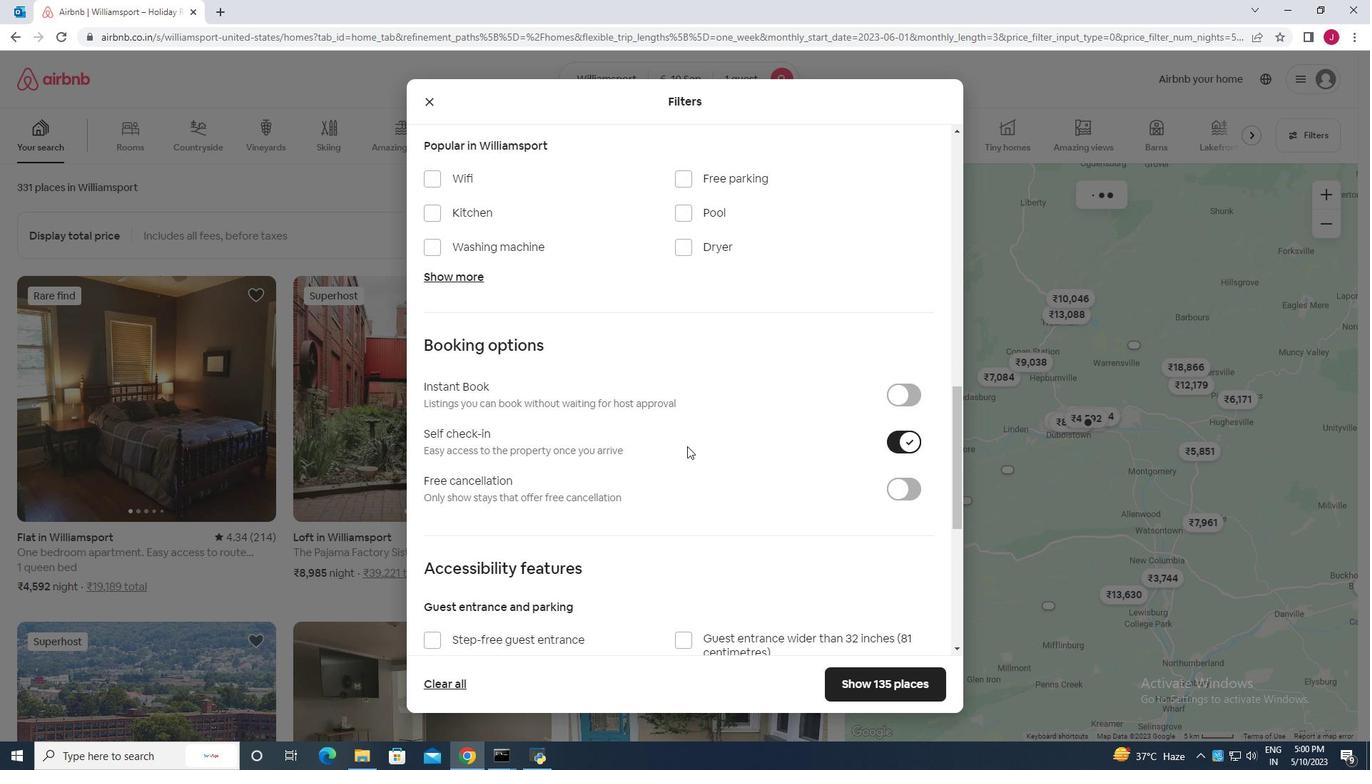 
Action: Mouse scrolled (677, 447) with delta (0, 0)
Screenshot: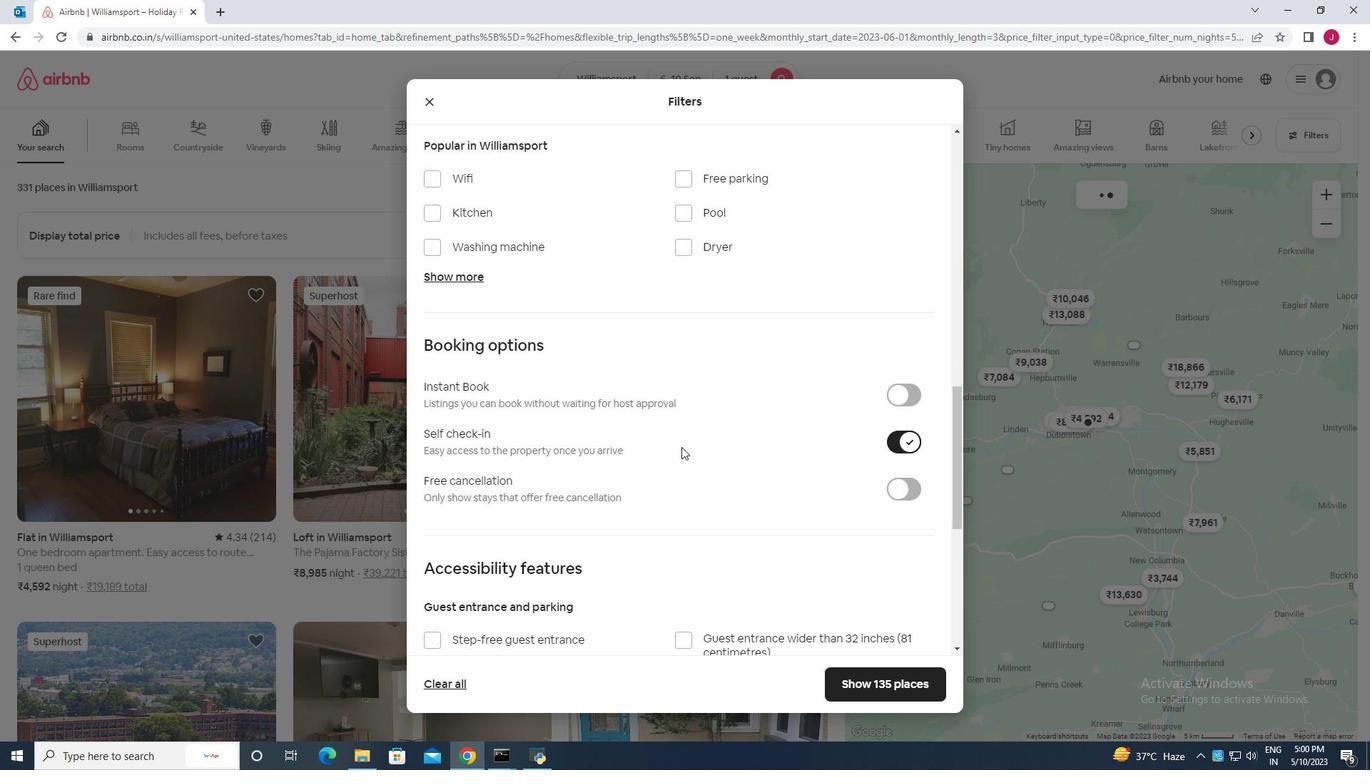 
Action: Mouse moved to (675, 448)
Screenshot: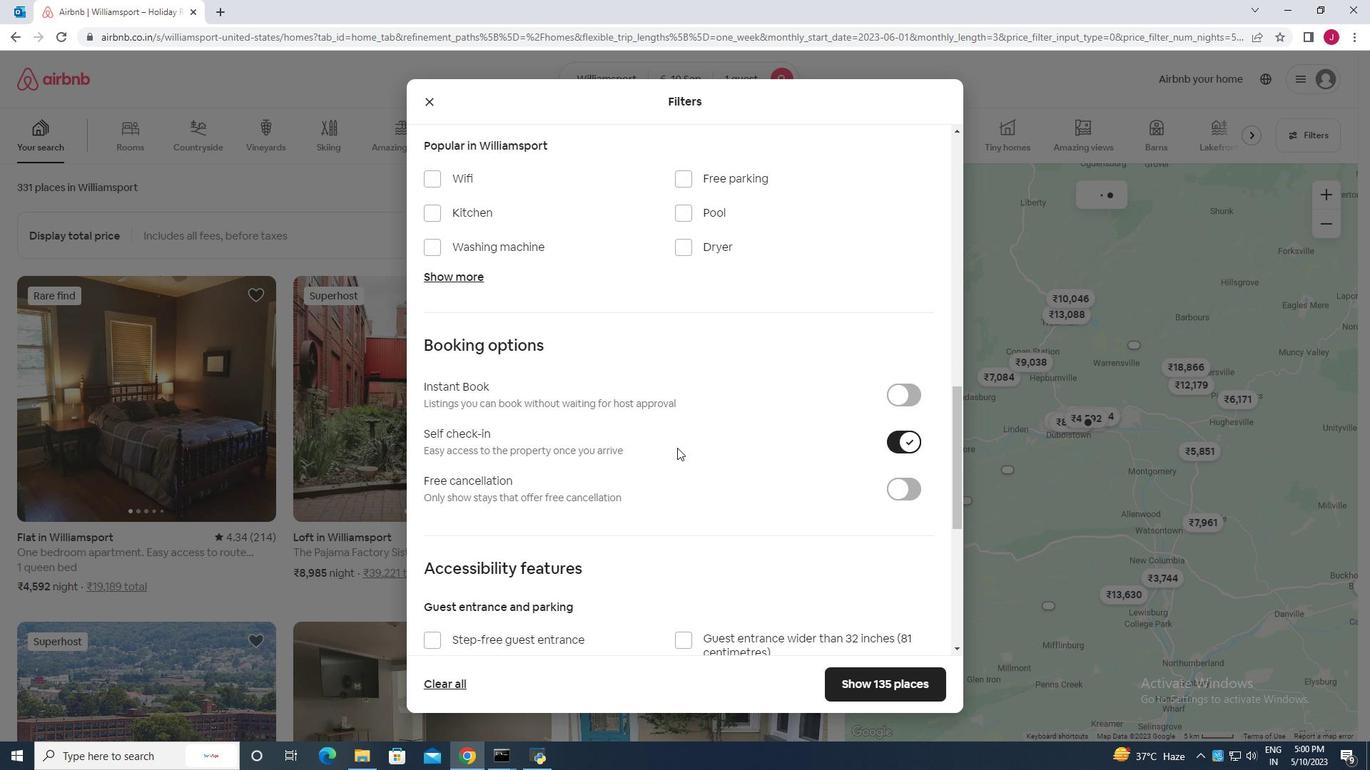 
Action: Mouse scrolled (675, 447) with delta (0, 0)
Screenshot: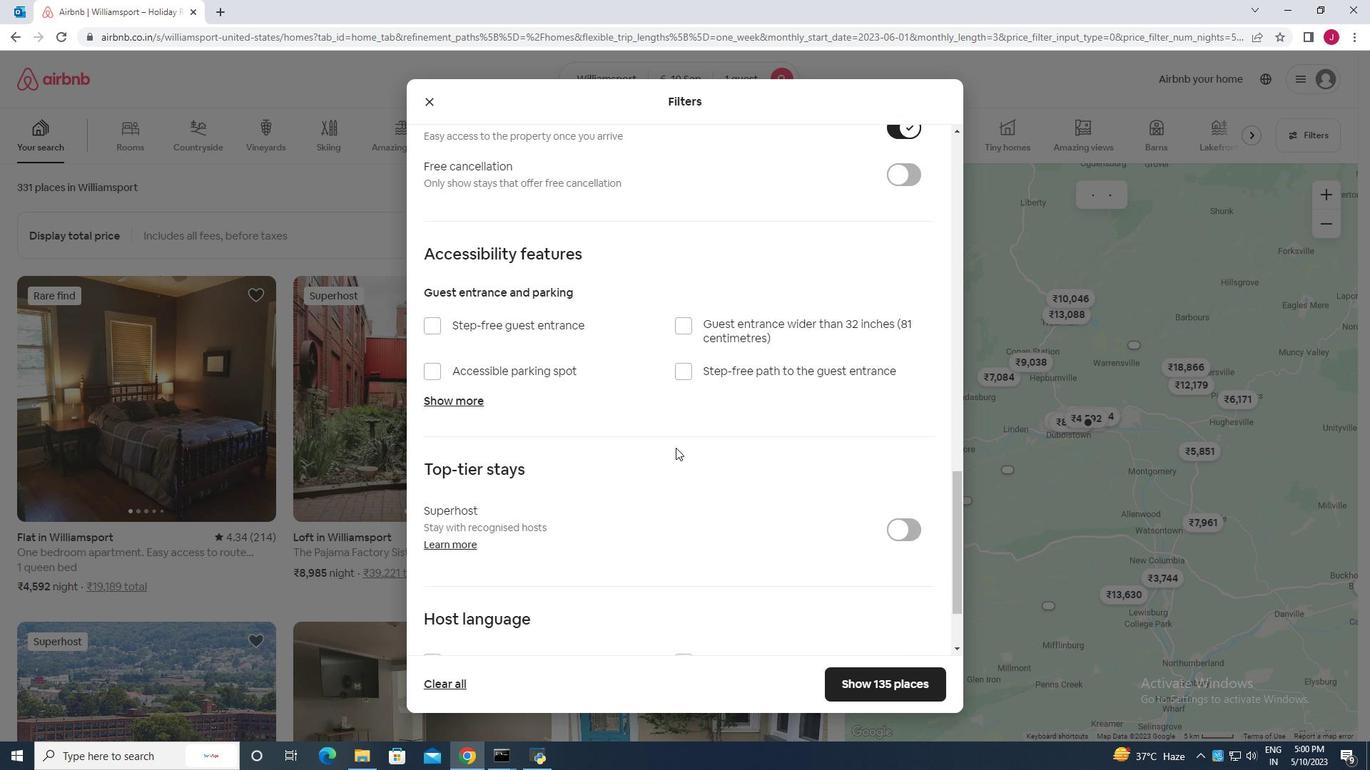 
Action: Mouse scrolled (675, 447) with delta (0, 0)
Screenshot: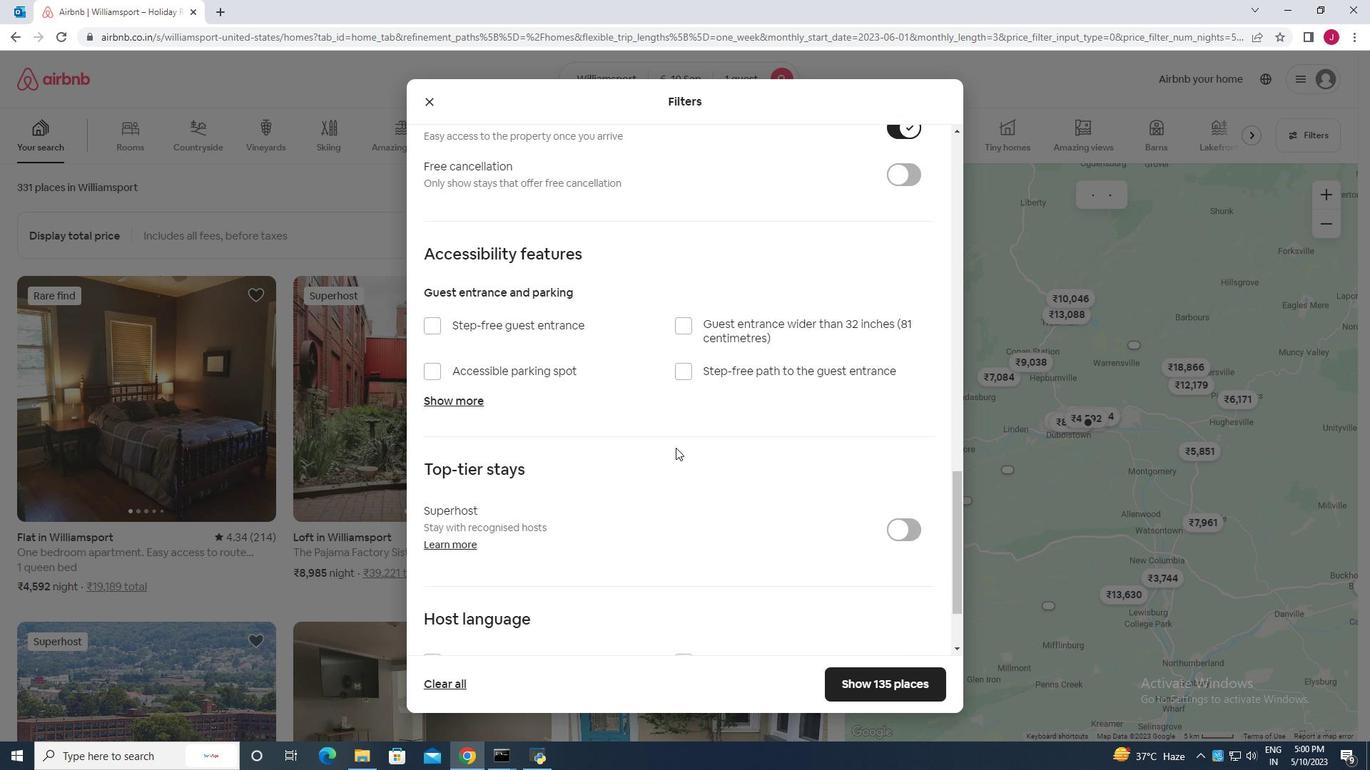 
Action: Mouse scrolled (675, 447) with delta (0, 0)
Screenshot: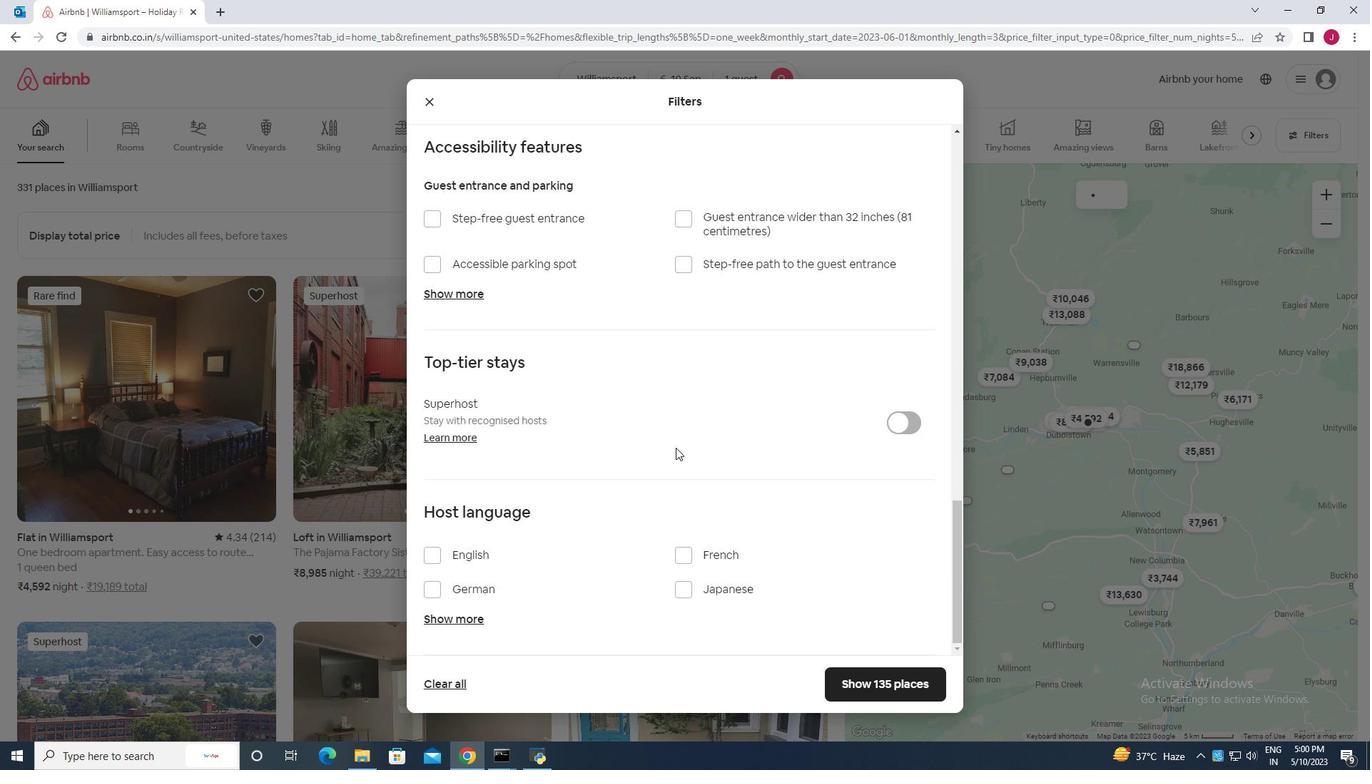 
Action: Mouse scrolled (675, 447) with delta (0, 0)
Screenshot: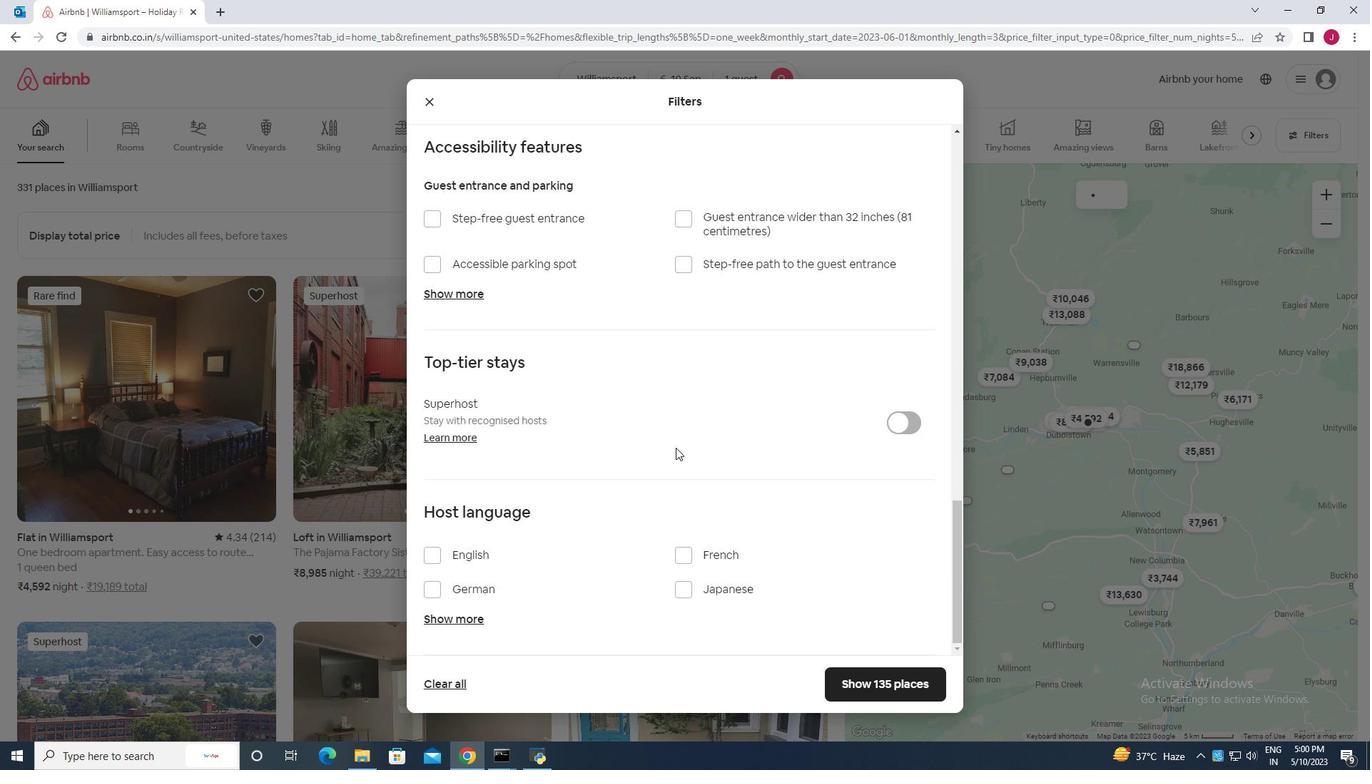 
Action: Mouse scrolled (675, 447) with delta (0, 0)
Screenshot: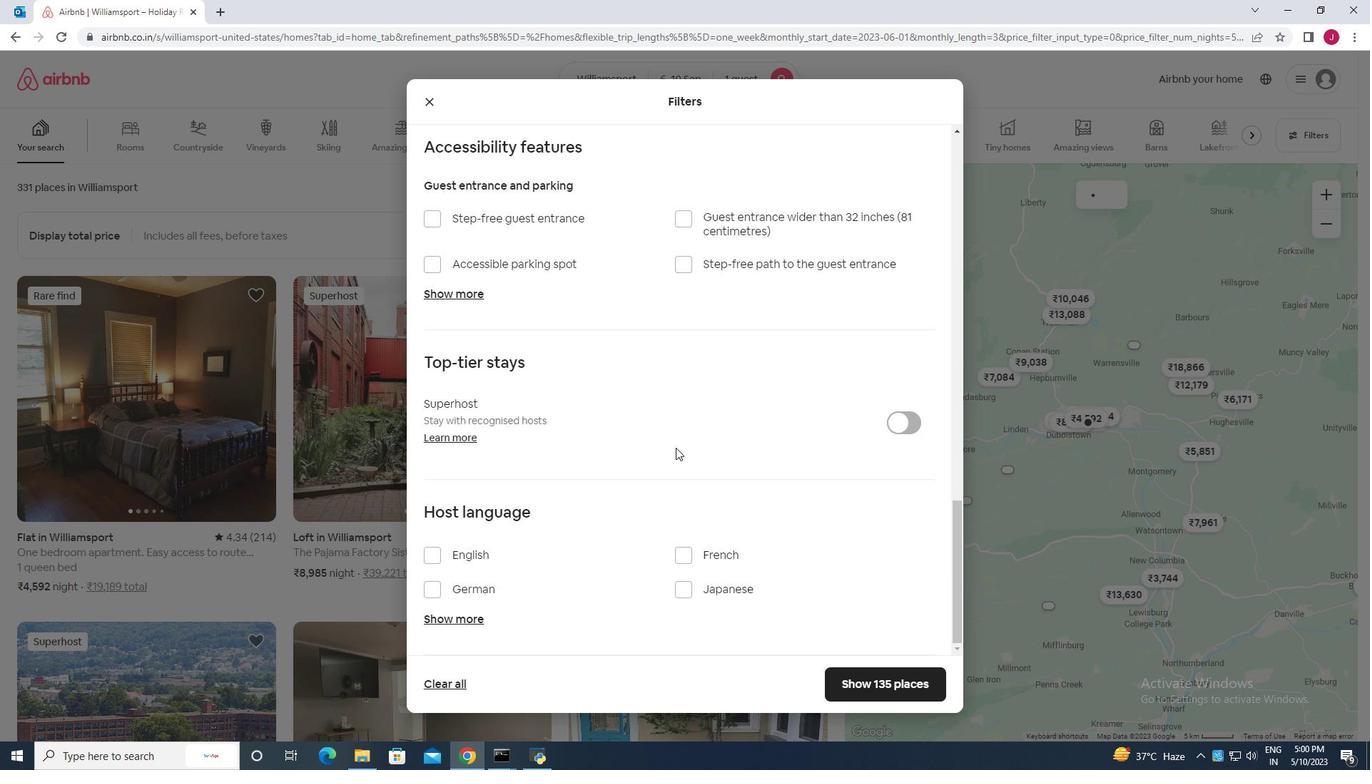 
Action: Mouse scrolled (675, 447) with delta (0, 0)
Screenshot: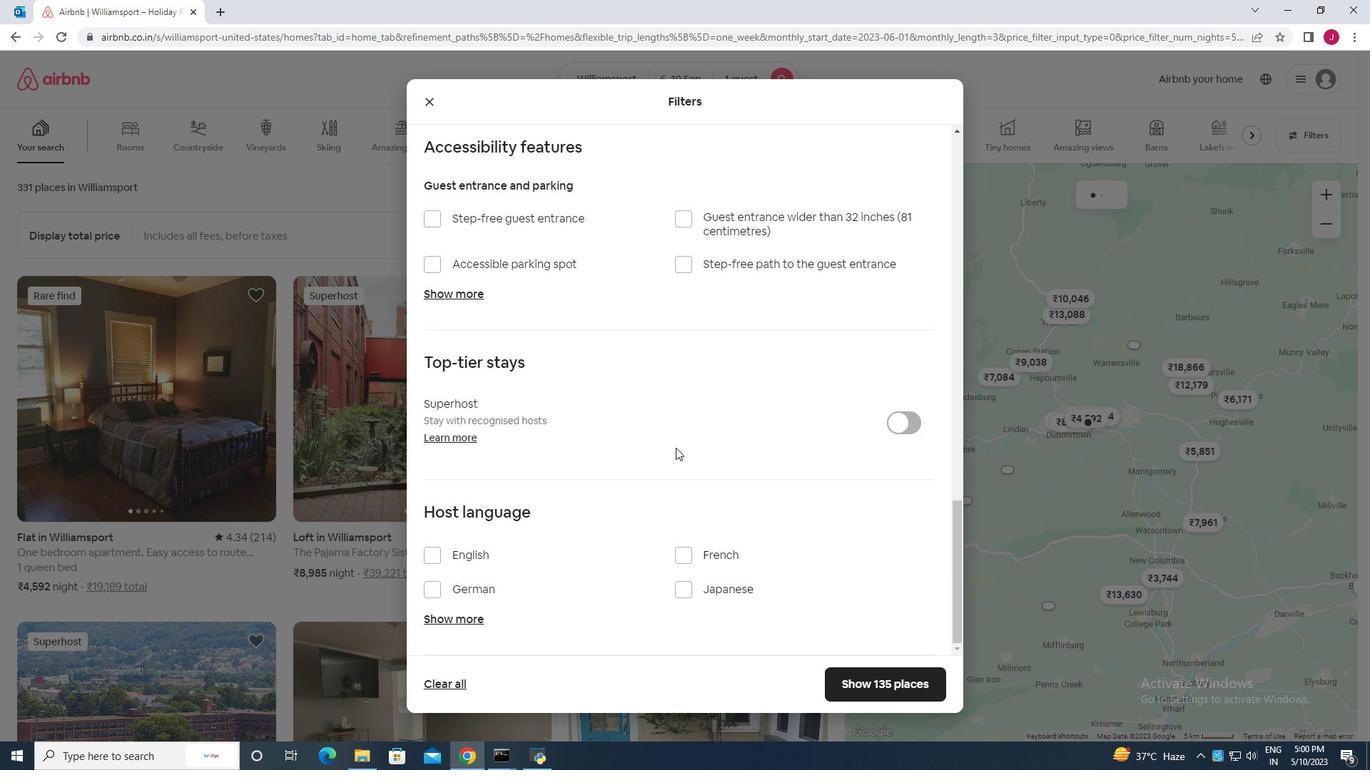 
Action: Mouse moved to (433, 556)
Screenshot: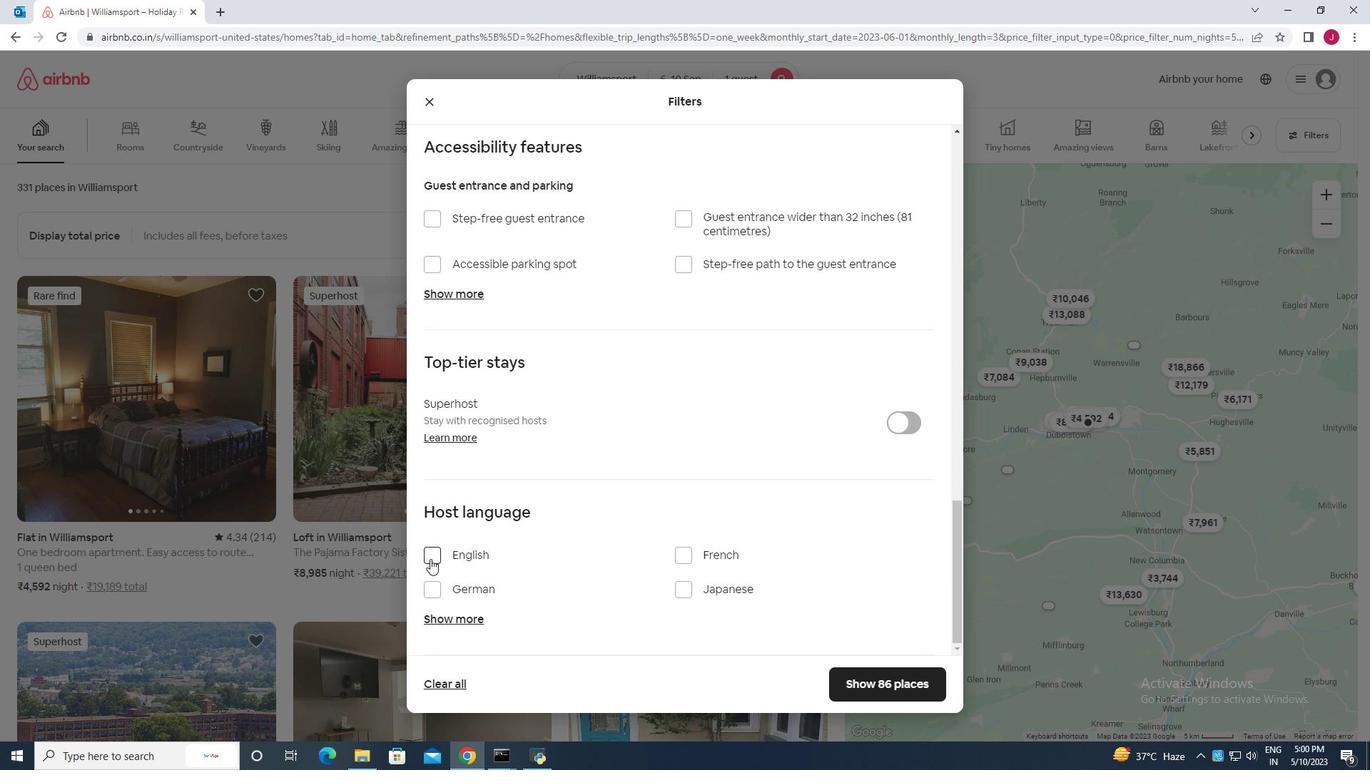 
Action: Mouse pressed left at (433, 556)
Screenshot: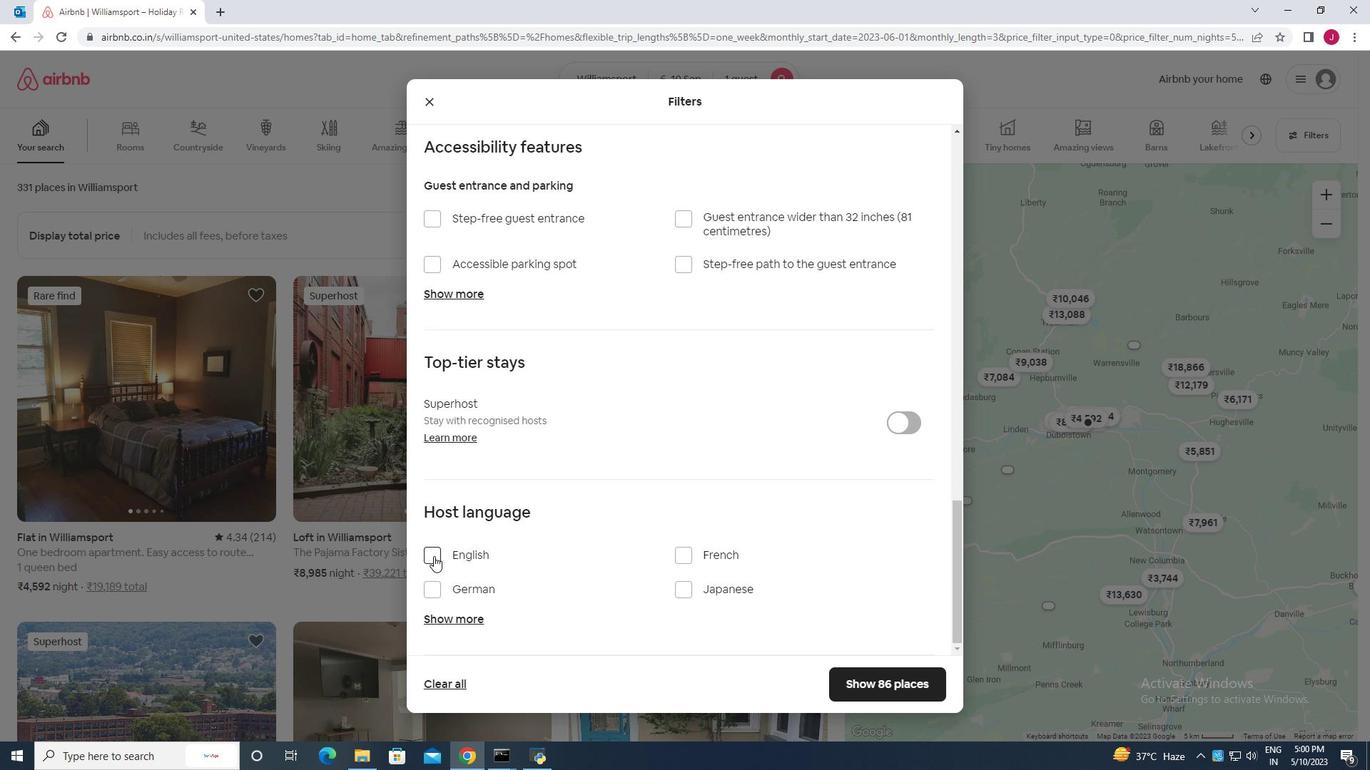 
Action: Mouse moved to (882, 684)
Screenshot: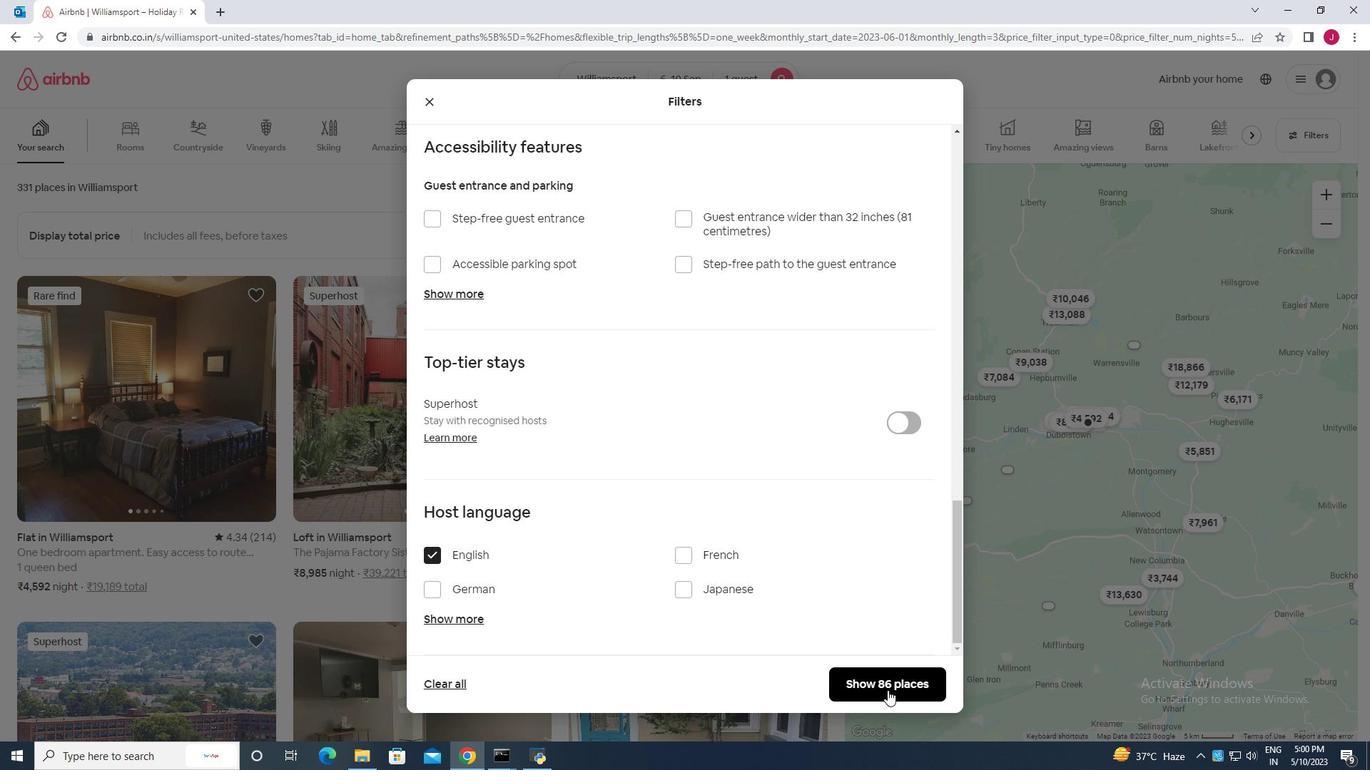 
Action: Mouse pressed left at (882, 684)
Screenshot: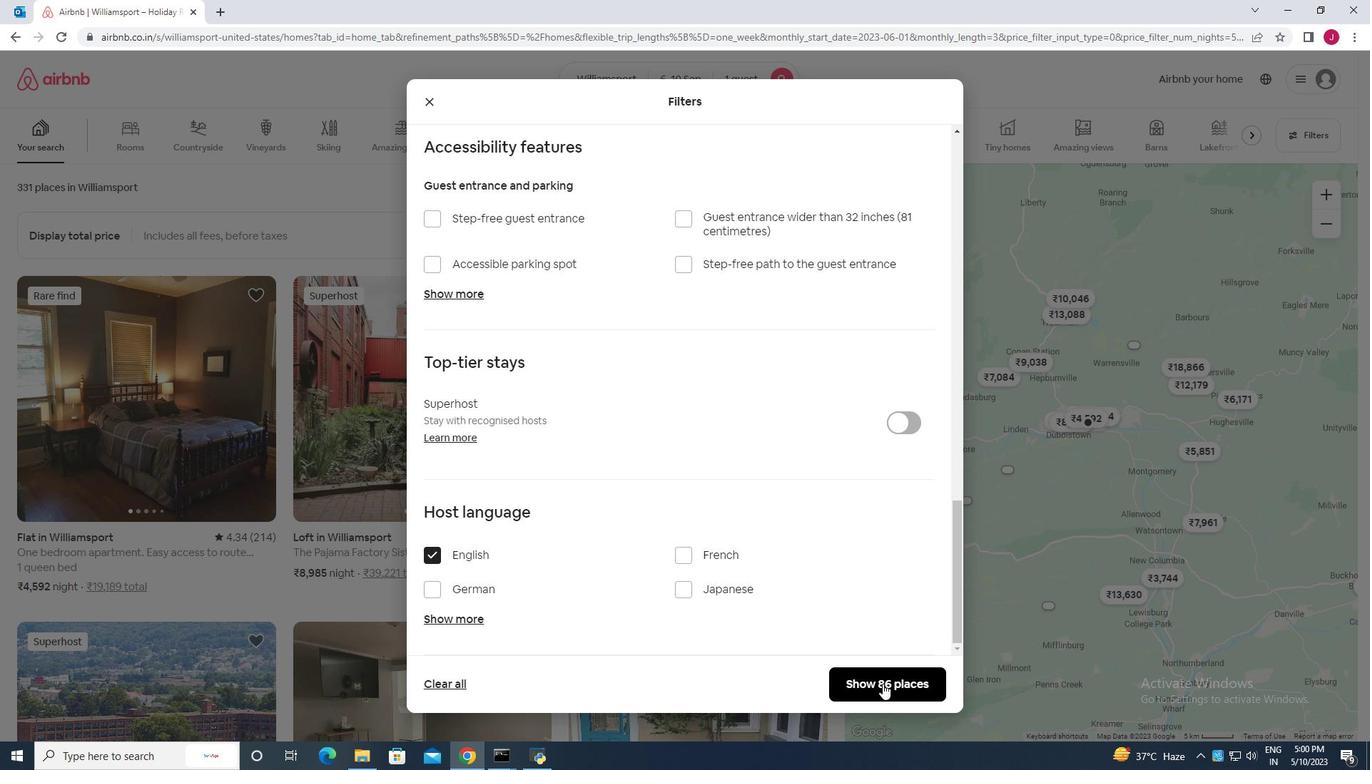 
Action: Mouse moved to (874, 677)
Screenshot: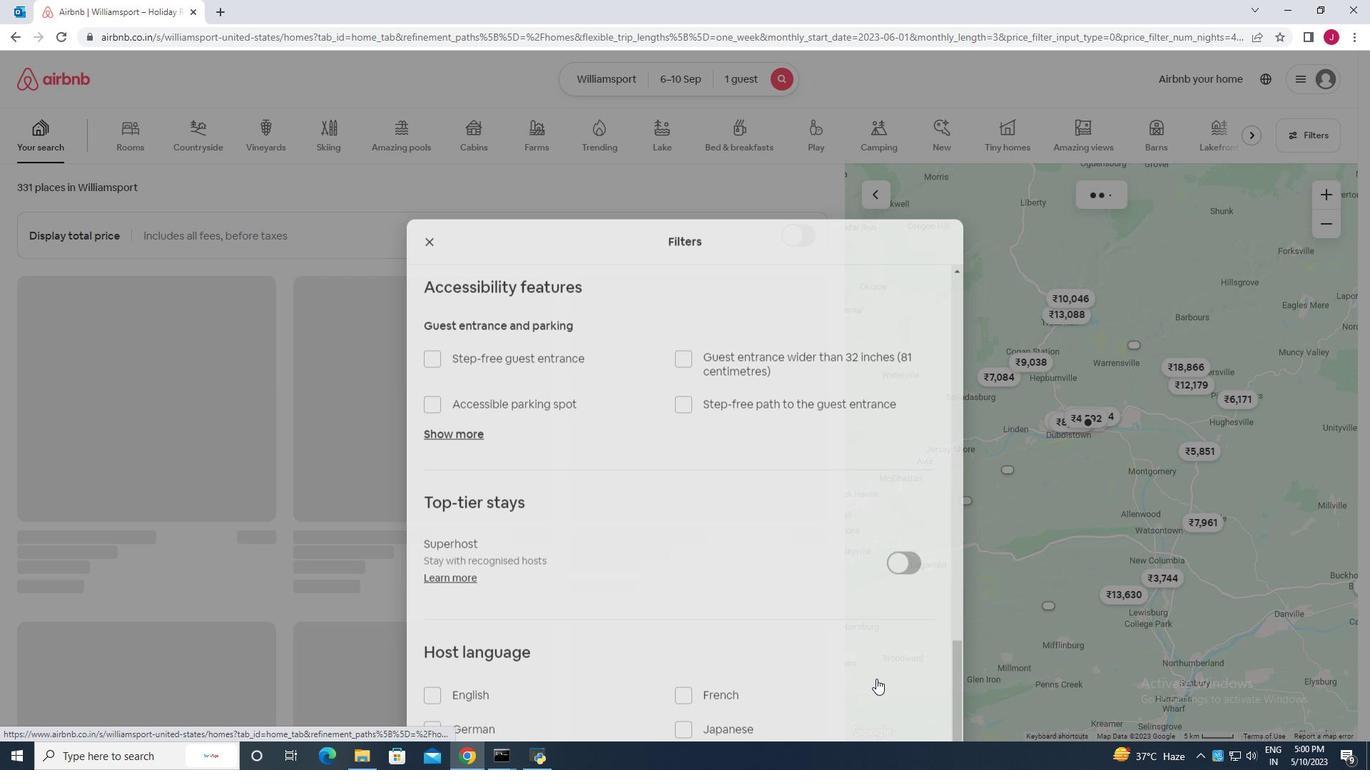 
